 Task: Create a Scrum Project Project0000000051 in Jira. Create a Scrum Project Project0000000052 in Jira. Add Person0000000101 as Team Member of Scrum Project Project0000000051 in Jira. Add Person0000000102 as Team Member of Scrum Project Project0000000051 in Jira. Add Person0000000103 as Team Member of Scrum Project Project0000000052 in Jira
Action: Mouse moved to (358, 103)
Screenshot: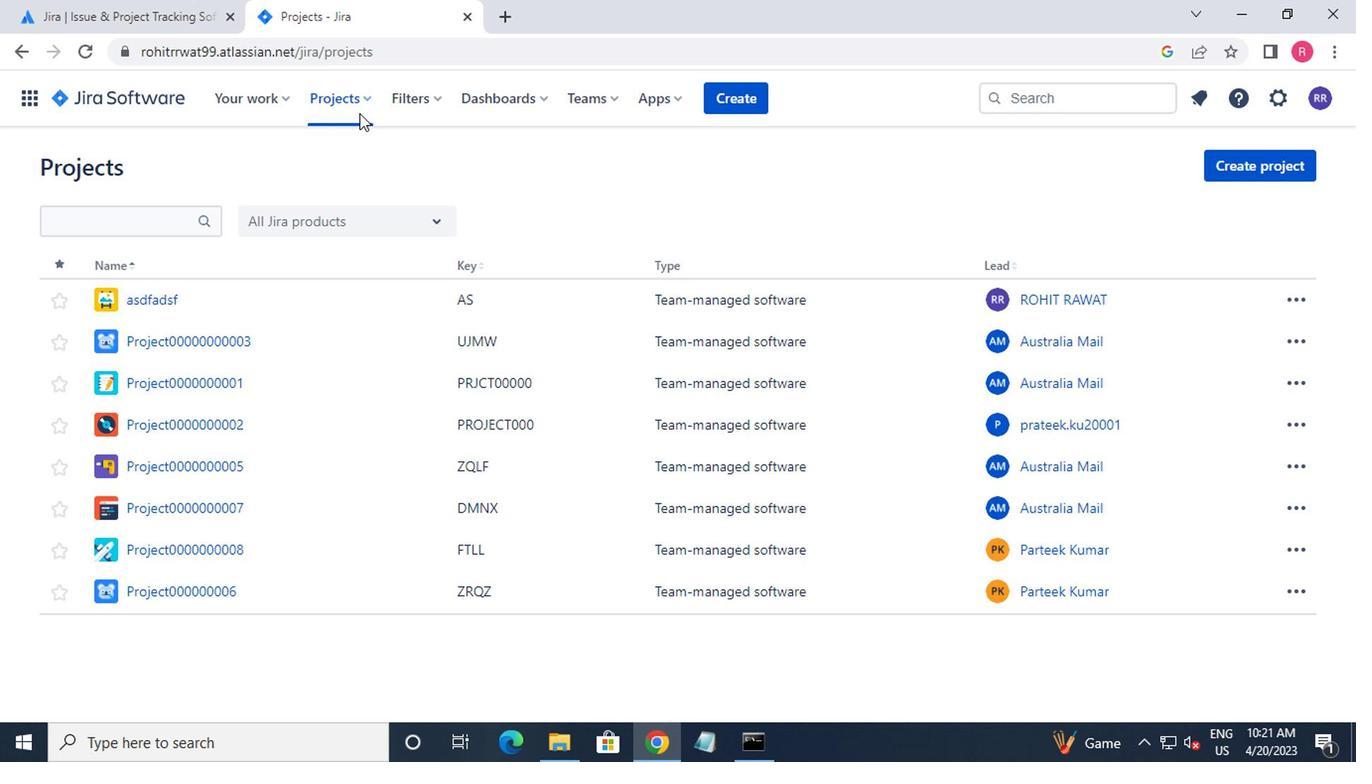 
Action: Mouse pressed left at (358, 103)
Screenshot: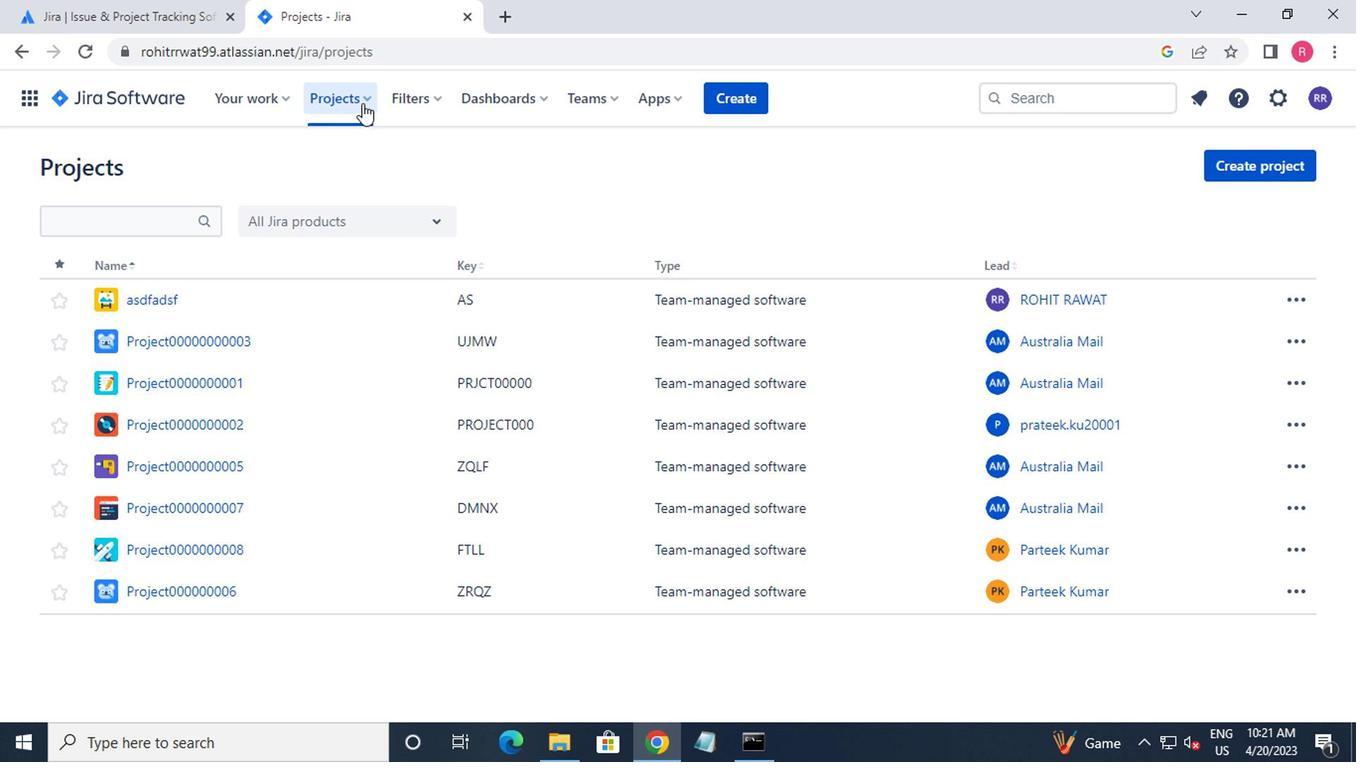 
Action: Mouse moved to (425, 490)
Screenshot: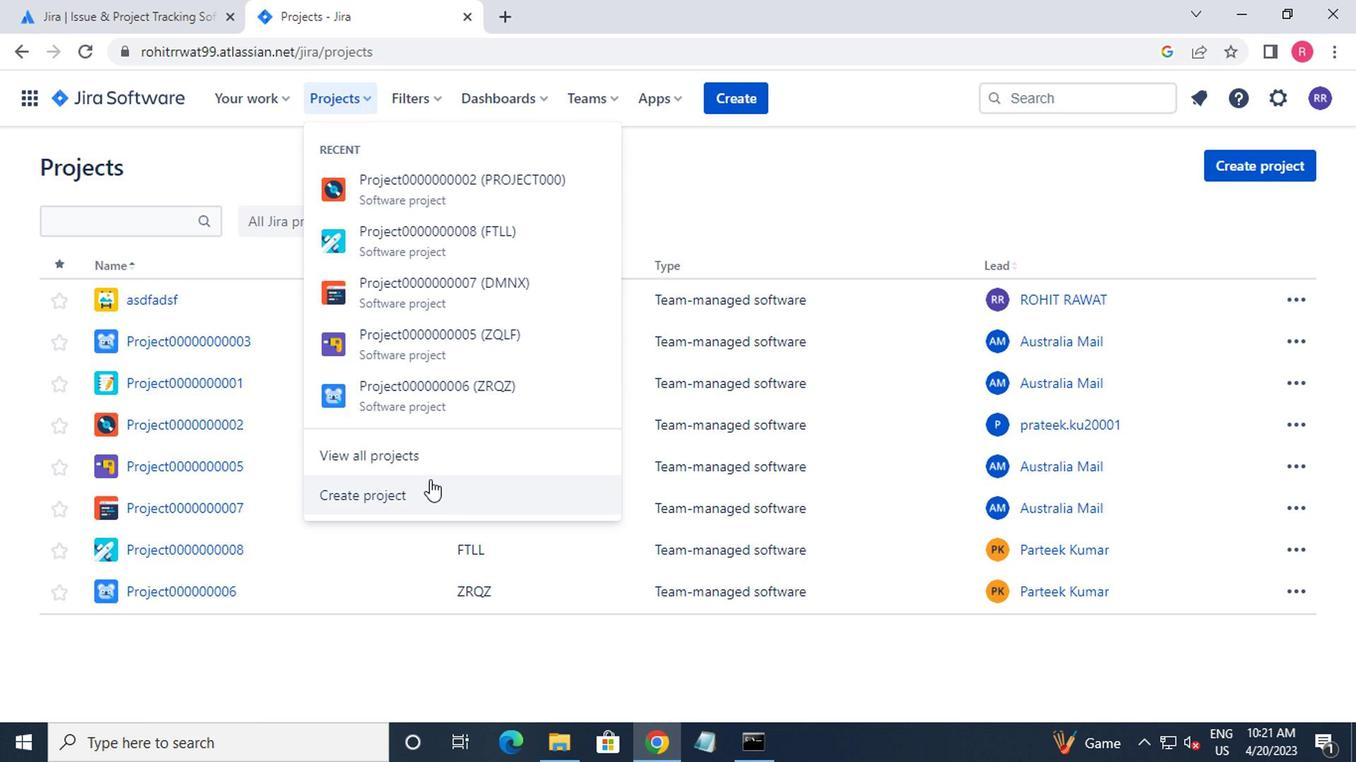 
Action: Mouse pressed left at (425, 490)
Screenshot: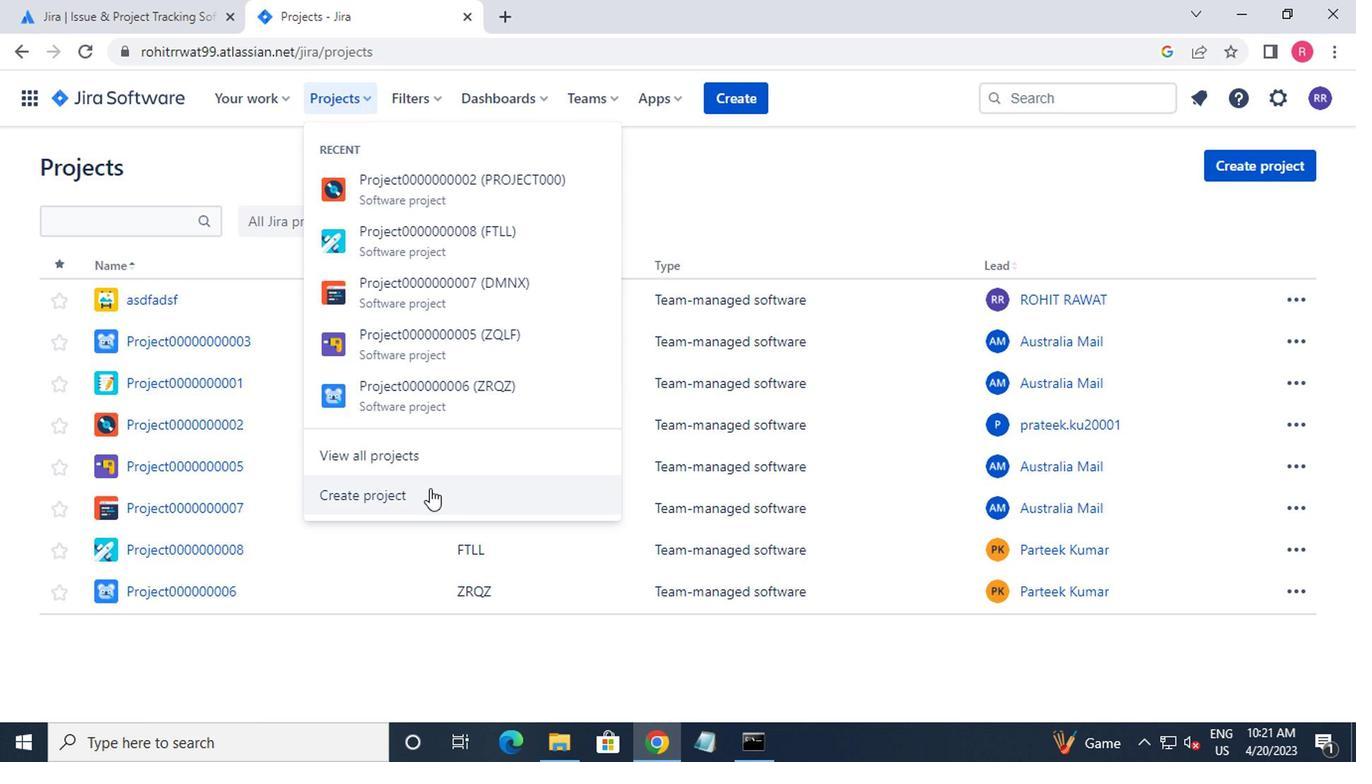 
Action: Mouse moved to (688, 467)
Screenshot: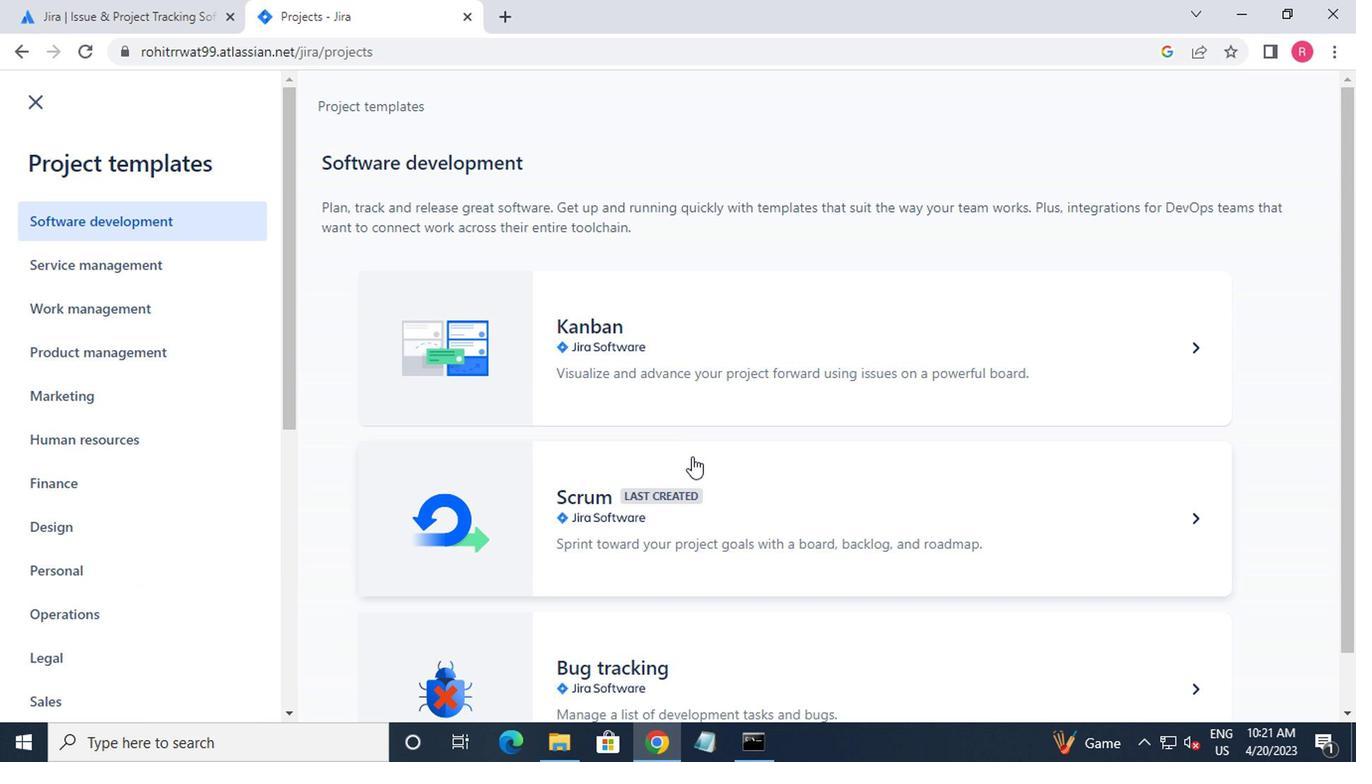 
Action: Mouse pressed left at (688, 467)
Screenshot: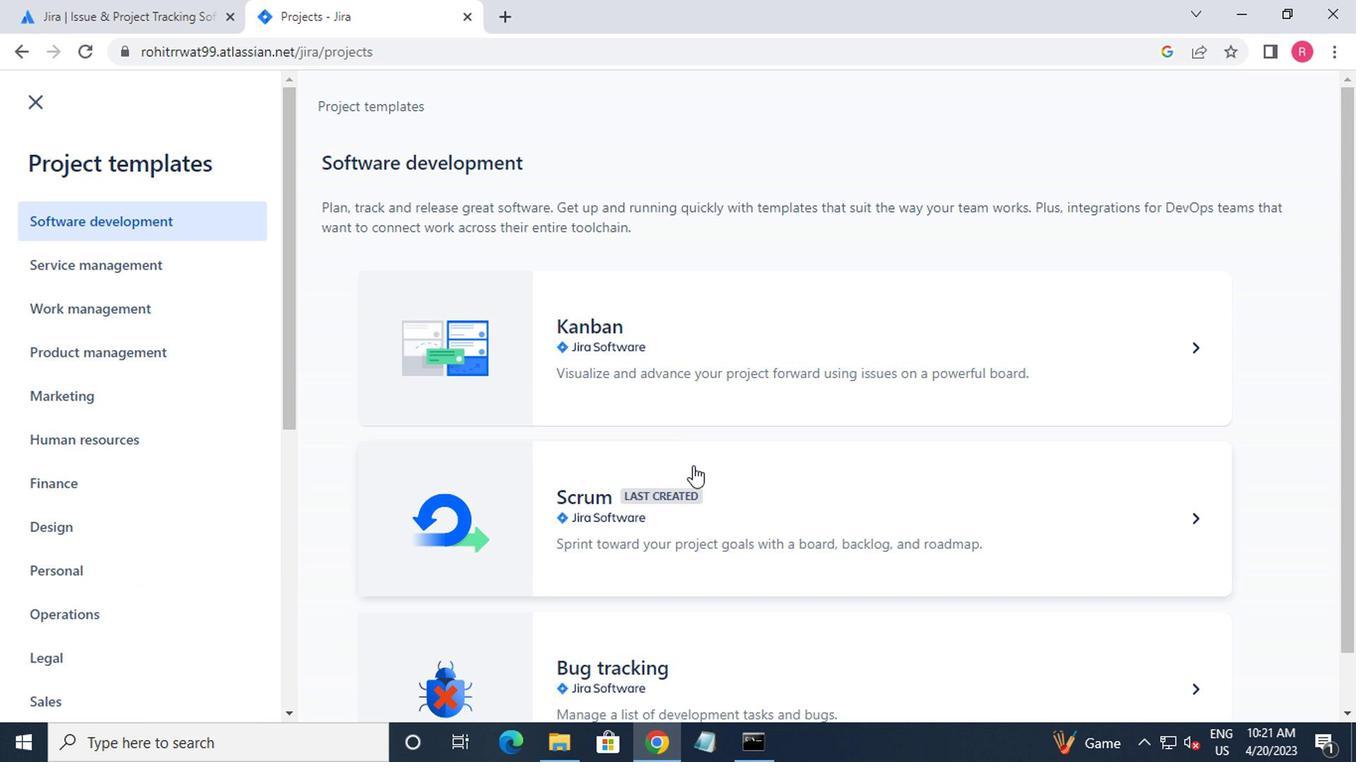 
Action: Mouse moved to (1224, 682)
Screenshot: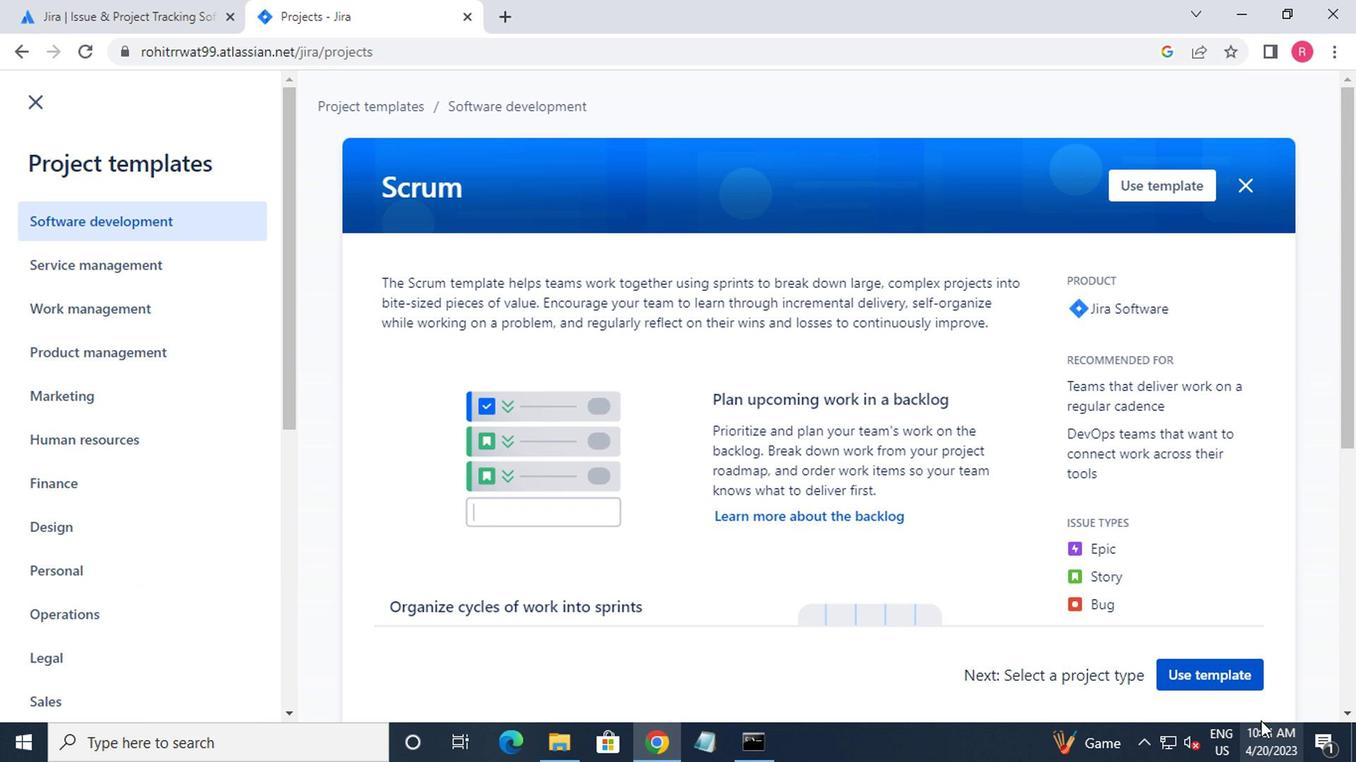 
Action: Mouse pressed left at (1224, 682)
Screenshot: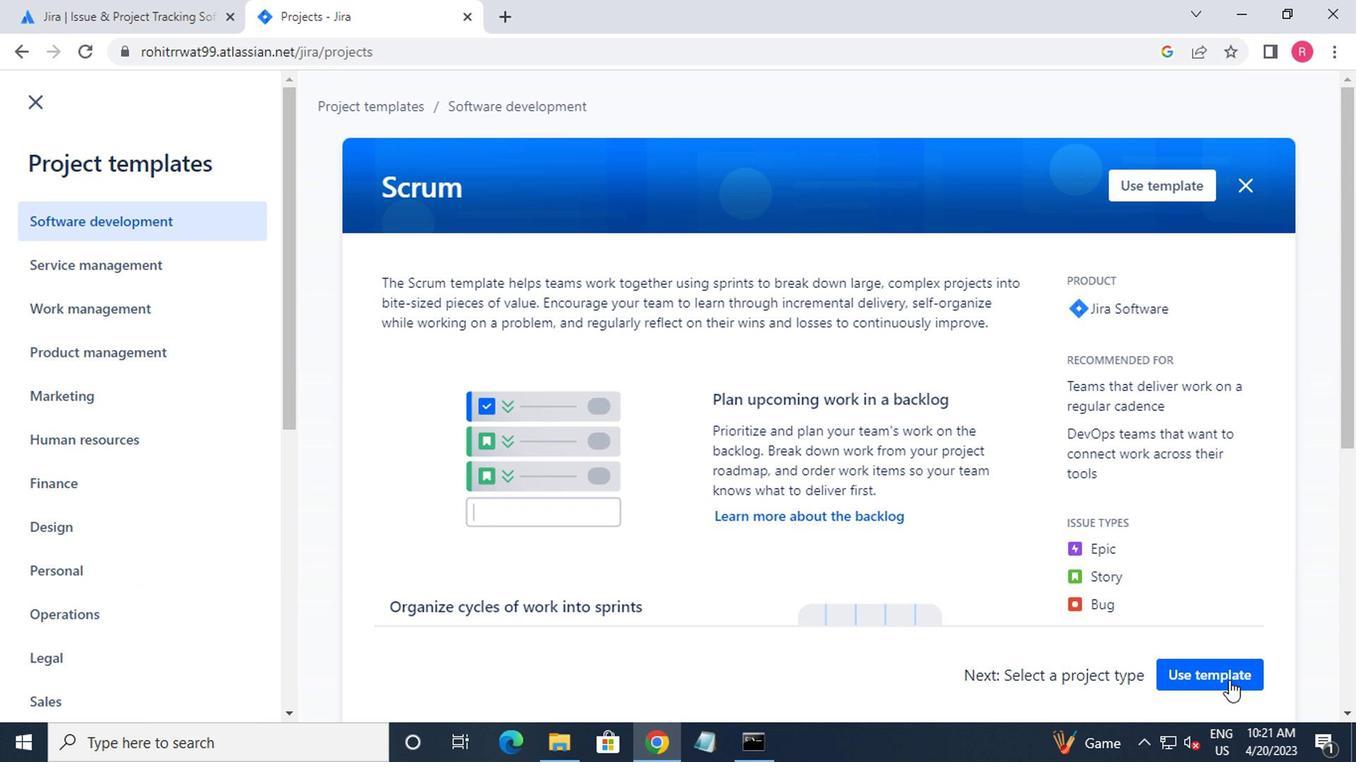 
Action: Mouse moved to (490, 649)
Screenshot: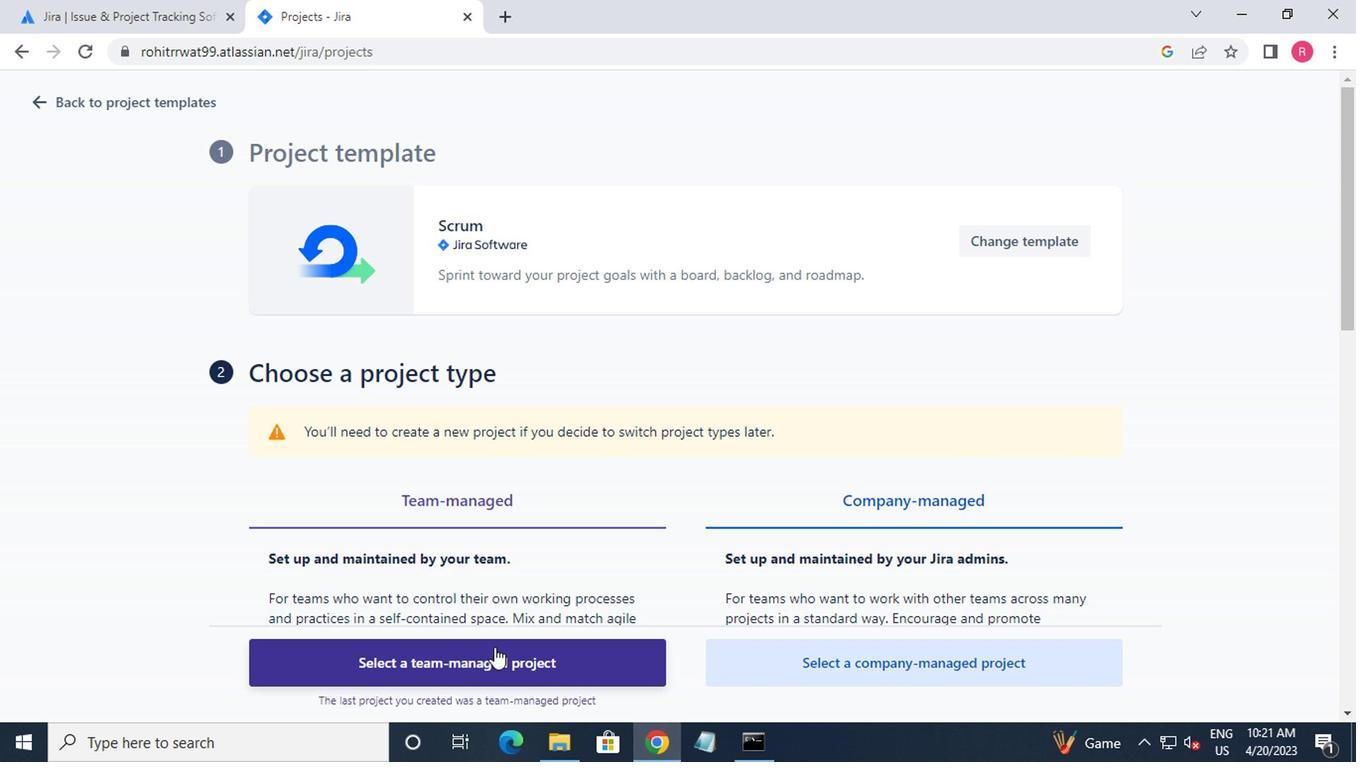 
Action: Mouse pressed left at (490, 649)
Screenshot: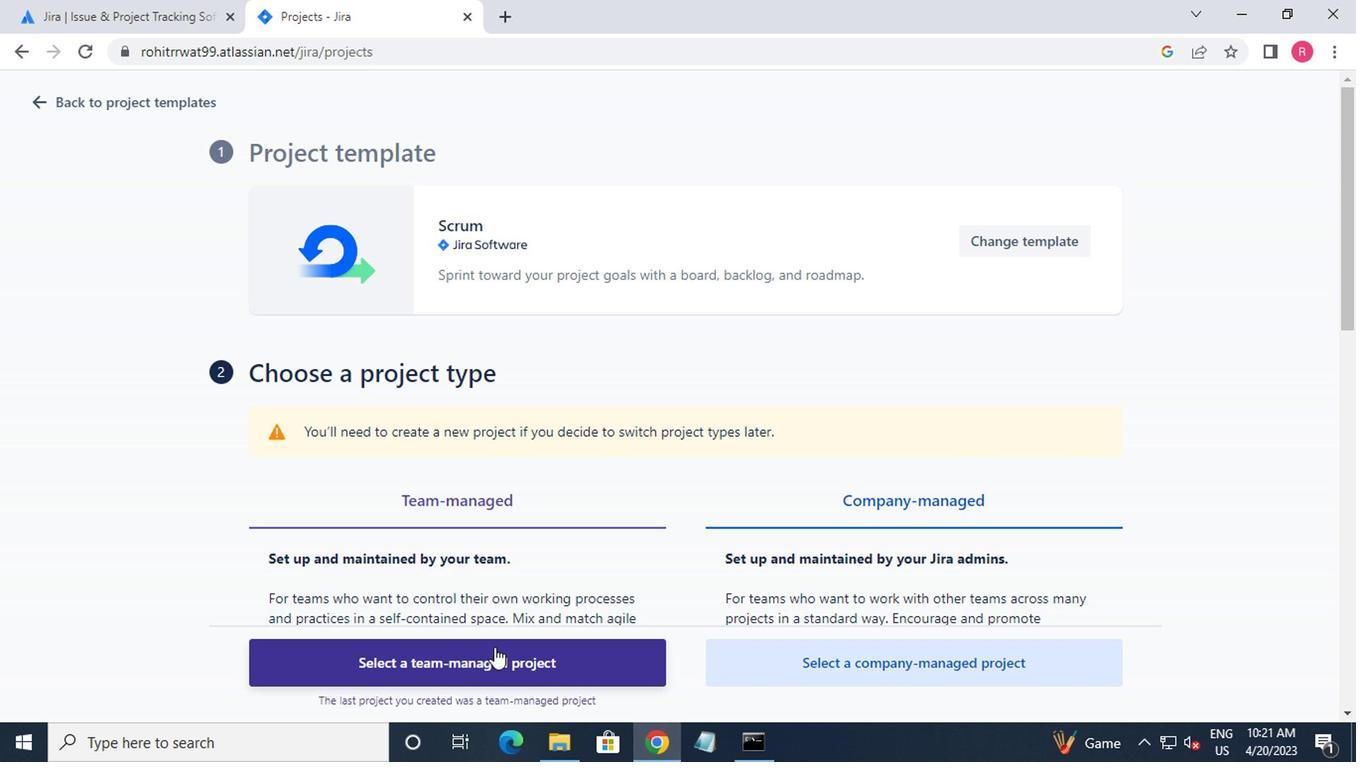 
Action: Mouse moved to (384, 419)
Screenshot: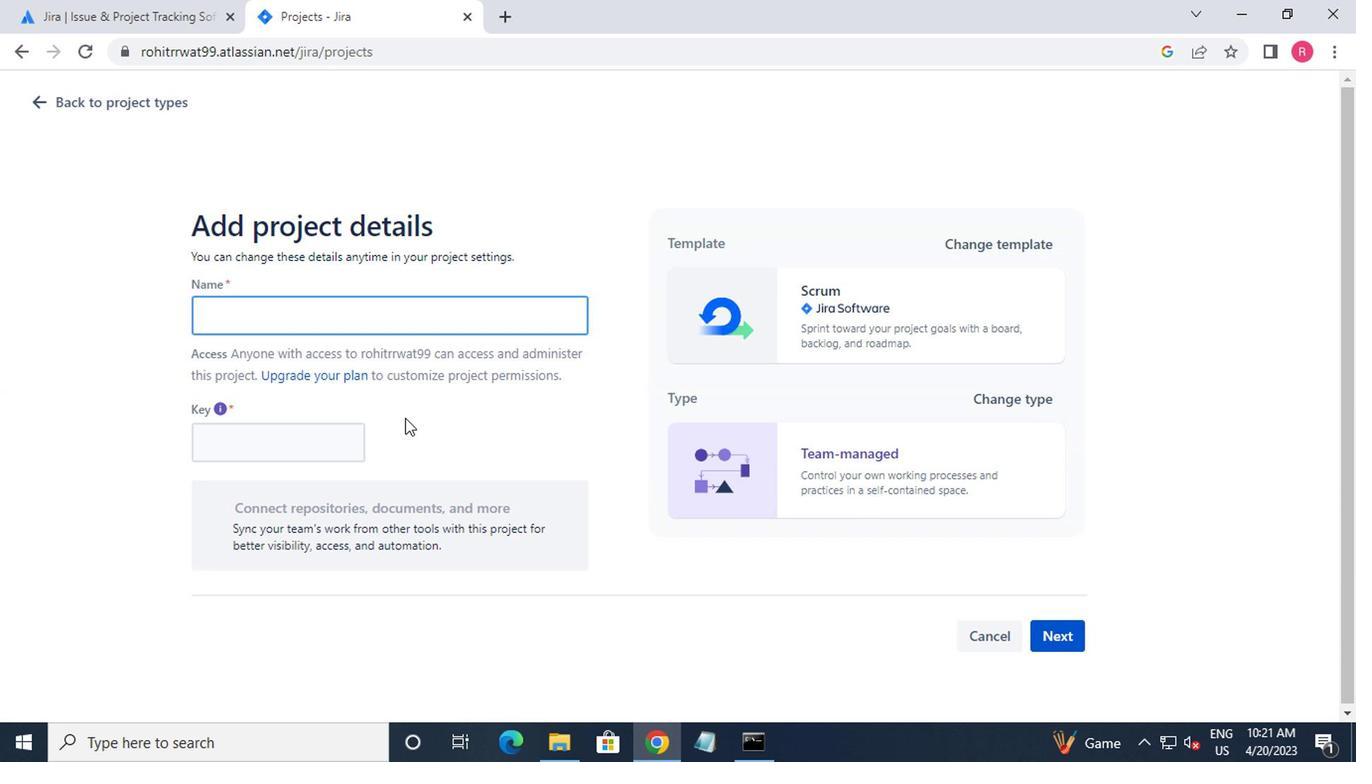 
Action: Key pressed <Key.shift>PROJECT0000000051
Screenshot: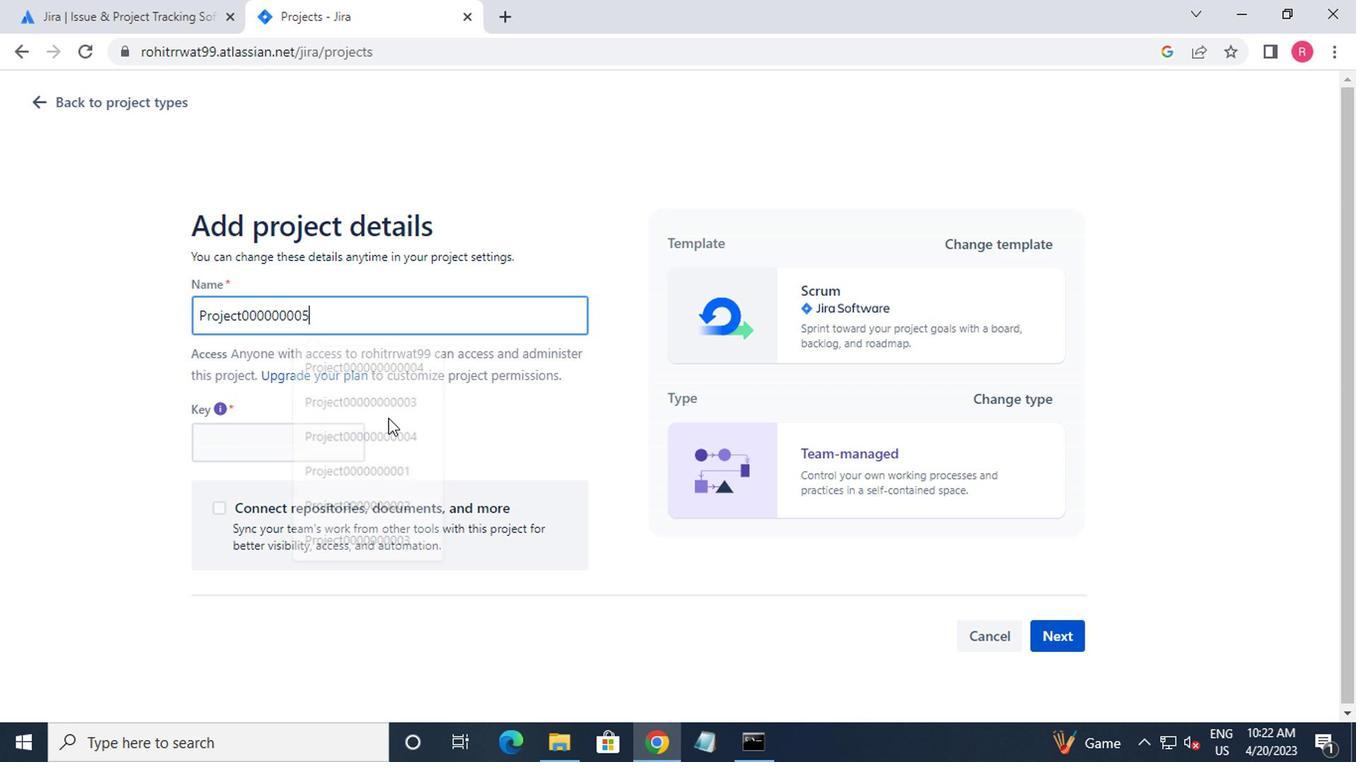 
Action: Mouse moved to (1040, 637)
Screenshot: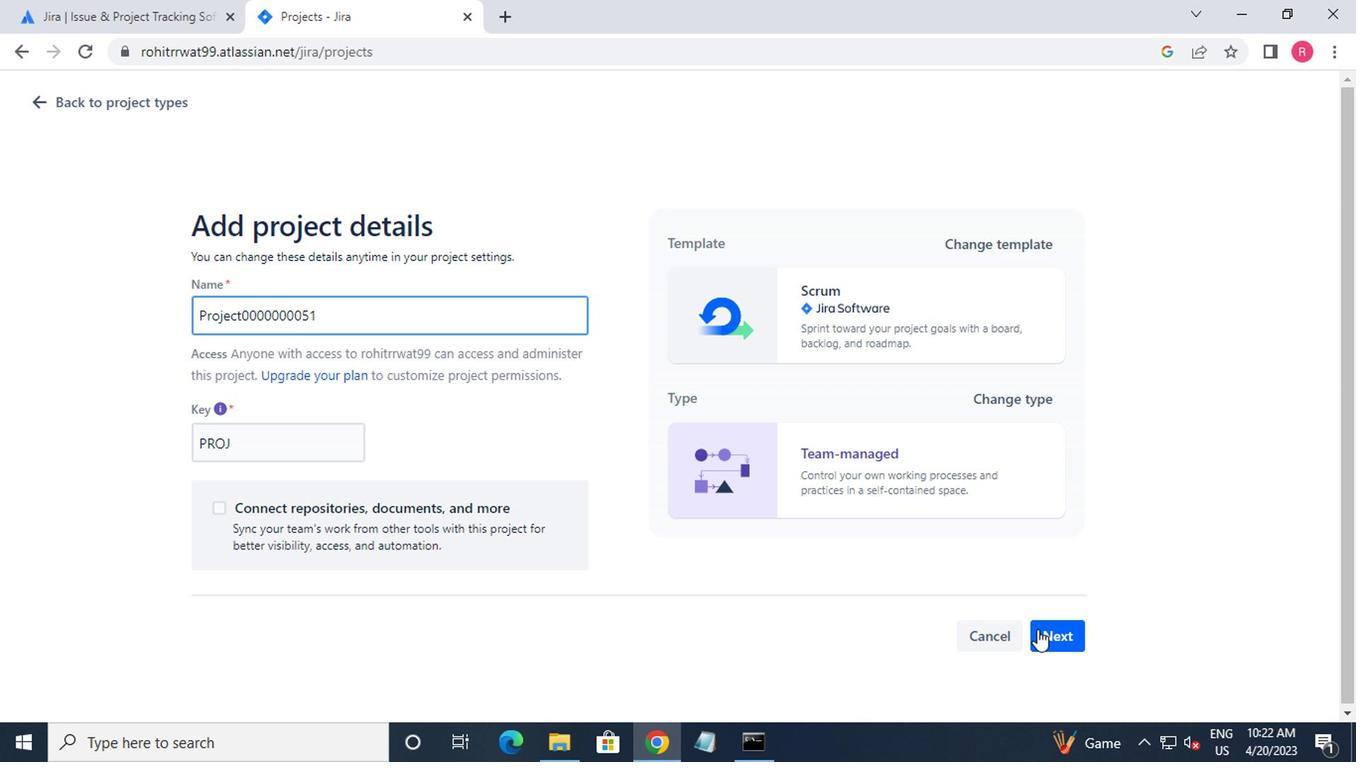 
Action: Mouse pressed left at (1040, 637)
Screenshot: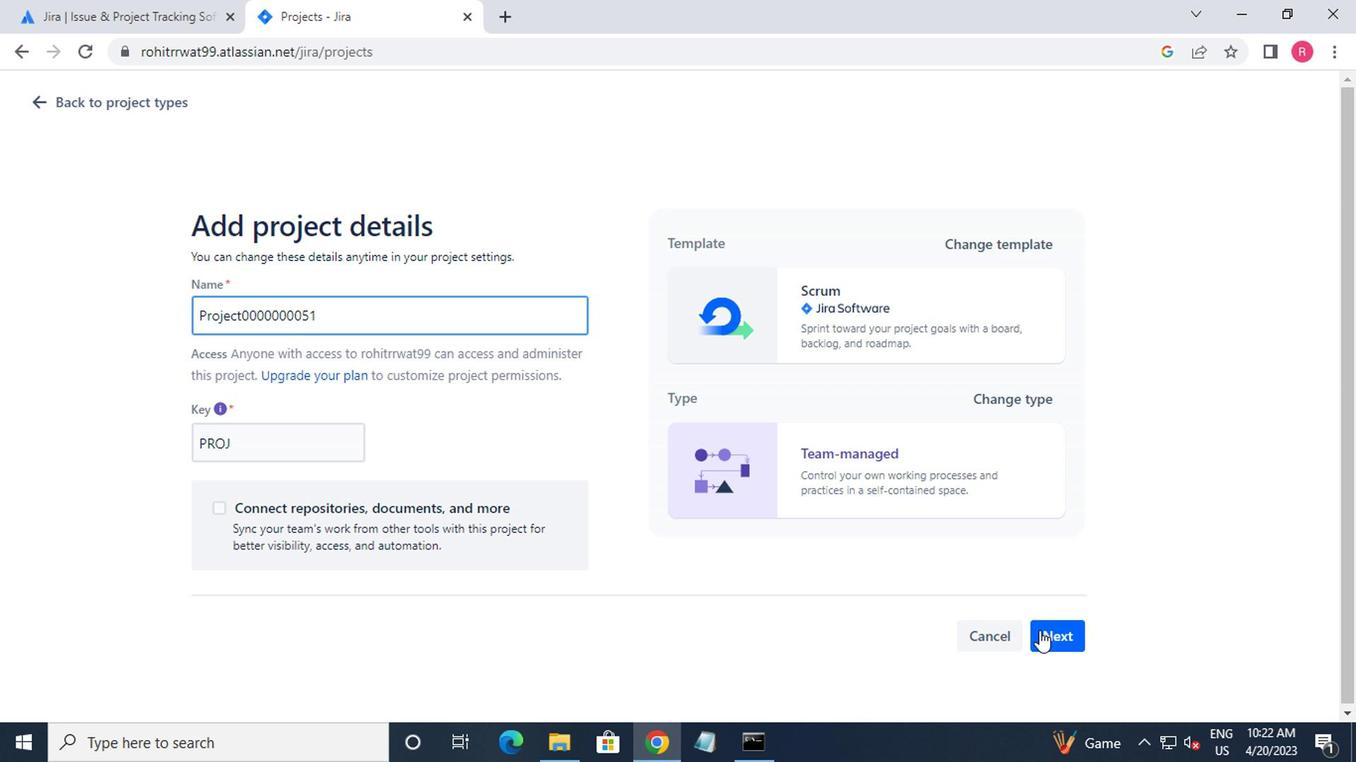 
Action: Mouse moved to (908, 526)
Screenshot: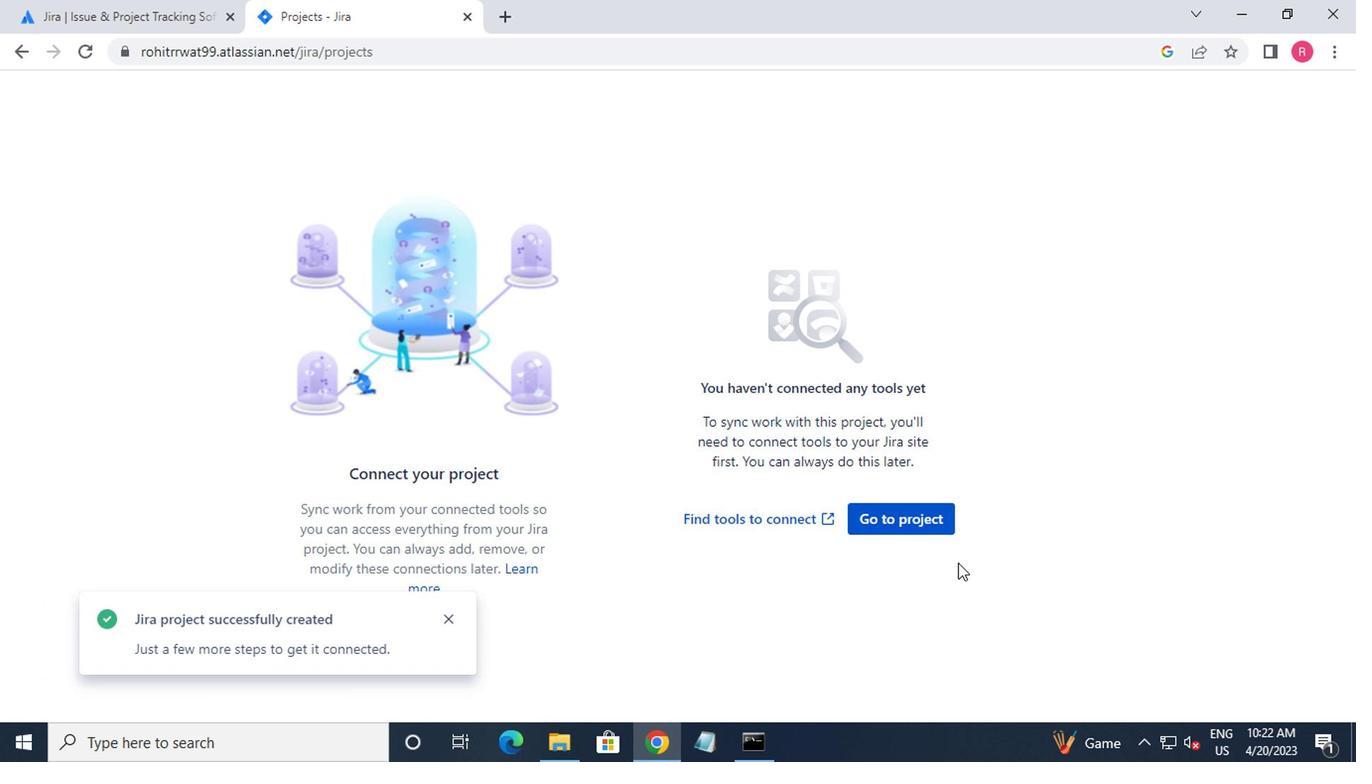 
Action: Mouse pressed left at (908, 526)
Screenshot: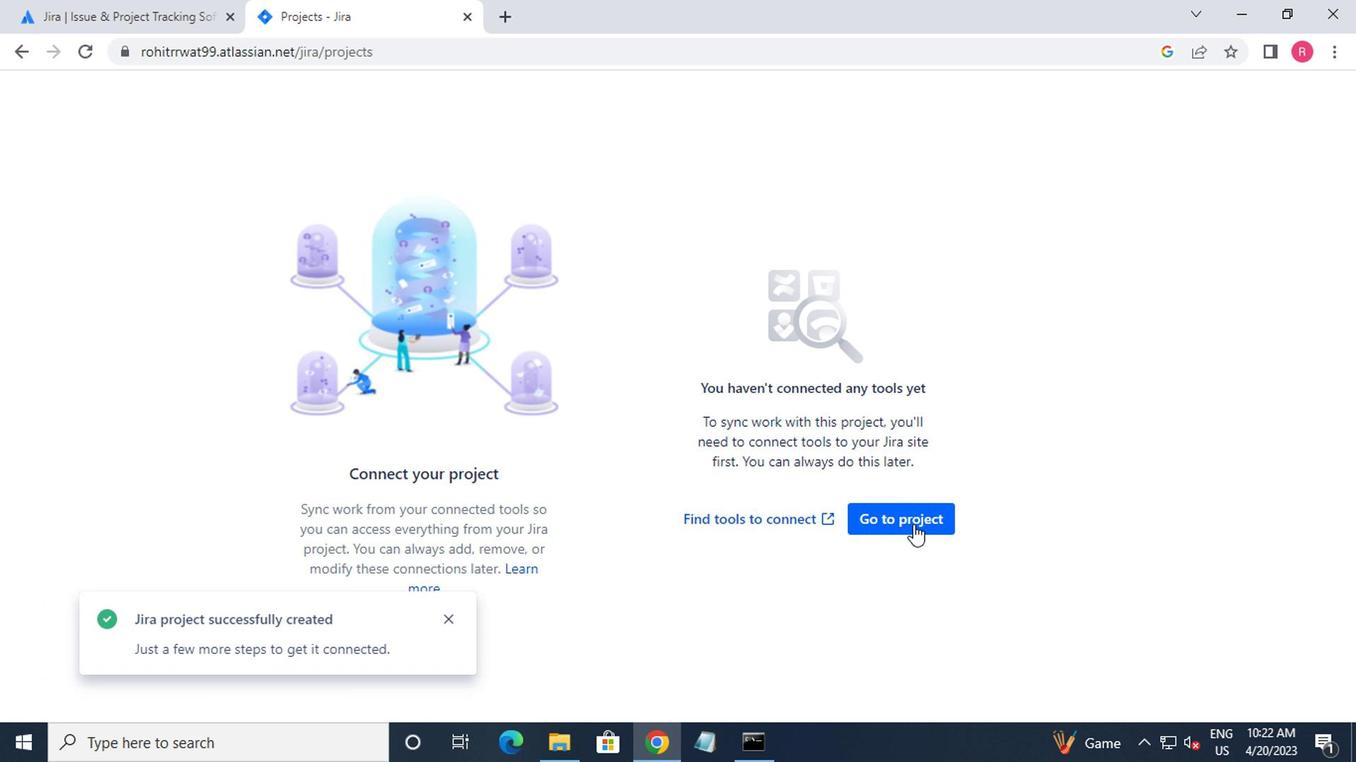 
Action: Mouse moved to (364, 100)
Screenshot: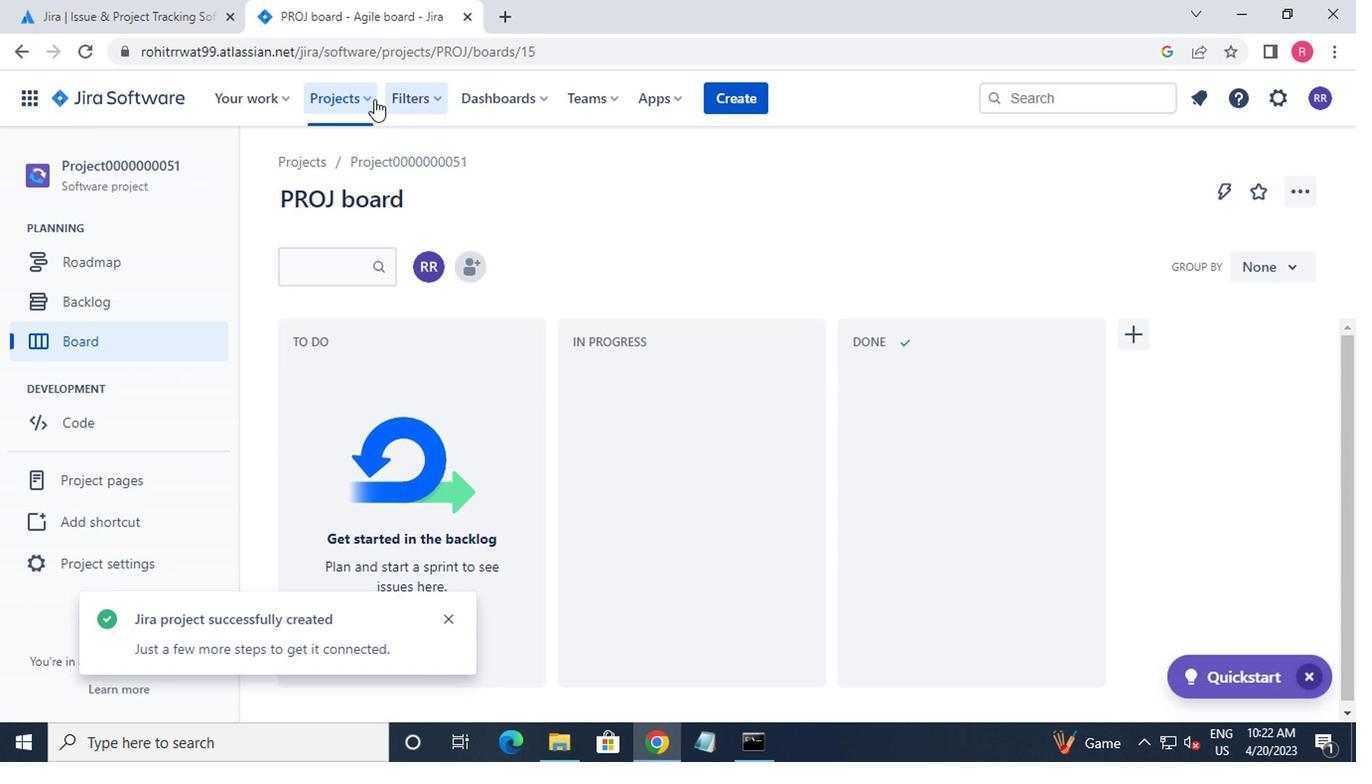
Action: Mouse pressed left at (364, 100)
Screenshot: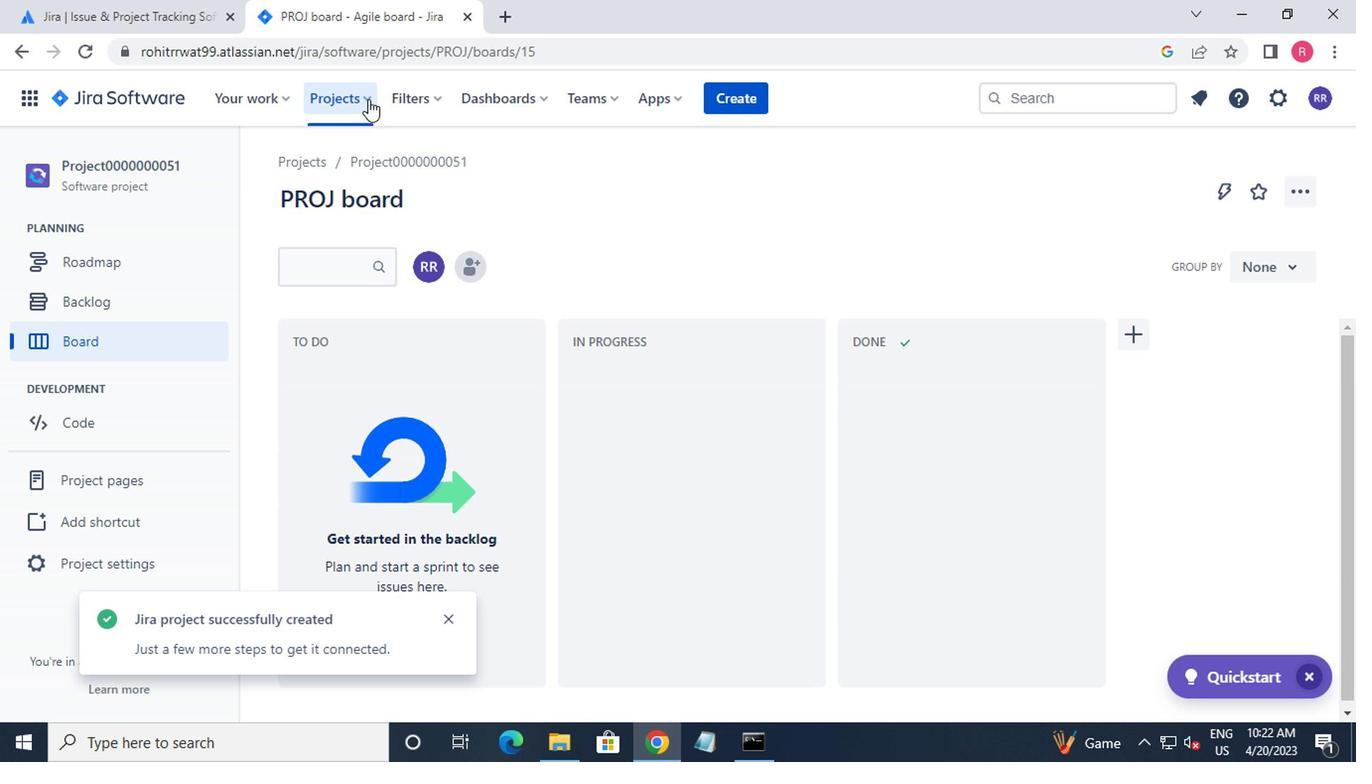 
Action: Mouse moved to (479, 480)
Screenshot: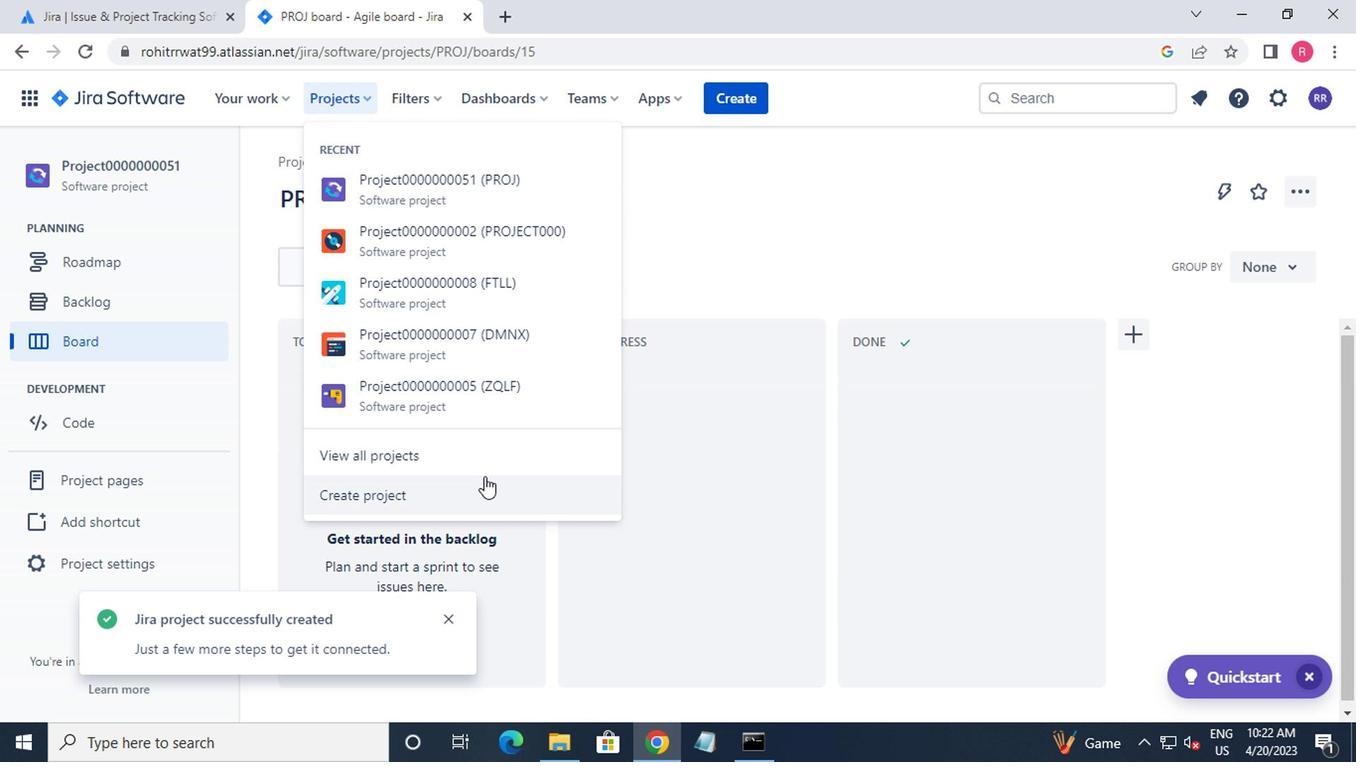 
Action: Mouse pressed left at (479, 480)
Screenshot: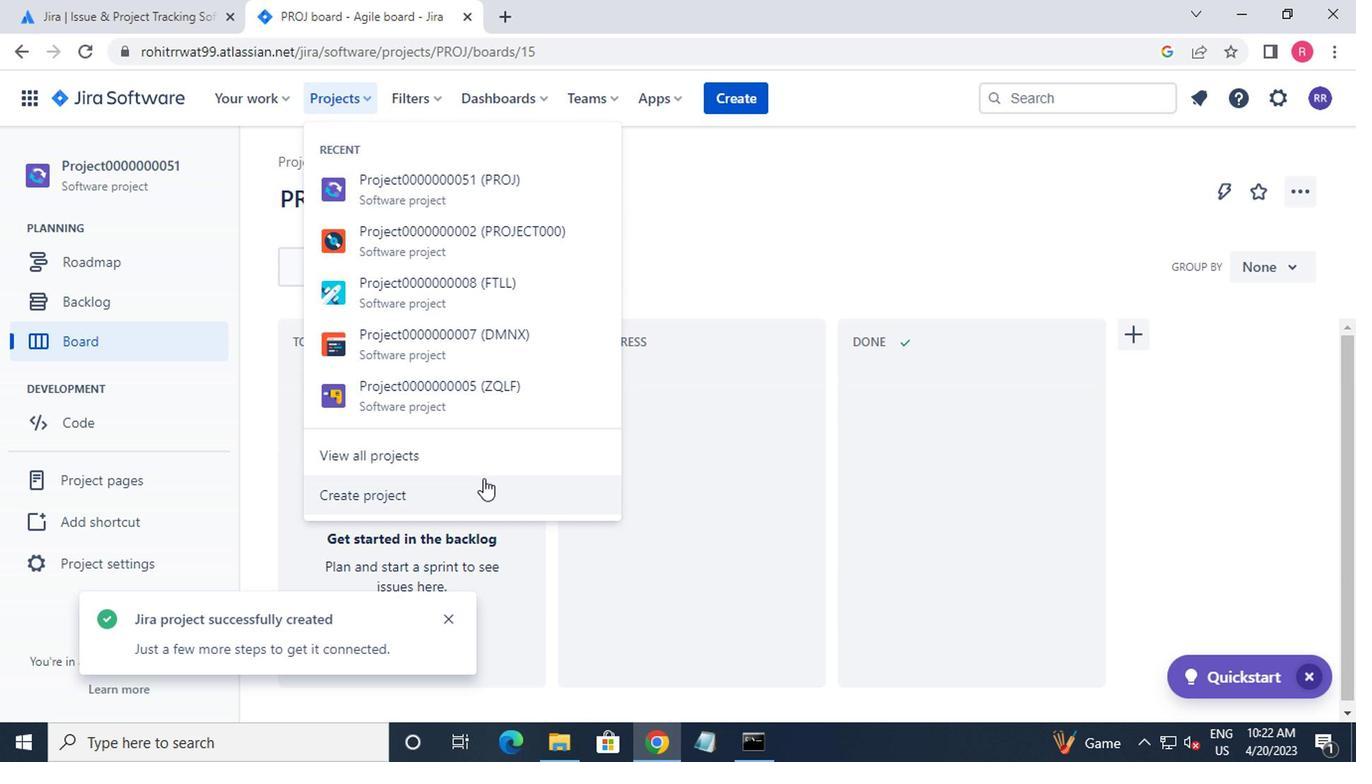 
Action: Mouse moved to (683, 480)
Screenshot: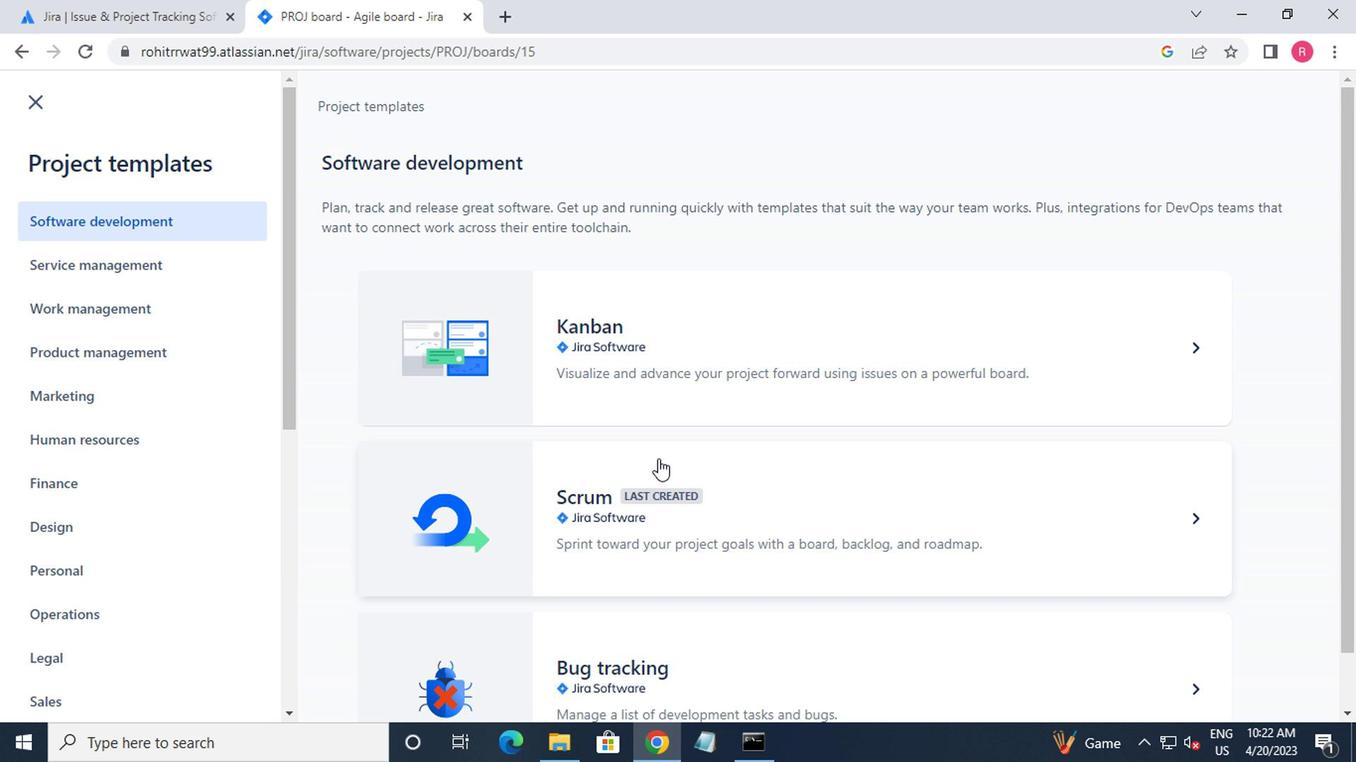 
Action: Mouse pressed left at (683, 480)
Screenshot: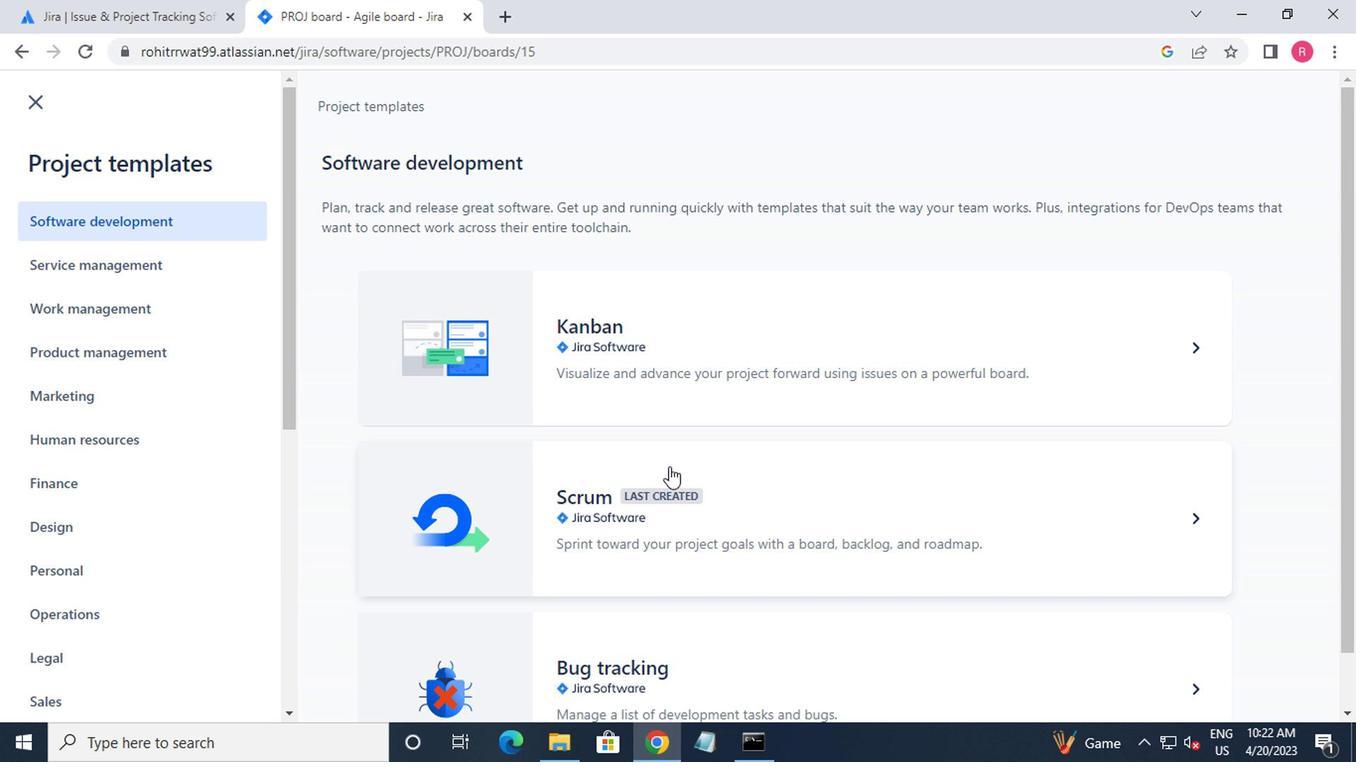 
Action: Mouse moved to (1211, 669)
Screenshot: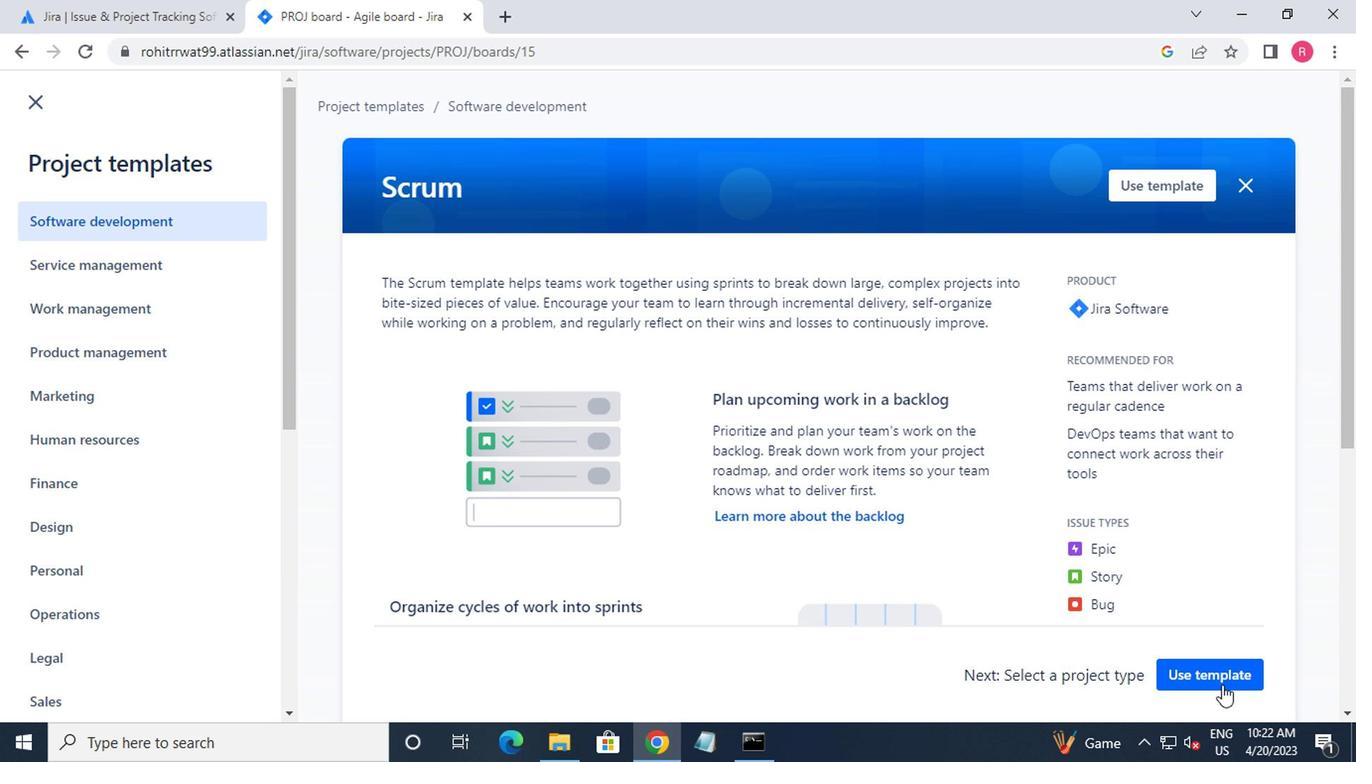 
Action: Mouse pressed left at (1211, 669)
Screenshot: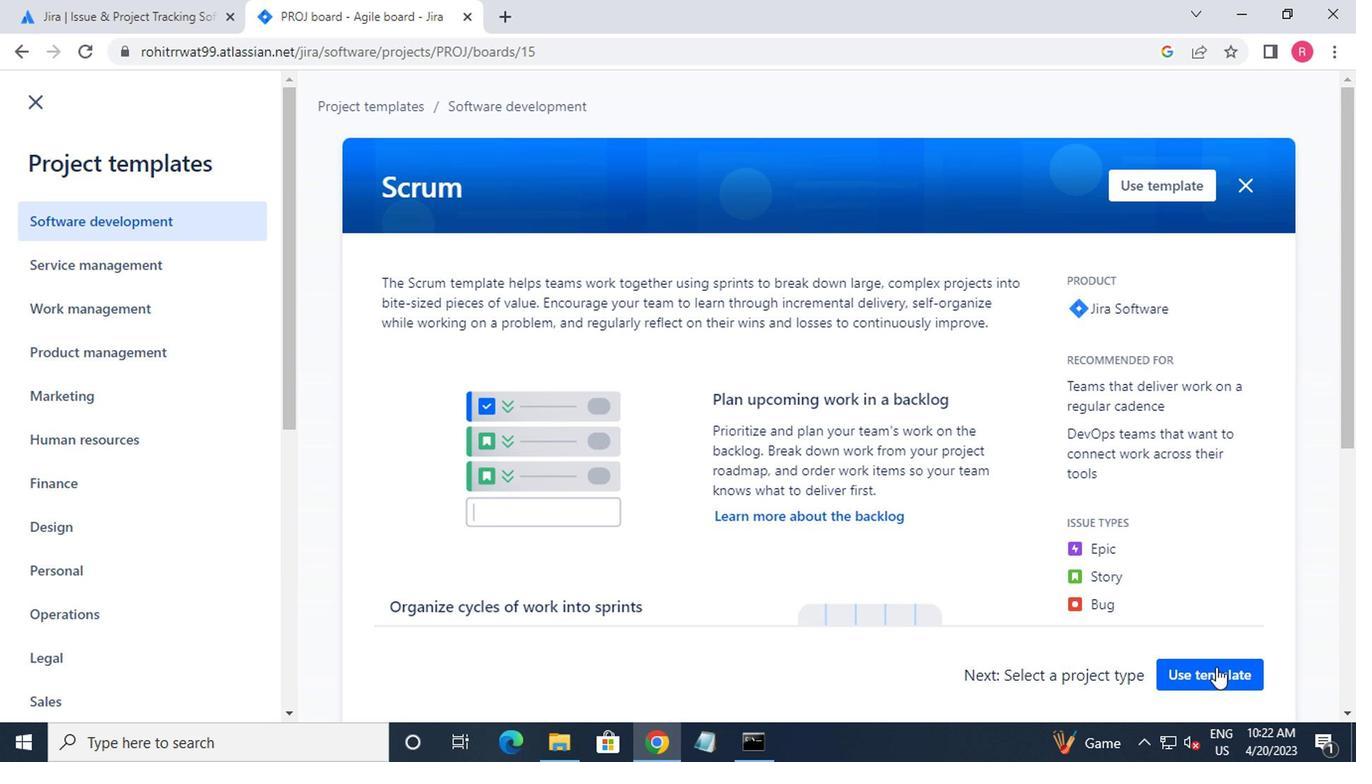 
Action: Mouse moved to (565, 678)
Screenshot: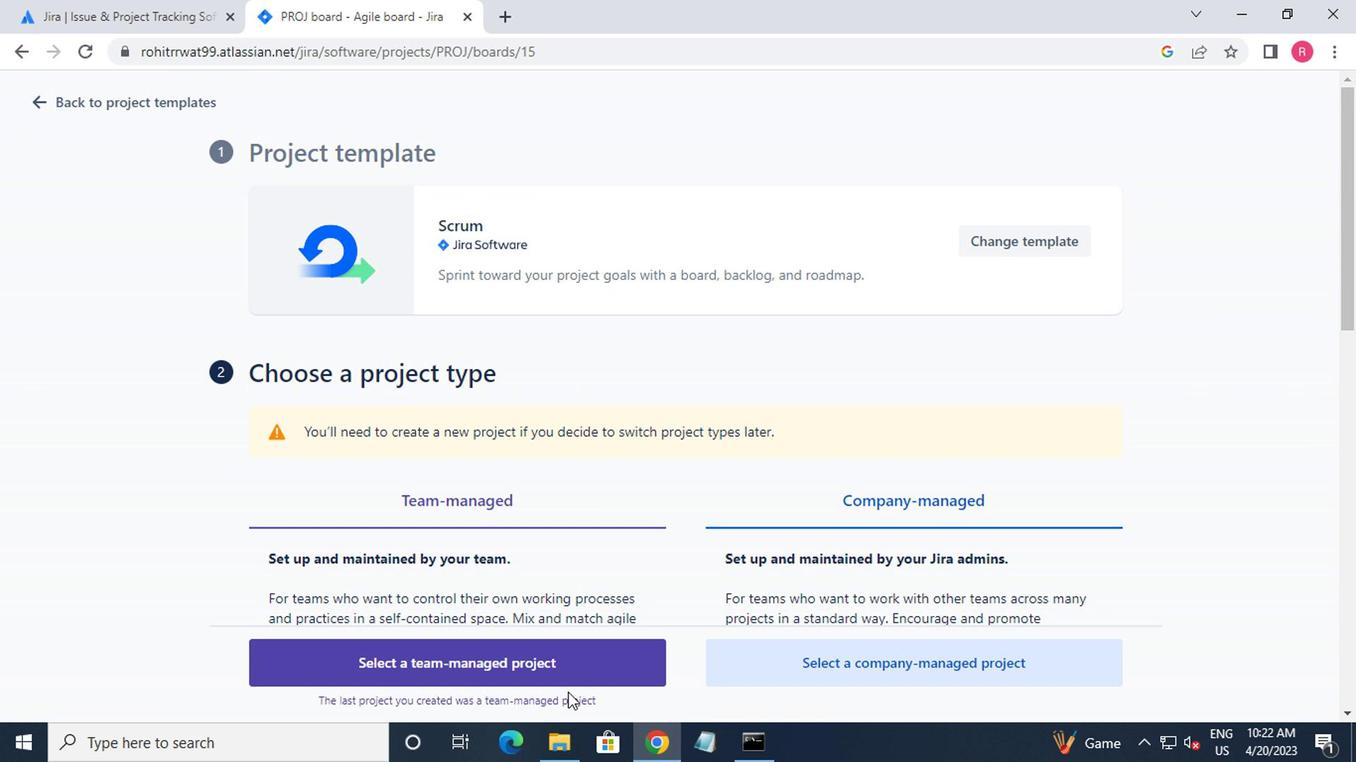 
Action: Mouse pressed left at (565, 678)
Screenshot: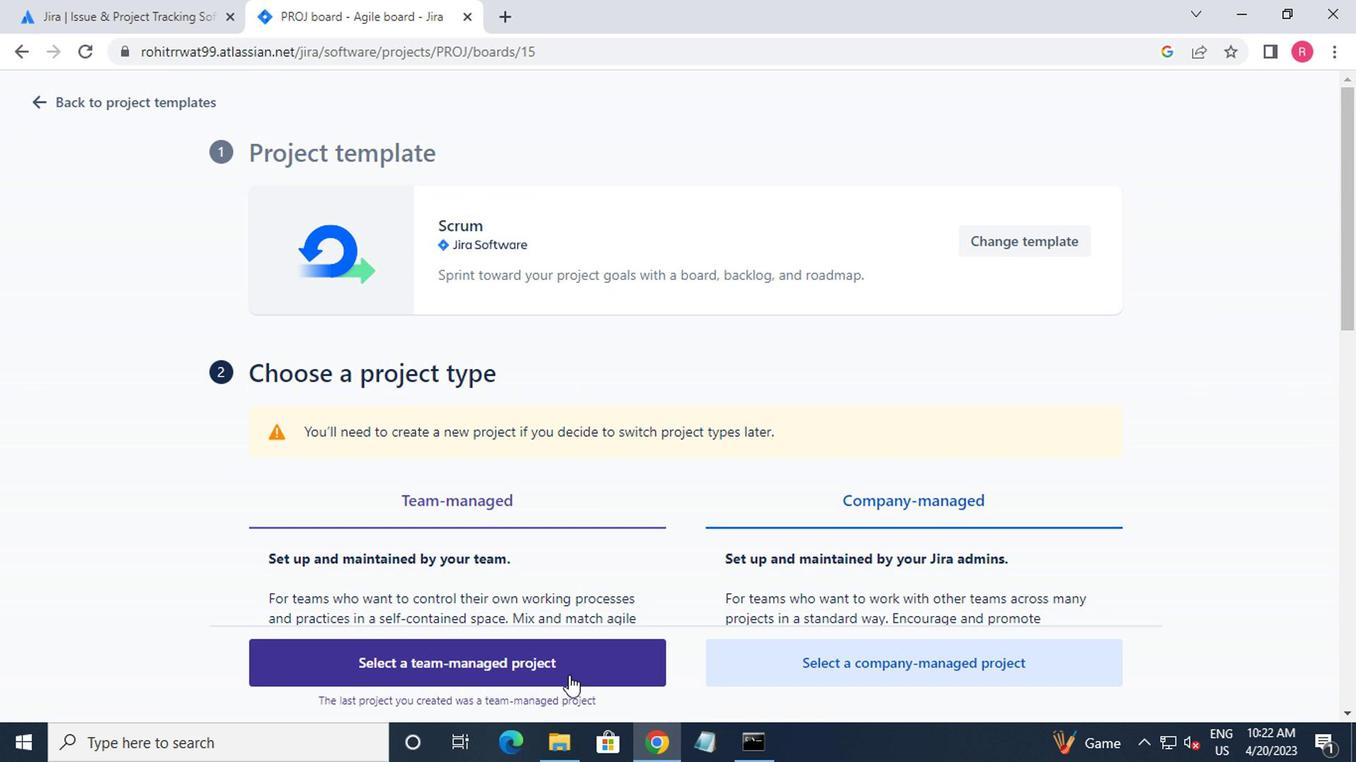 
Action: Mouse moved to (601, 588)
Screenshot: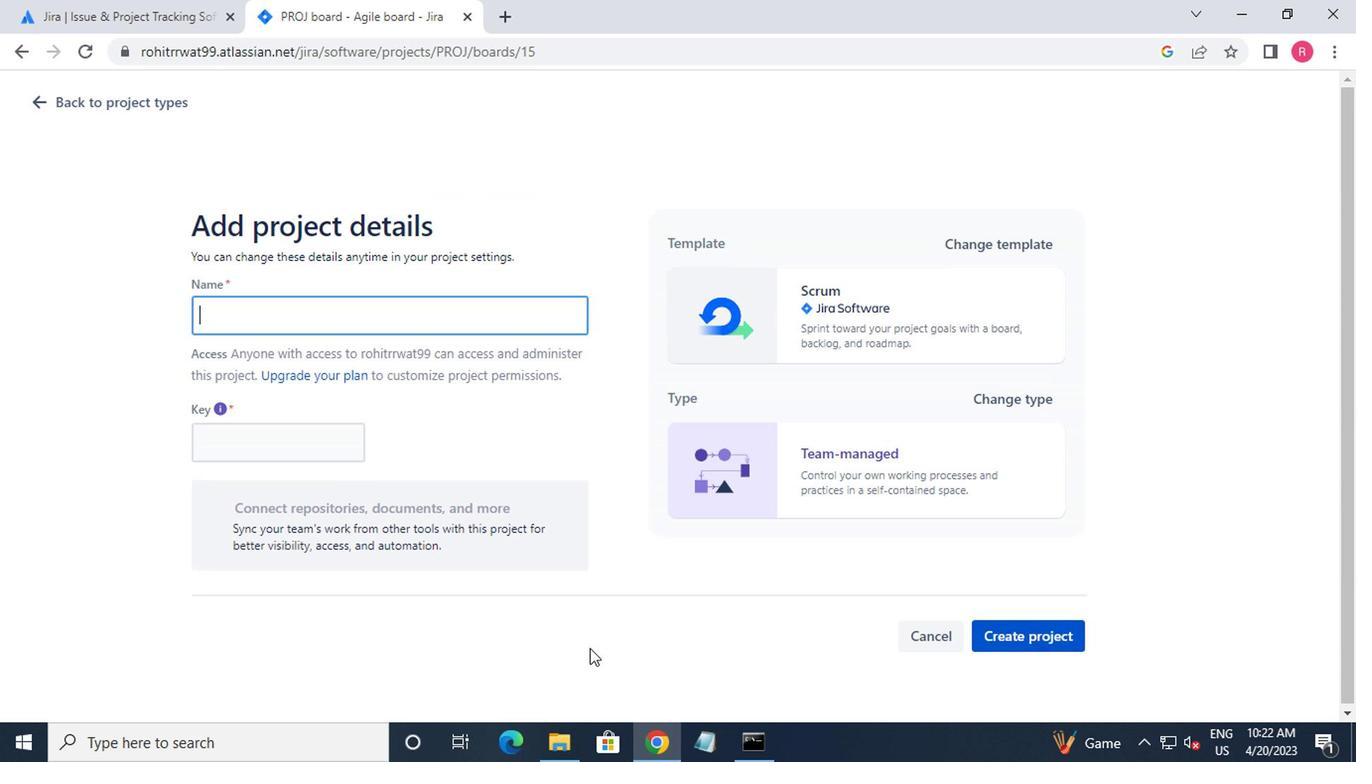 
Action: Key pressed <Key.shift>PROJECT0000000052
Screenshot: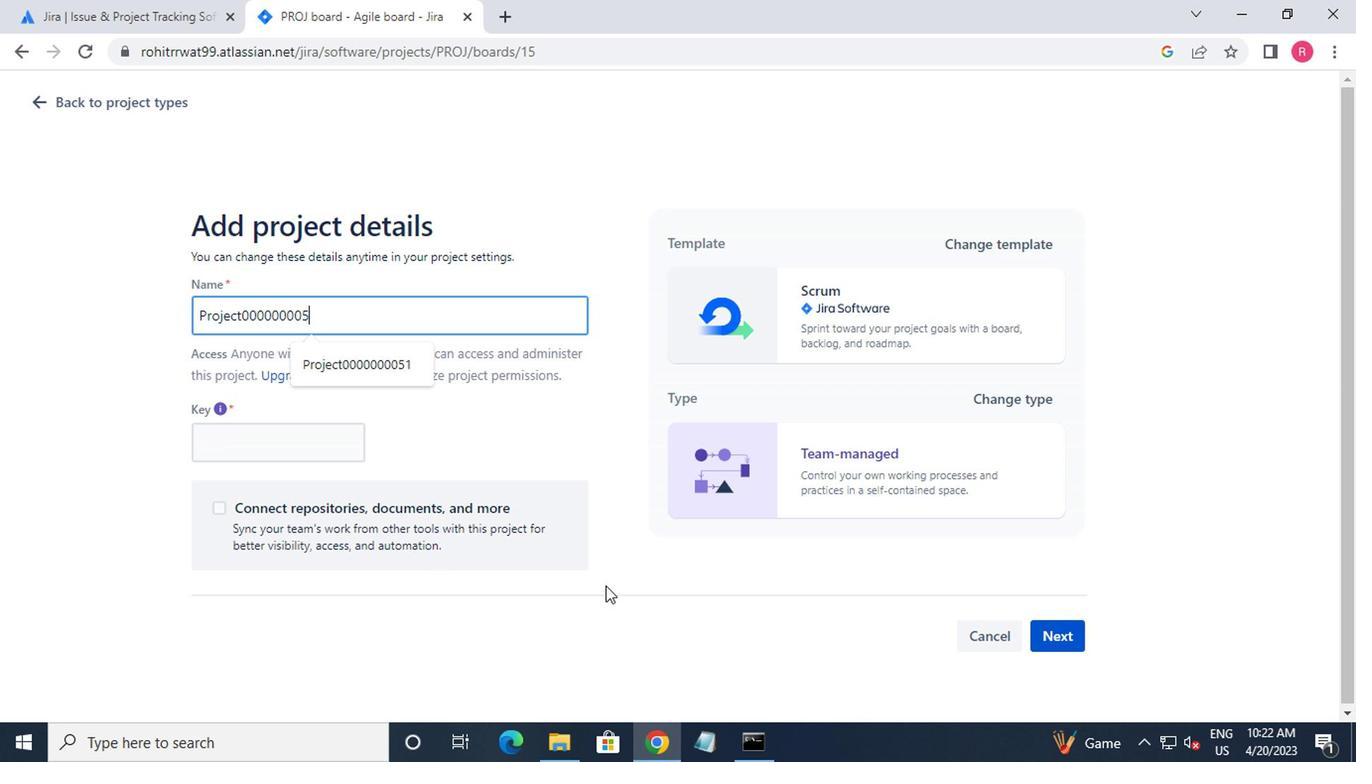 
Action: Mouse moved to (1053, 651)
Screenshot: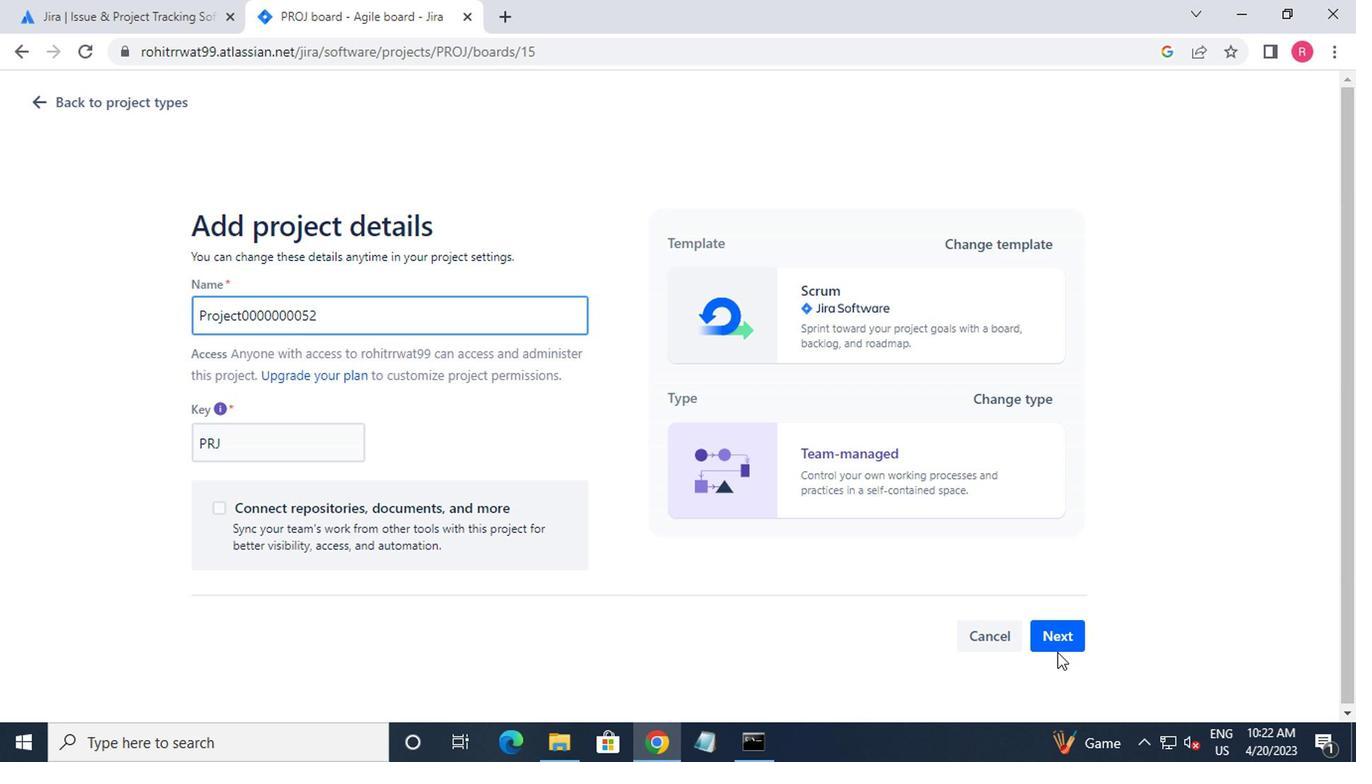 
Action: Mouse pressed left at (1053, 651)
Screenshot: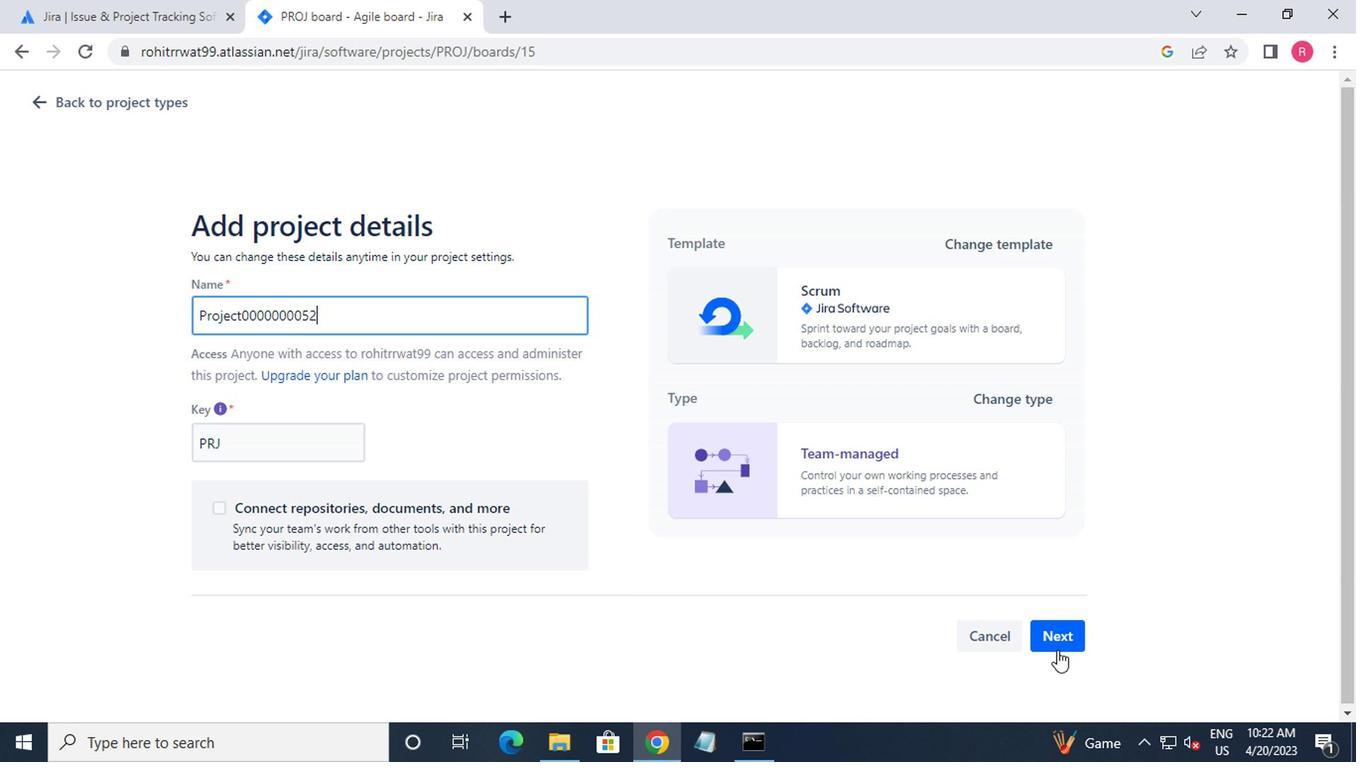 
Action: Mouse moved to (935, 524)
Screenshot: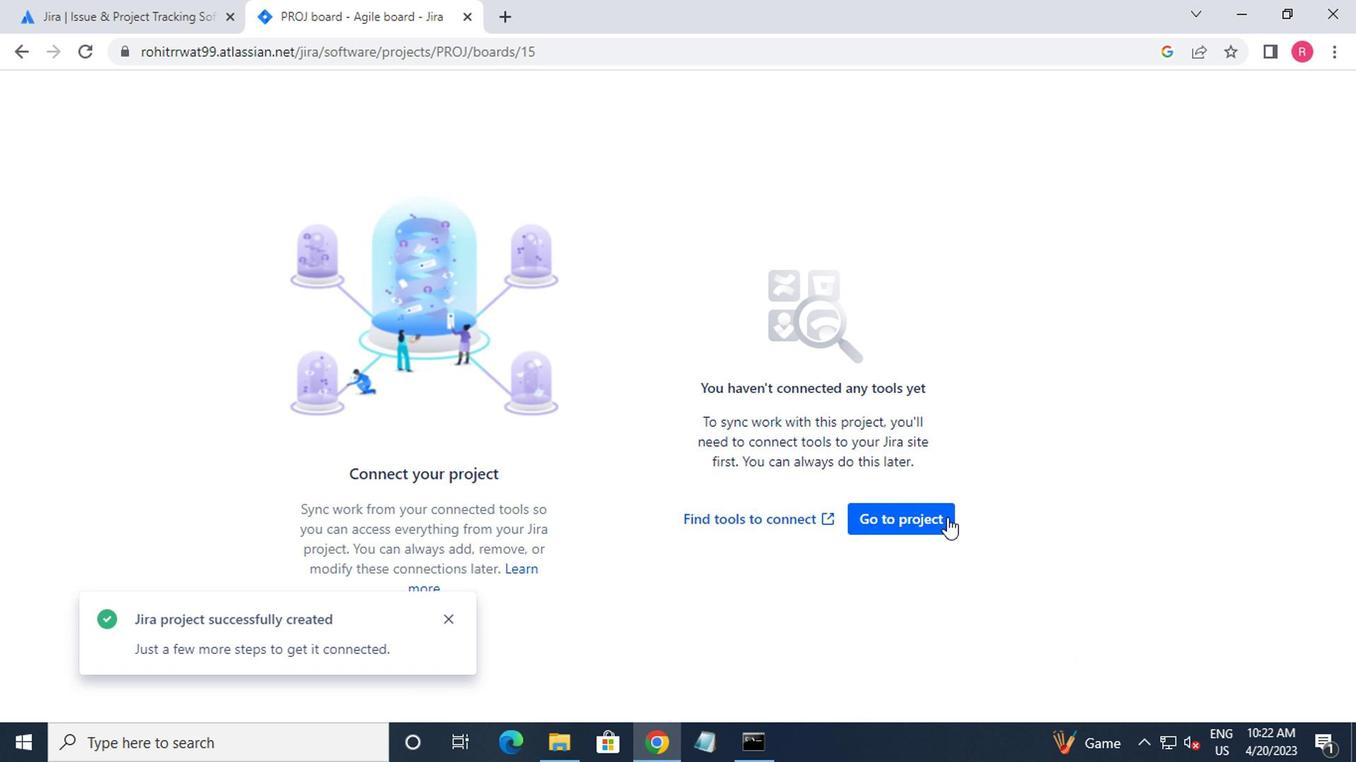 
Action: Mouse pressed left at (935, 524)
Screenshot: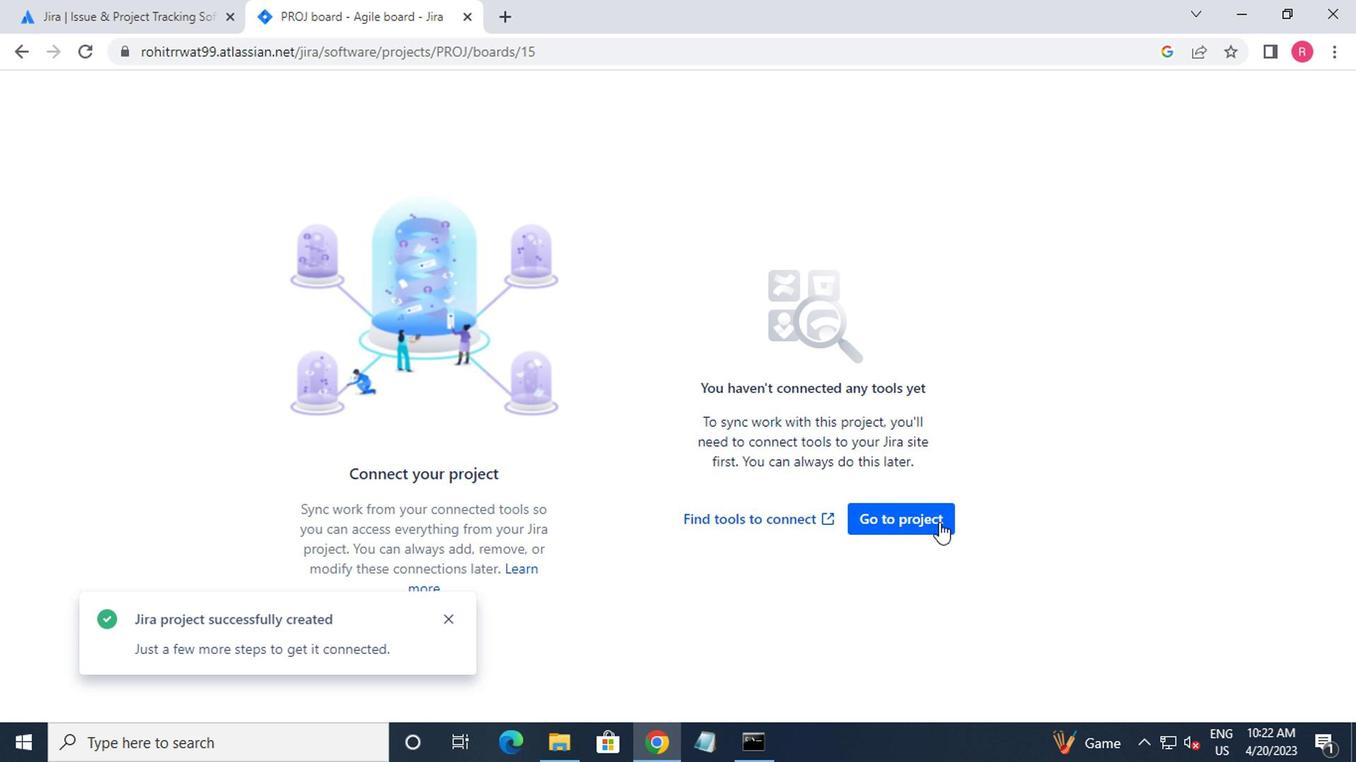 
Action: Mouse moved to (336, 107)
Screenshot: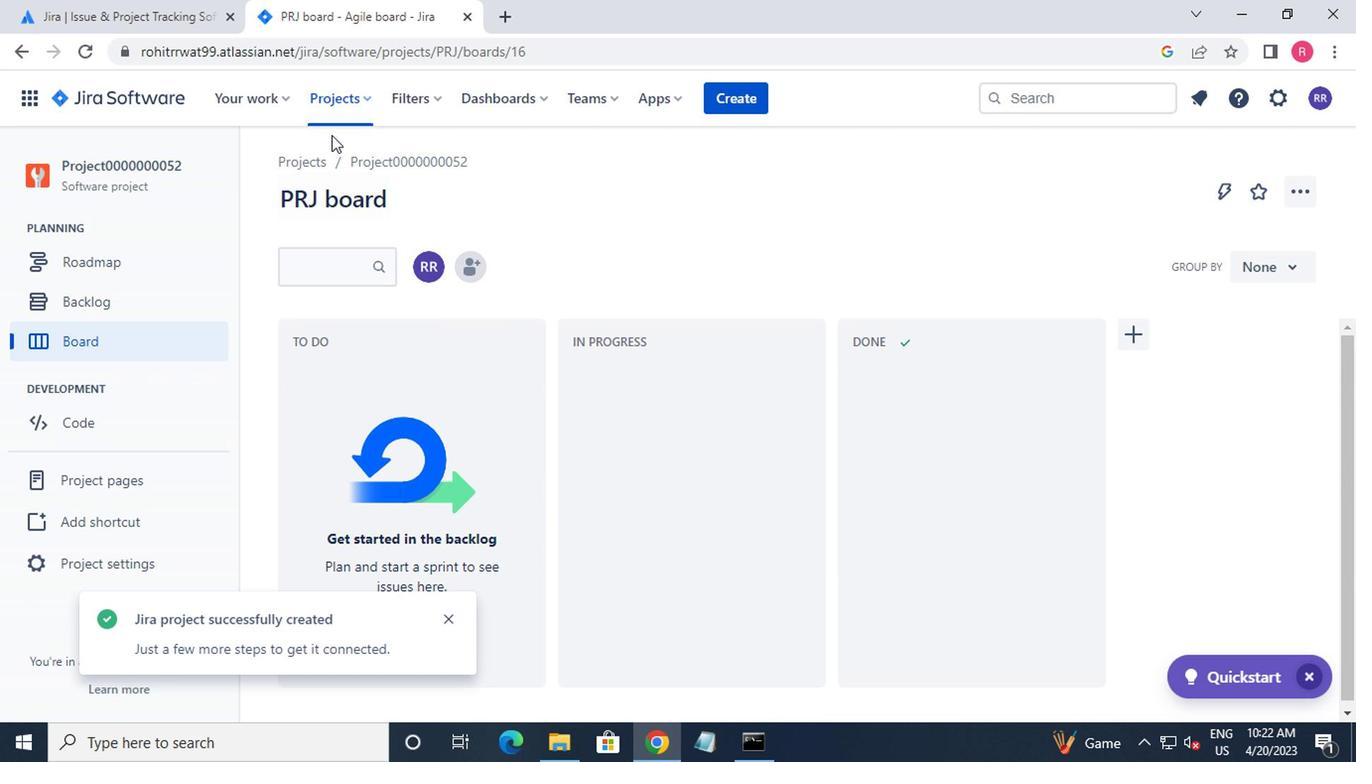 
Action: Mouse pressed left at (336, 107)
Screenshot: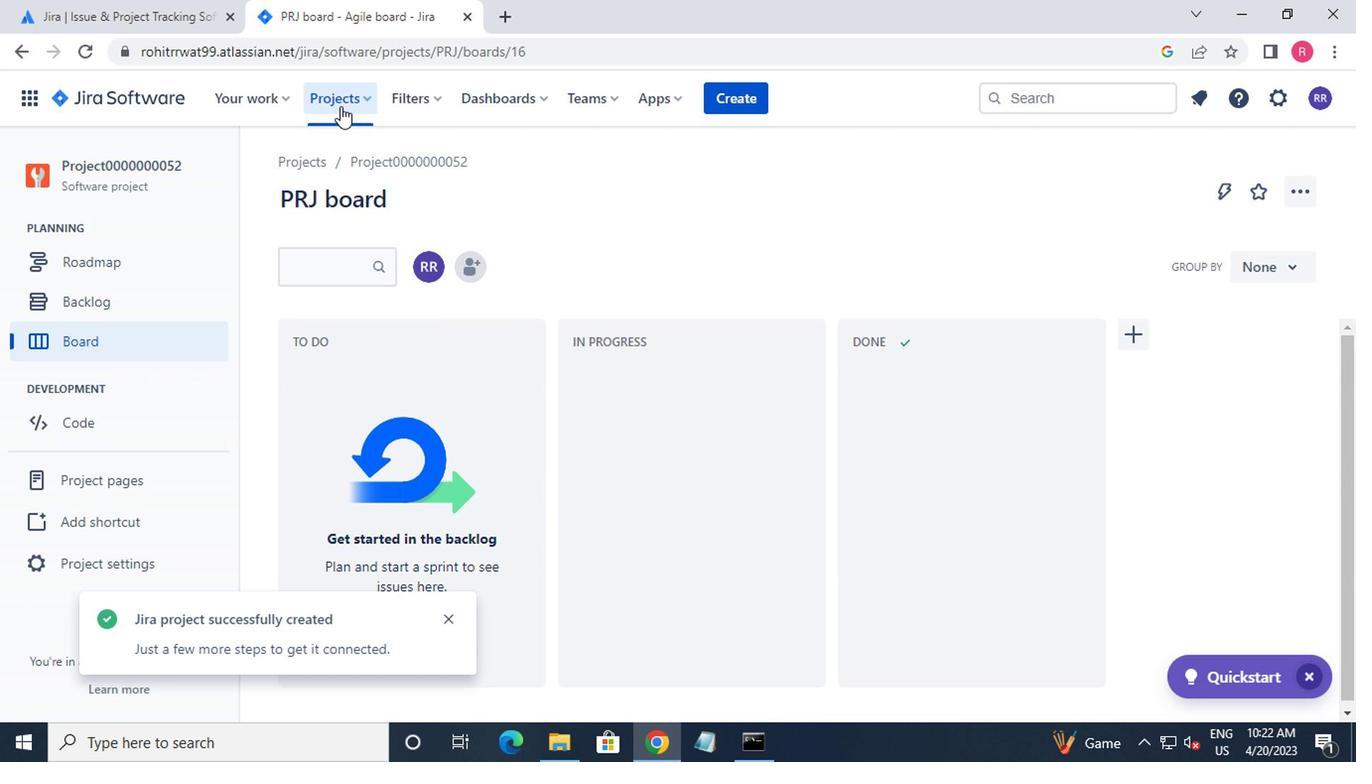 
Action: Mouse moved to (463, 379)
Screenshot: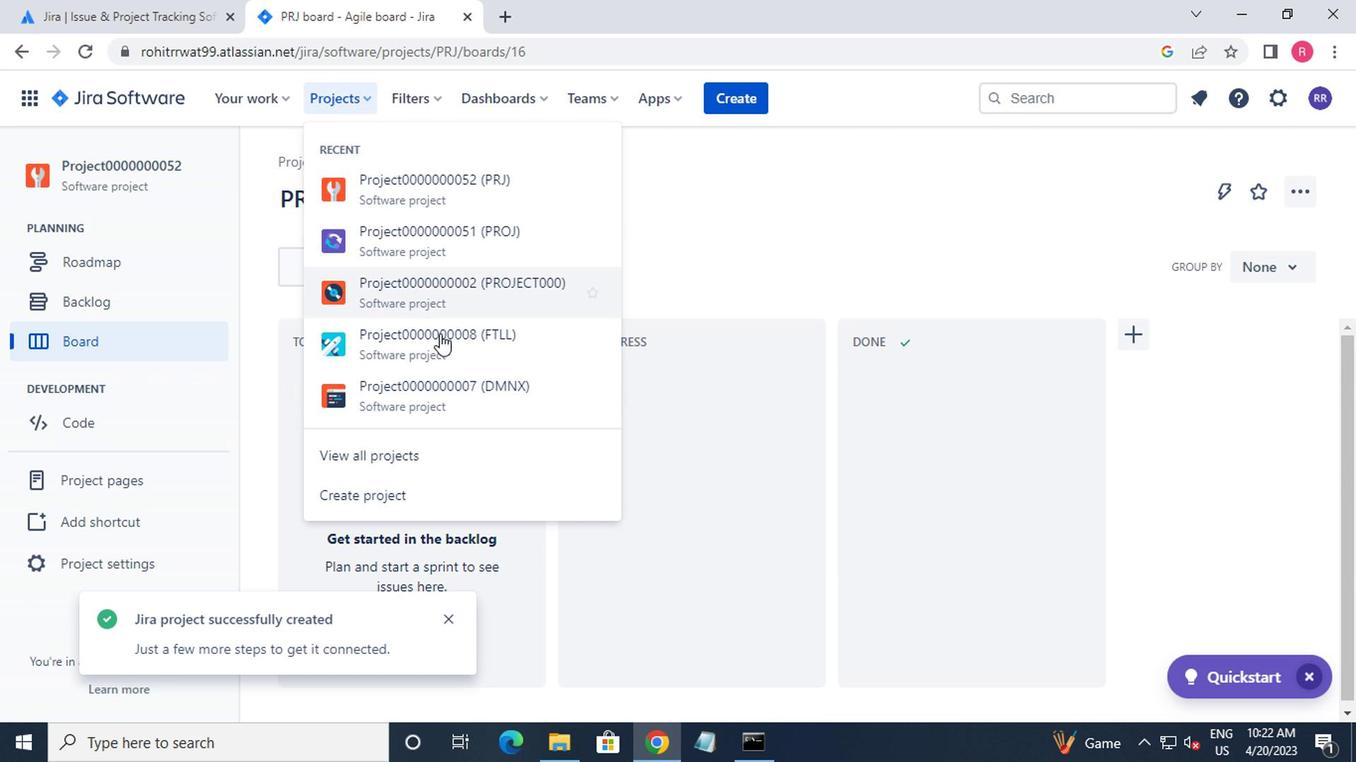 
Action: Mouse scrolled (463, 379) with delta (0, 0)
Screenshot: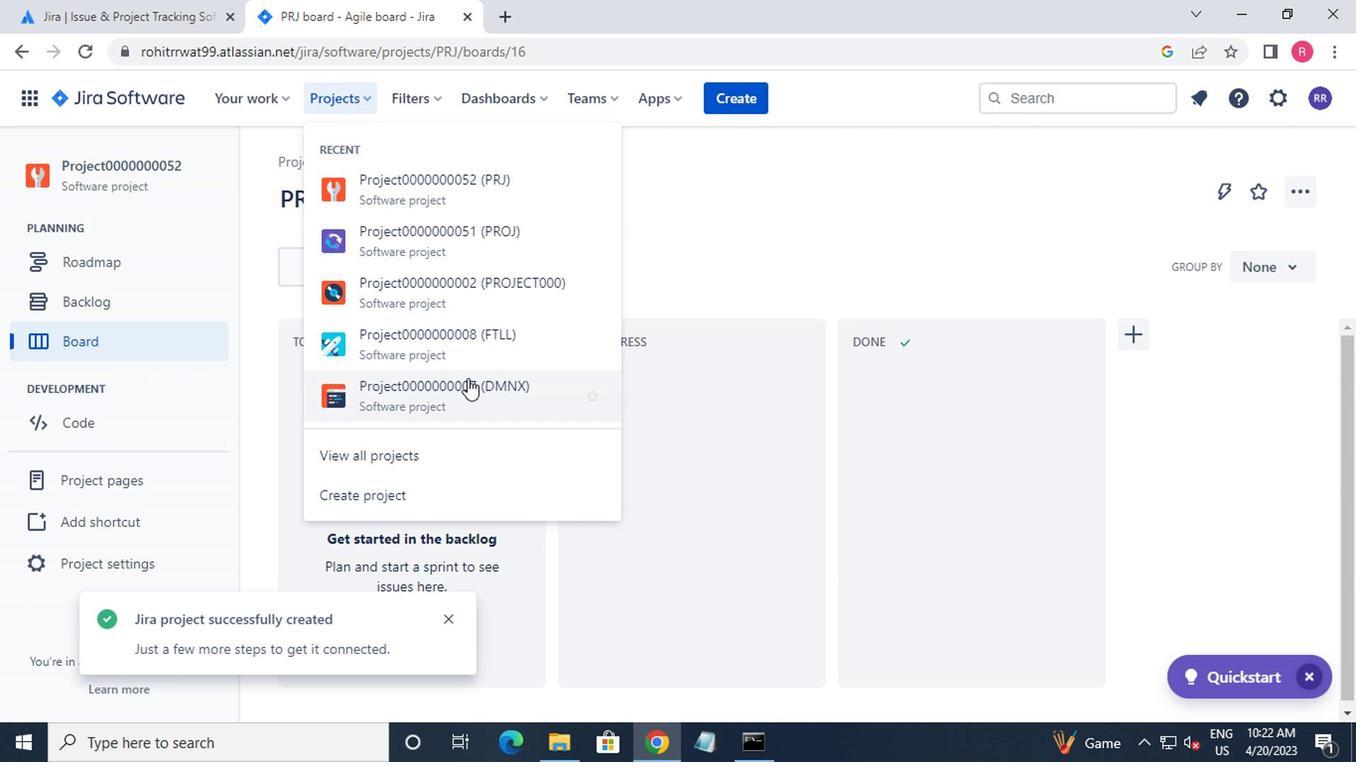 
Action: Mouse scrolled (463, 379) with delta (0, 0)
Screenshot: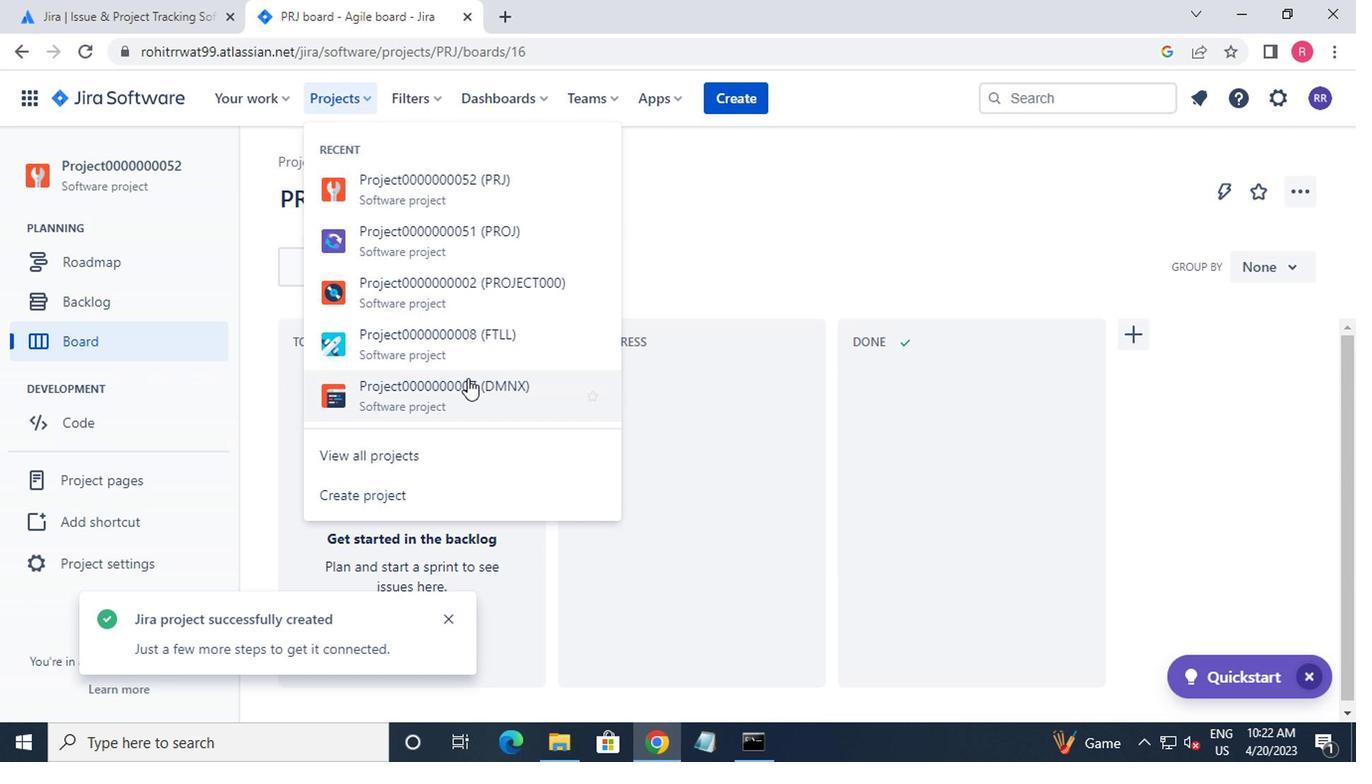 
Action: Mouse scrolled (463, 379) with delta (0, 0)
Screenshot: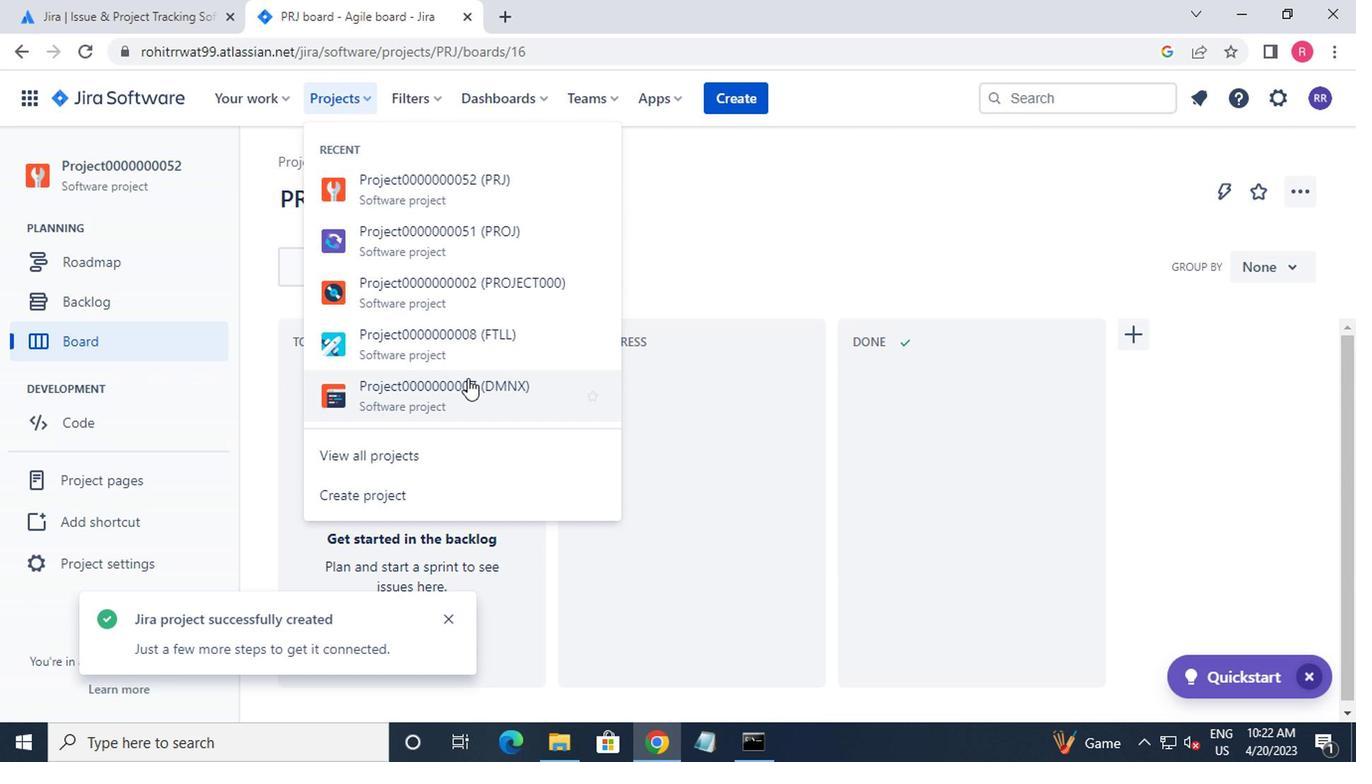 
Action: Mouse moved to (494, 234)
Screenshot: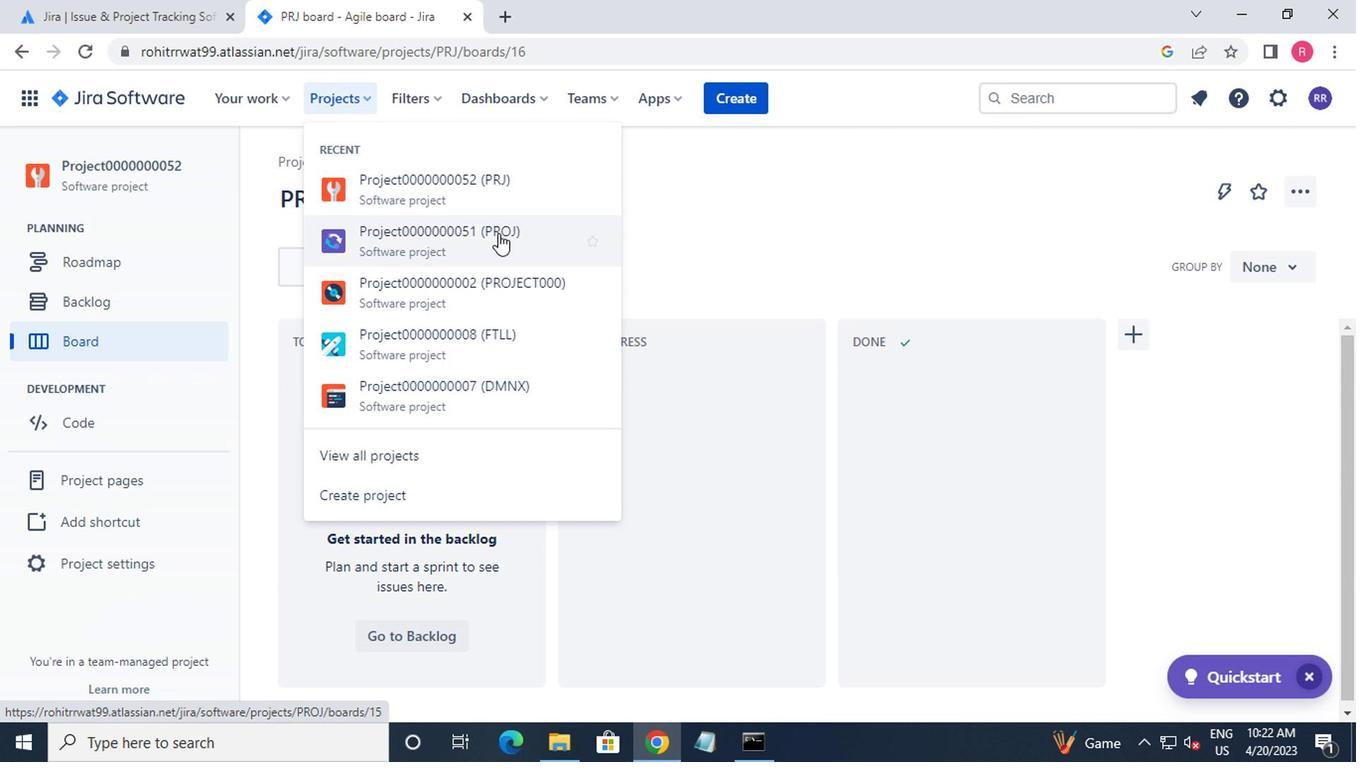 
Action: Mouse pressed left at (494, 234)
Screenshot: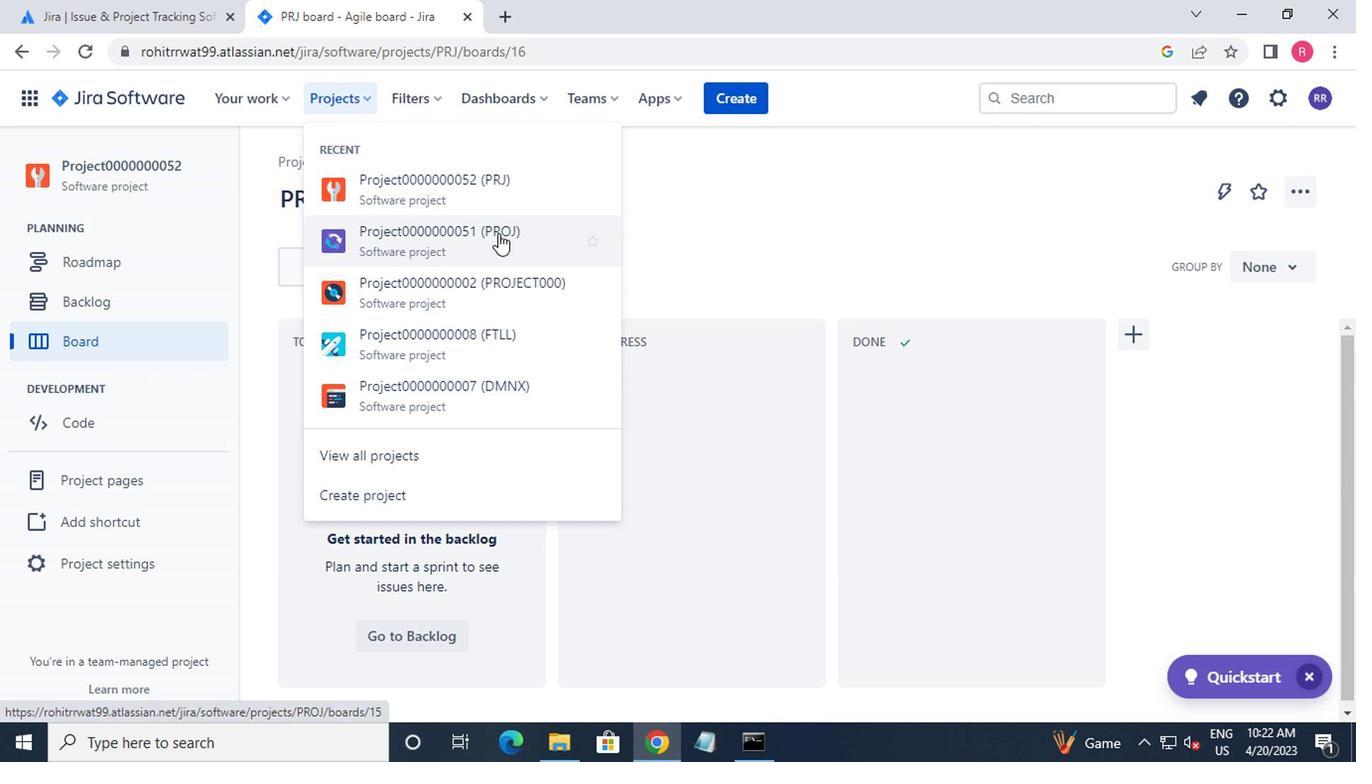
Action: Mouse moved to (459, 267)
Screenshot: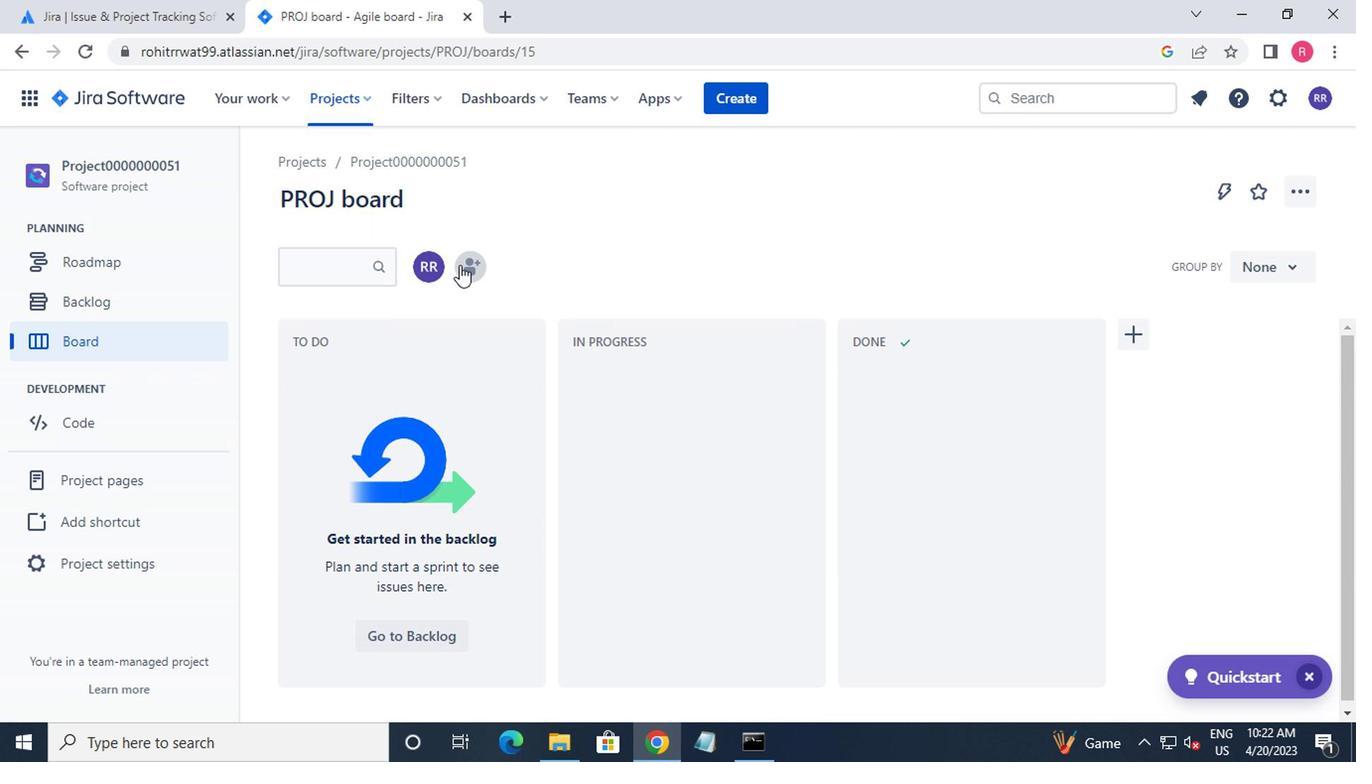 
Action: Mouse pressed left at (459, 267)
Screenshot: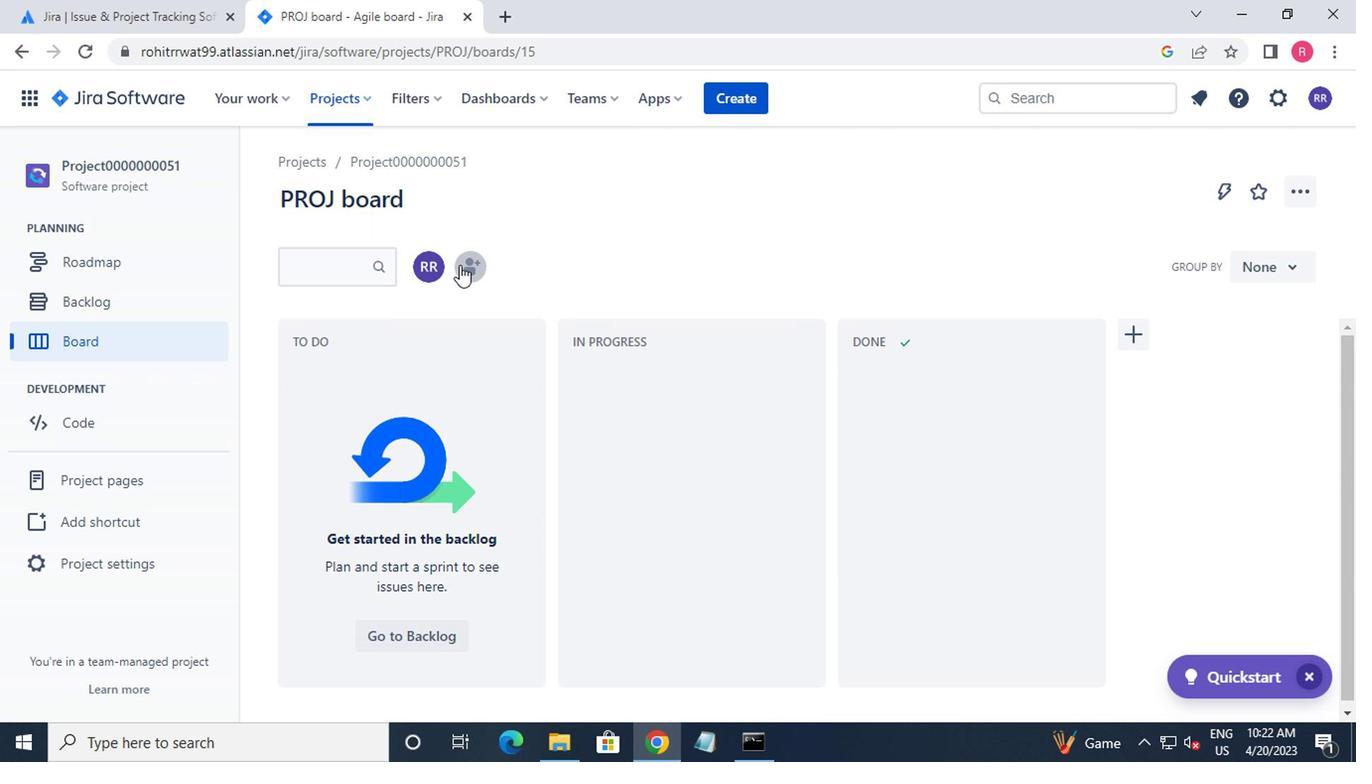
Action: Mouse moved to (608, 279)
Screenshot: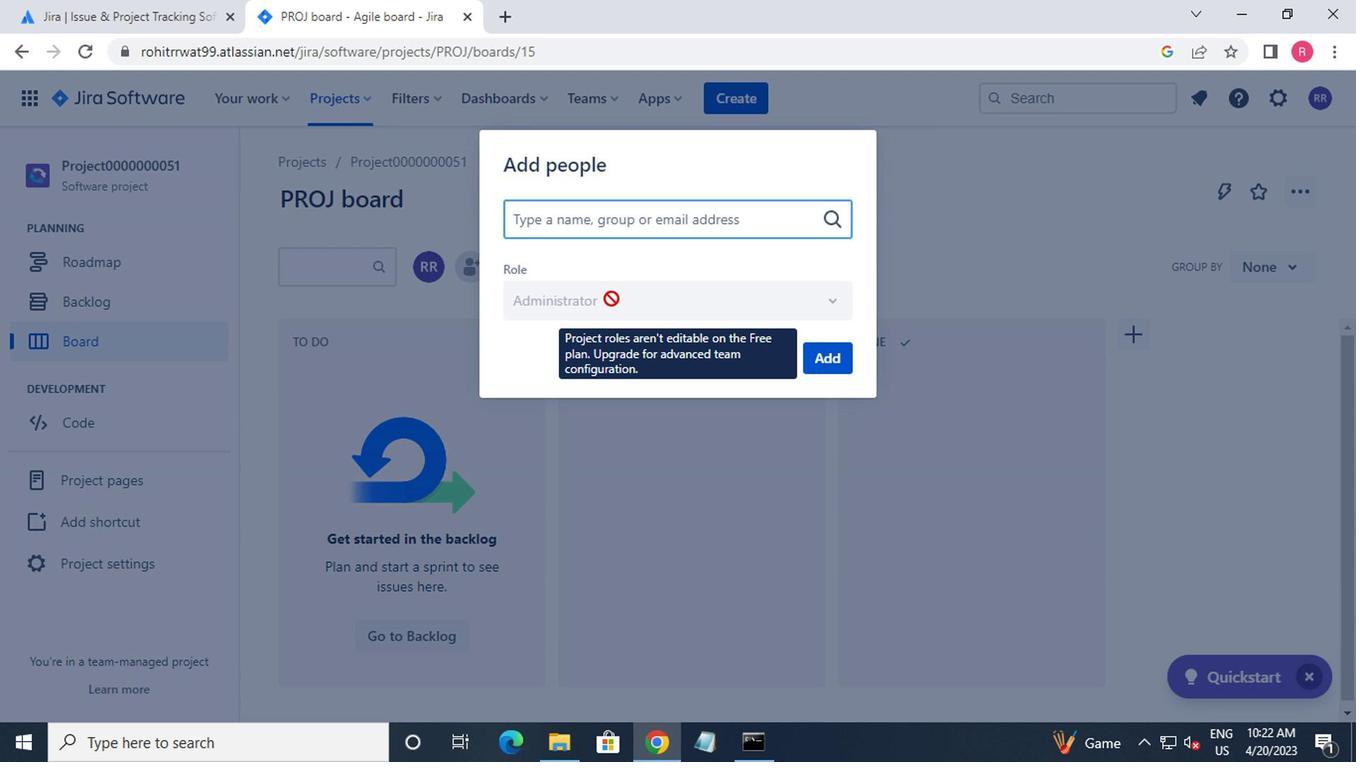 
Action: Key pressed MAIL
Screenshot: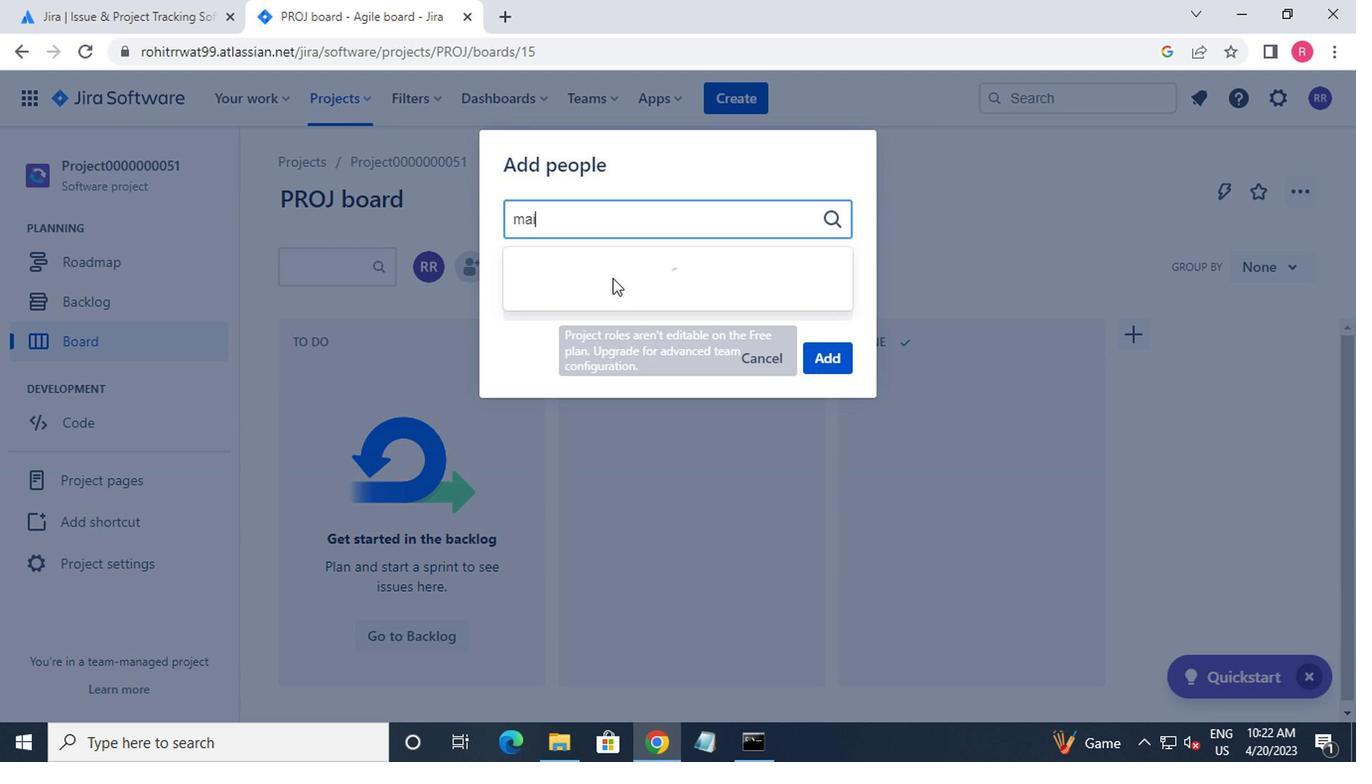 
Action: Mouse moved to (611, 312)
Screenshot: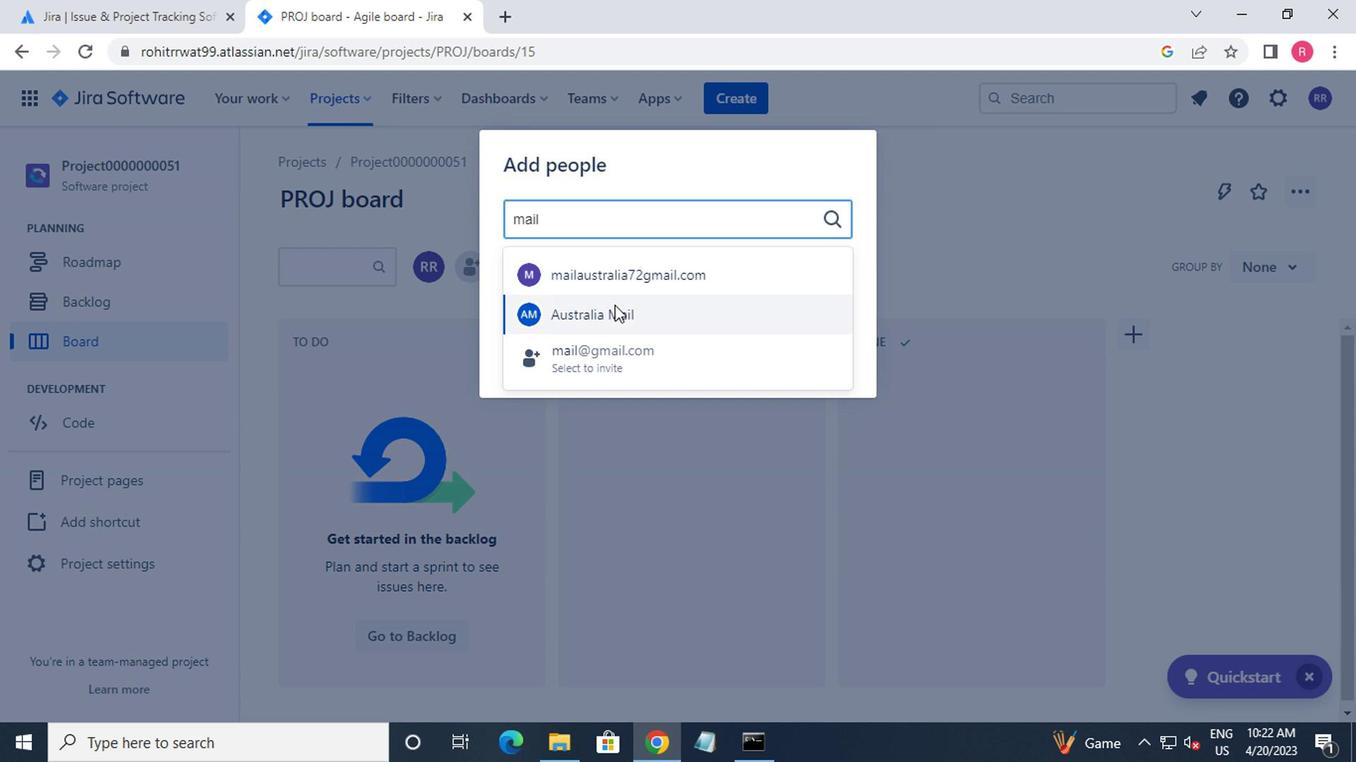 
Action: Mouse pressed left at (611, 312)
Screenshot: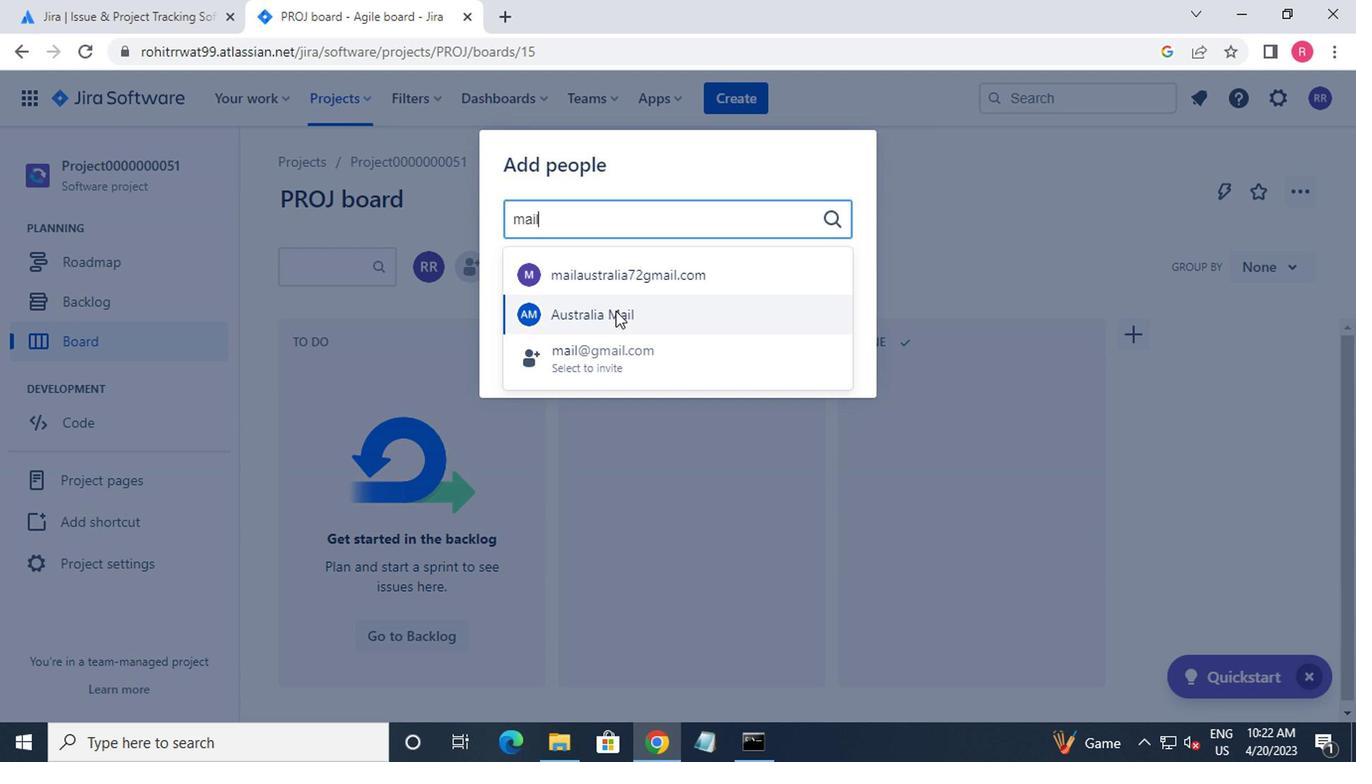 
Action: Mouse moved to (822, 357)
Screenshot: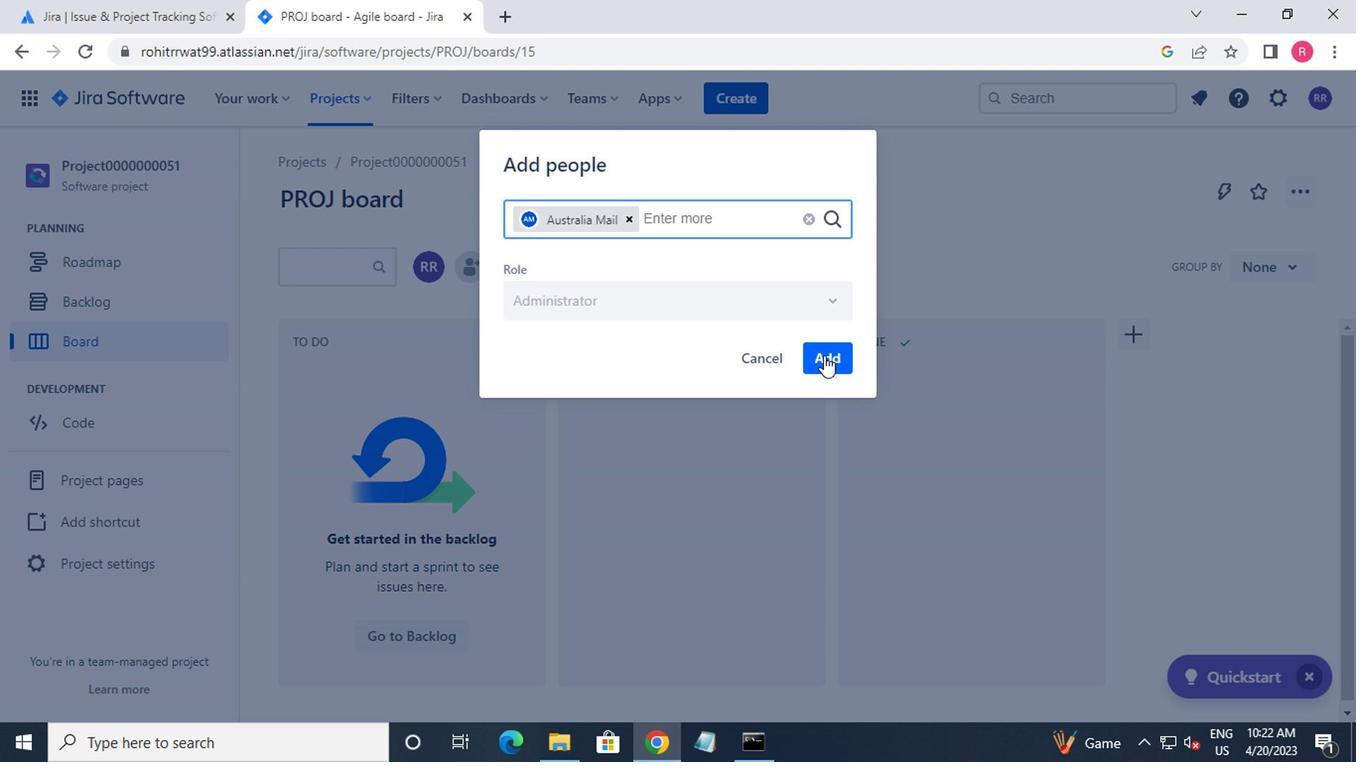 
Action: Mouse pressed left at (822, 357)
Screenshot: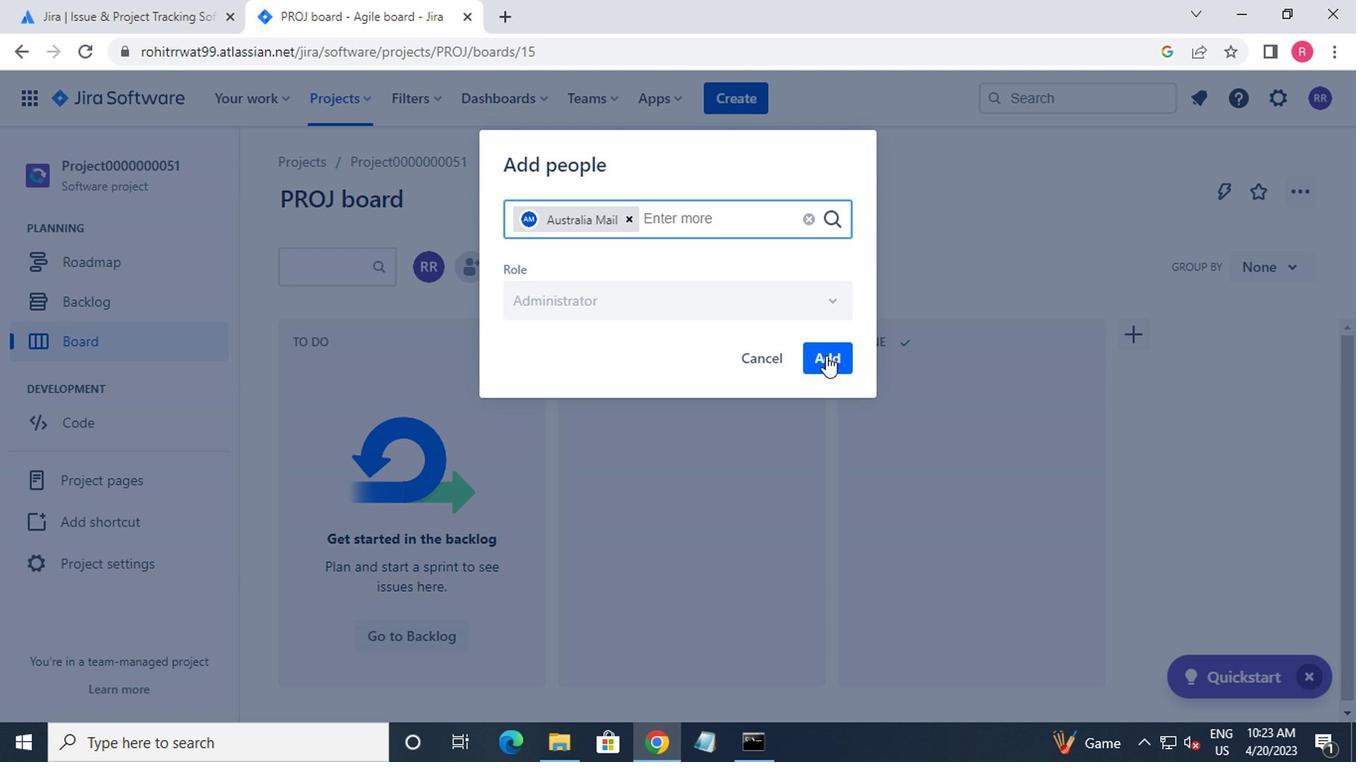 
Action: Mouse moved to (472, 275)
Screenshot: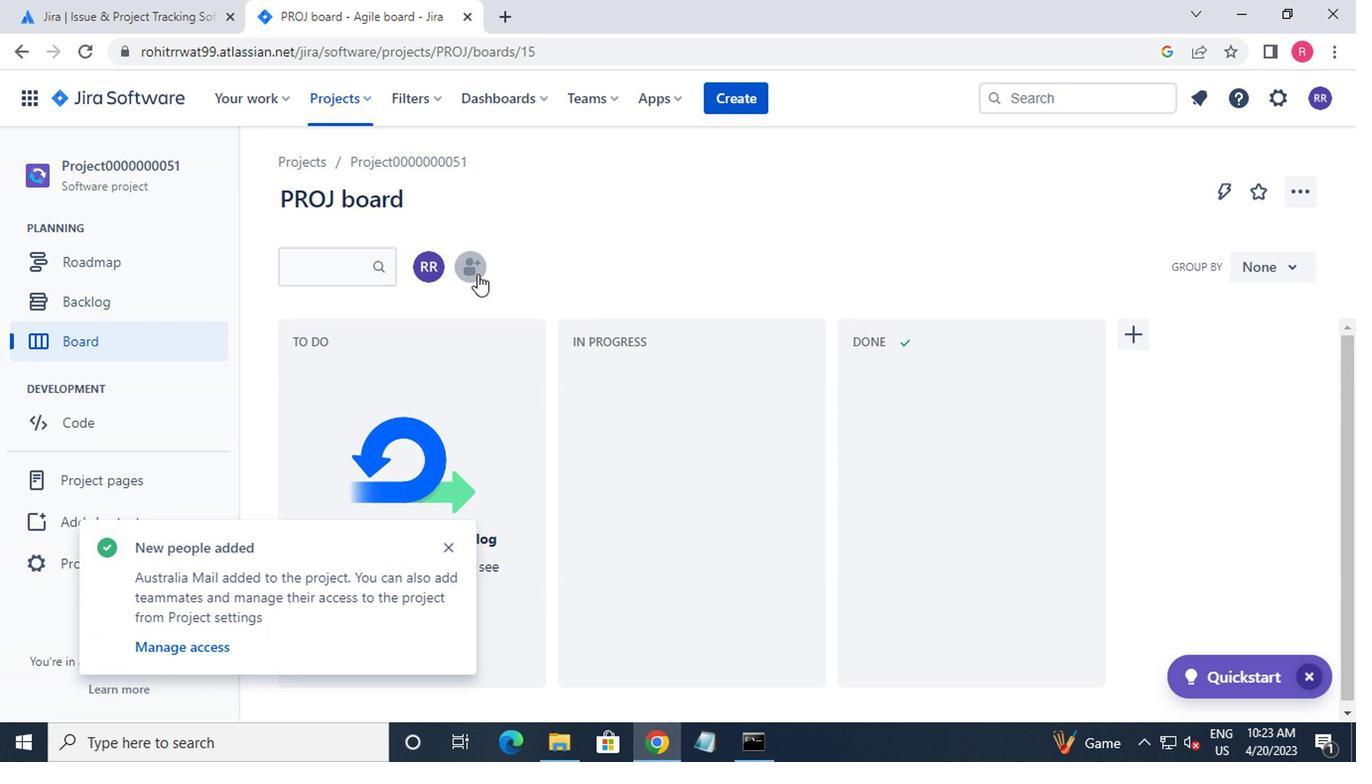 
Action: Mouse pressed left at (472, 275)
Screenshot: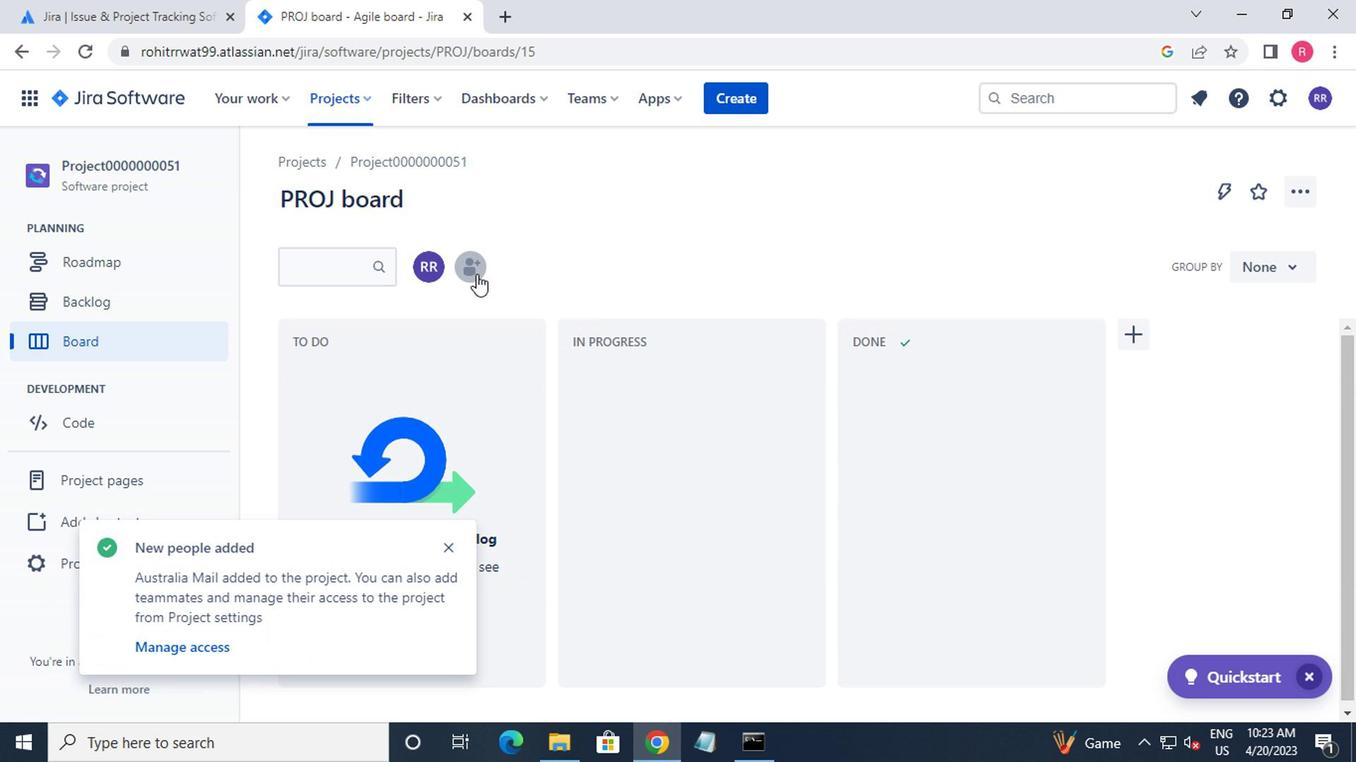 
Action: Mouse moved to (661, 290)
Screenshot: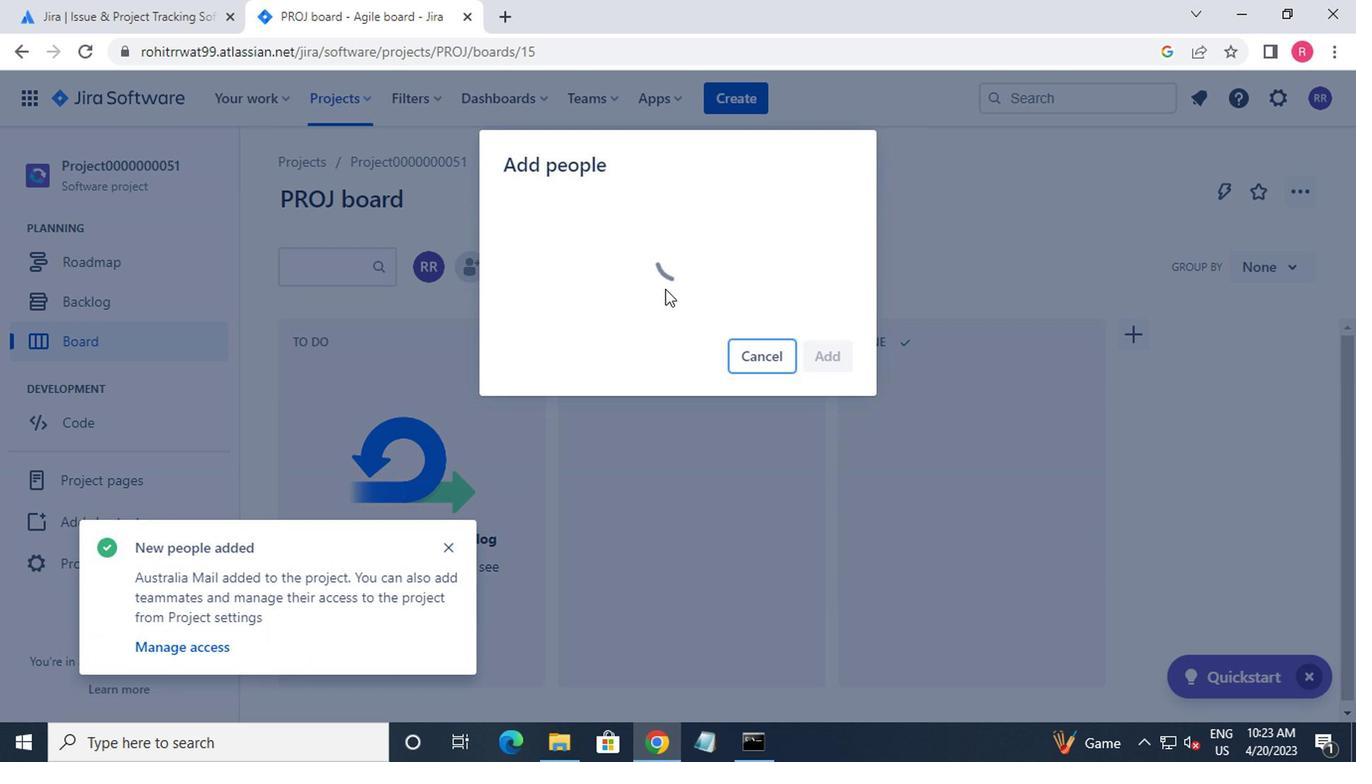 
Action: Key pressed CARXX
Screenshot: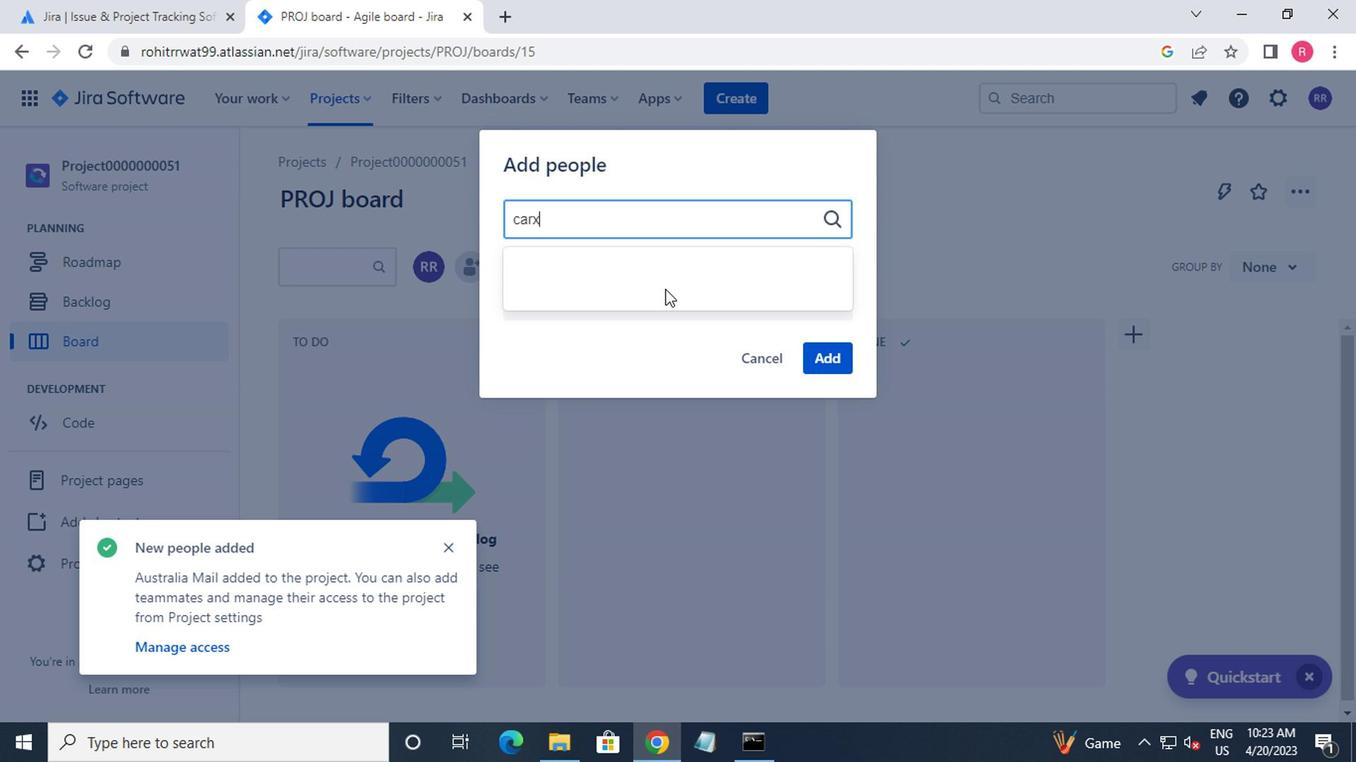 
Action: Mouse moved to (660, 305)
Screenshot: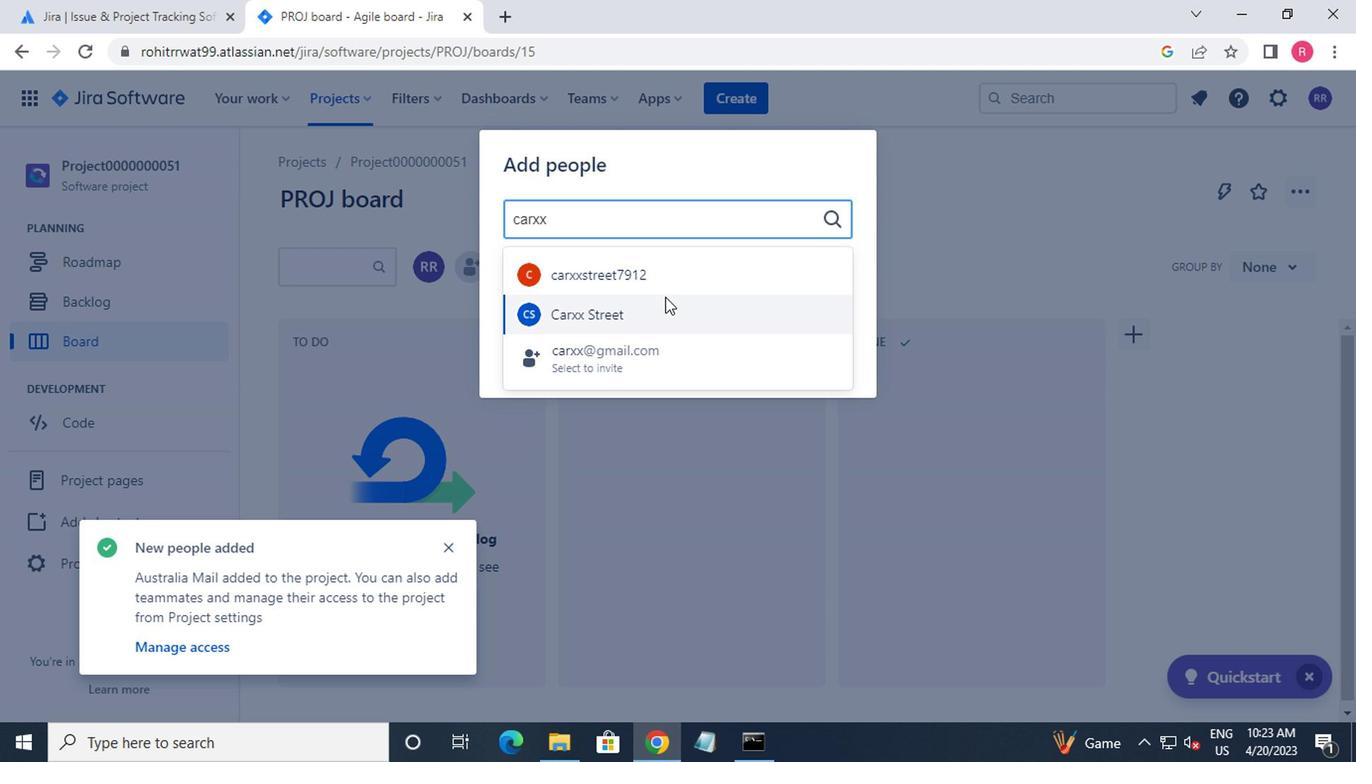 
Action: Mouse pressed left at (660, 305)
Screenshot: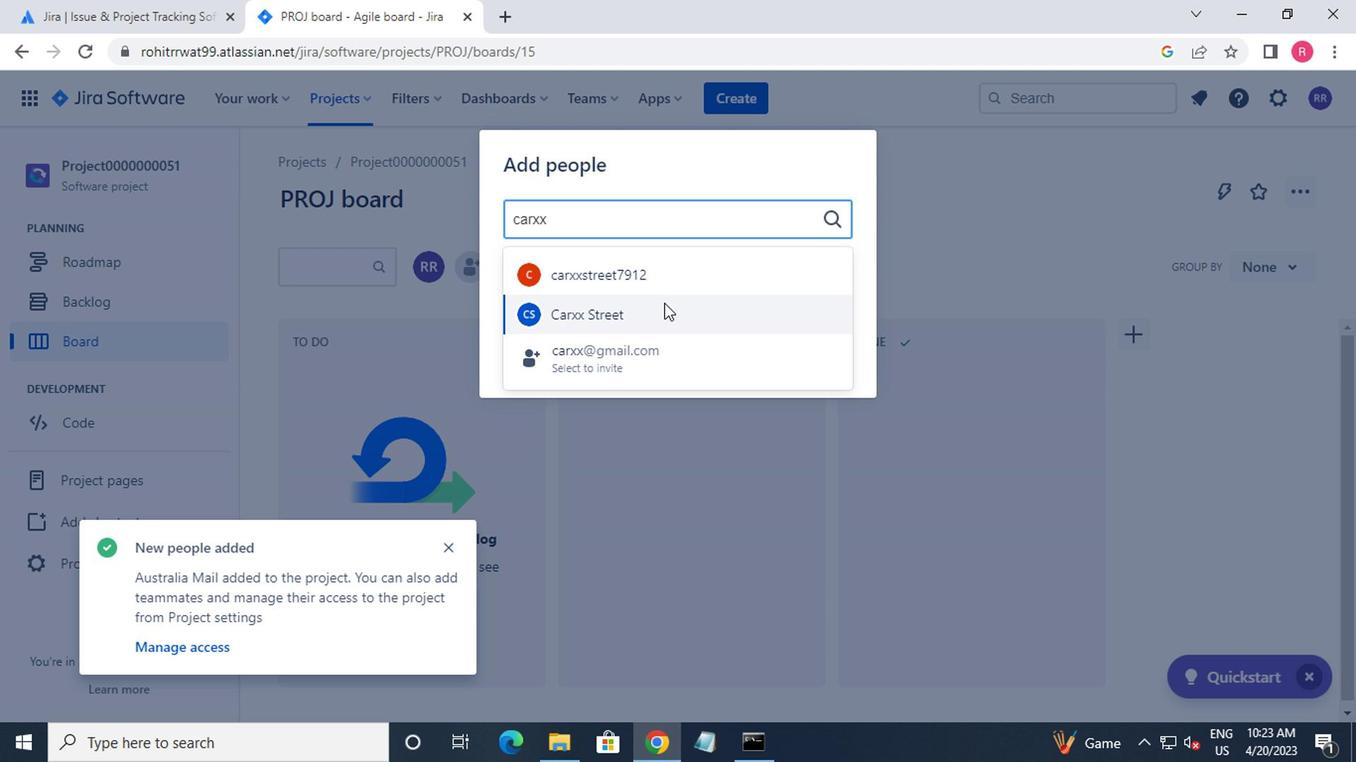
Action: Mouse moved to (827, 363)
Screenshot: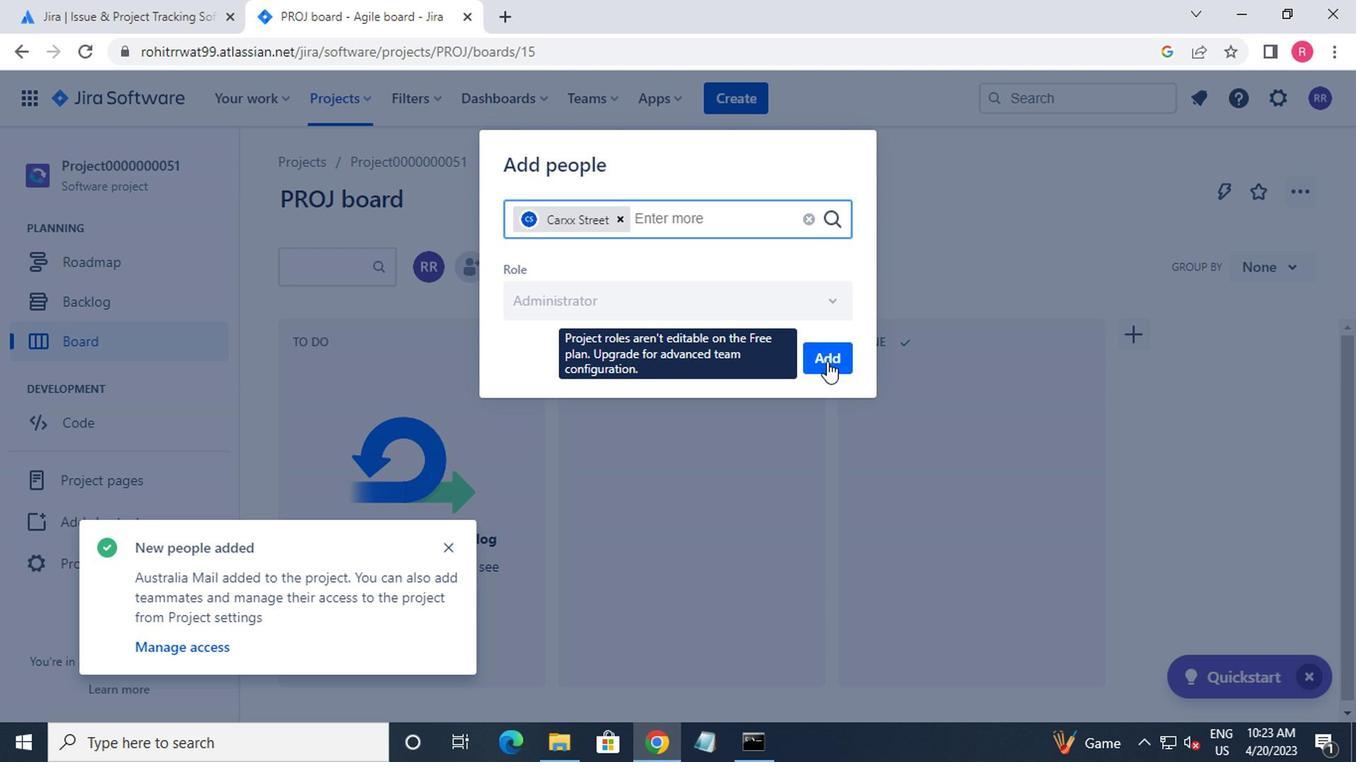 
Action: Mouse pressed left at (827, 363)
Screenshot: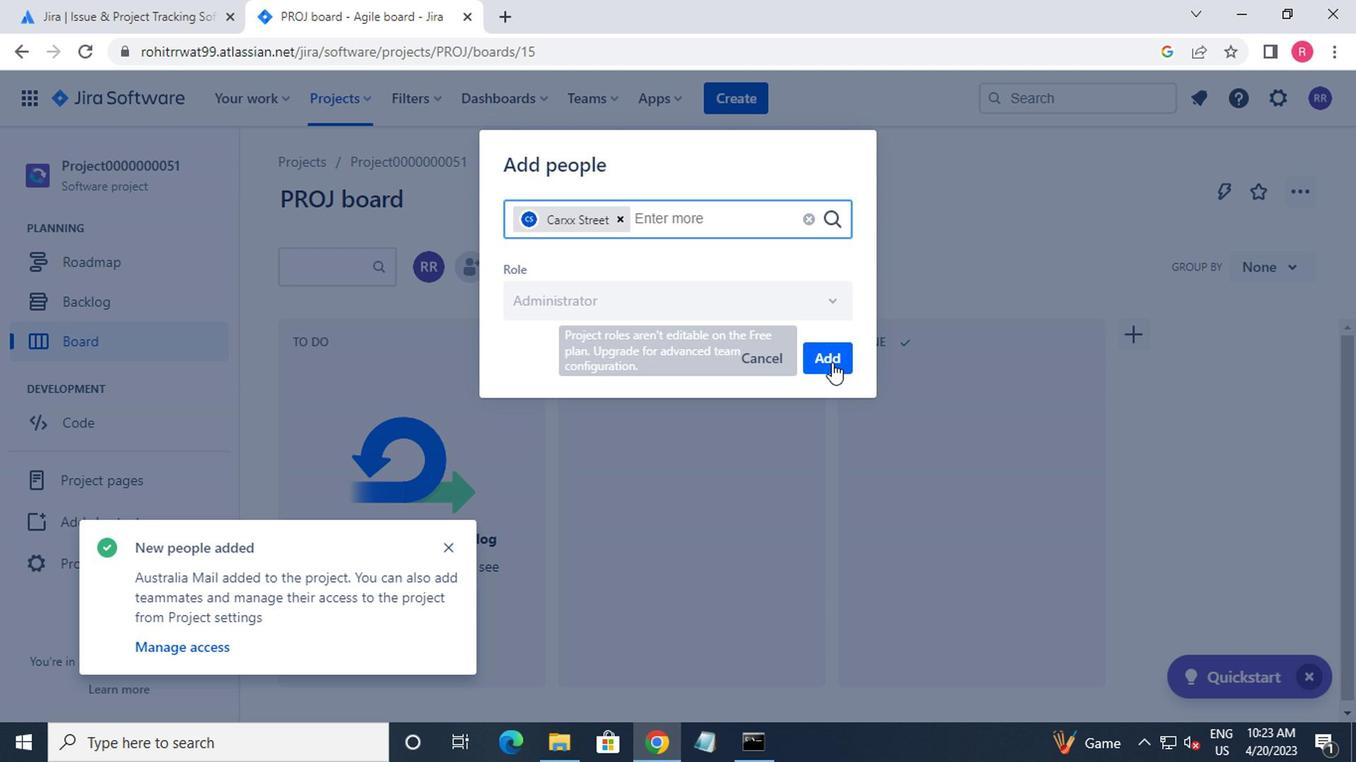 
Action: Mouse moved to (343, 98)
Screenshot: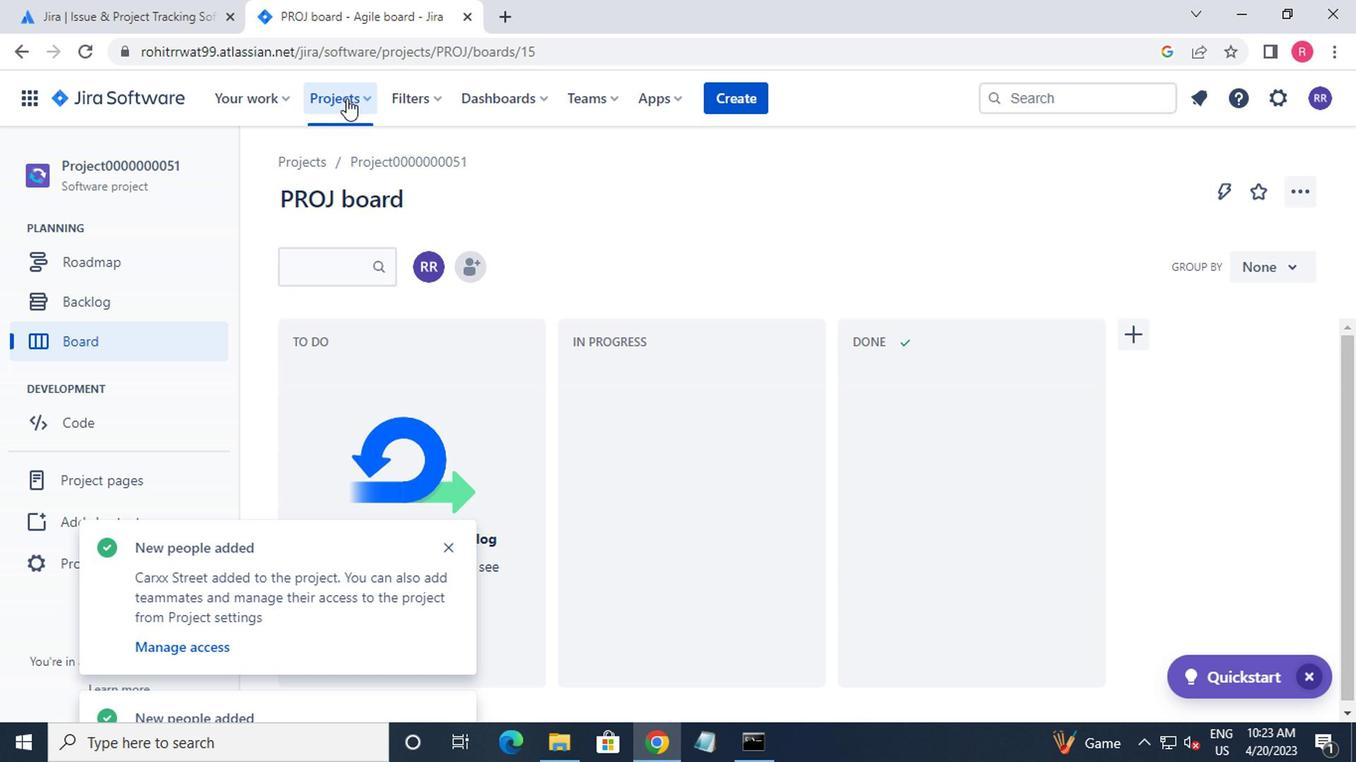 
Action: Mouse pressed left at (343, 98)
Screenshot: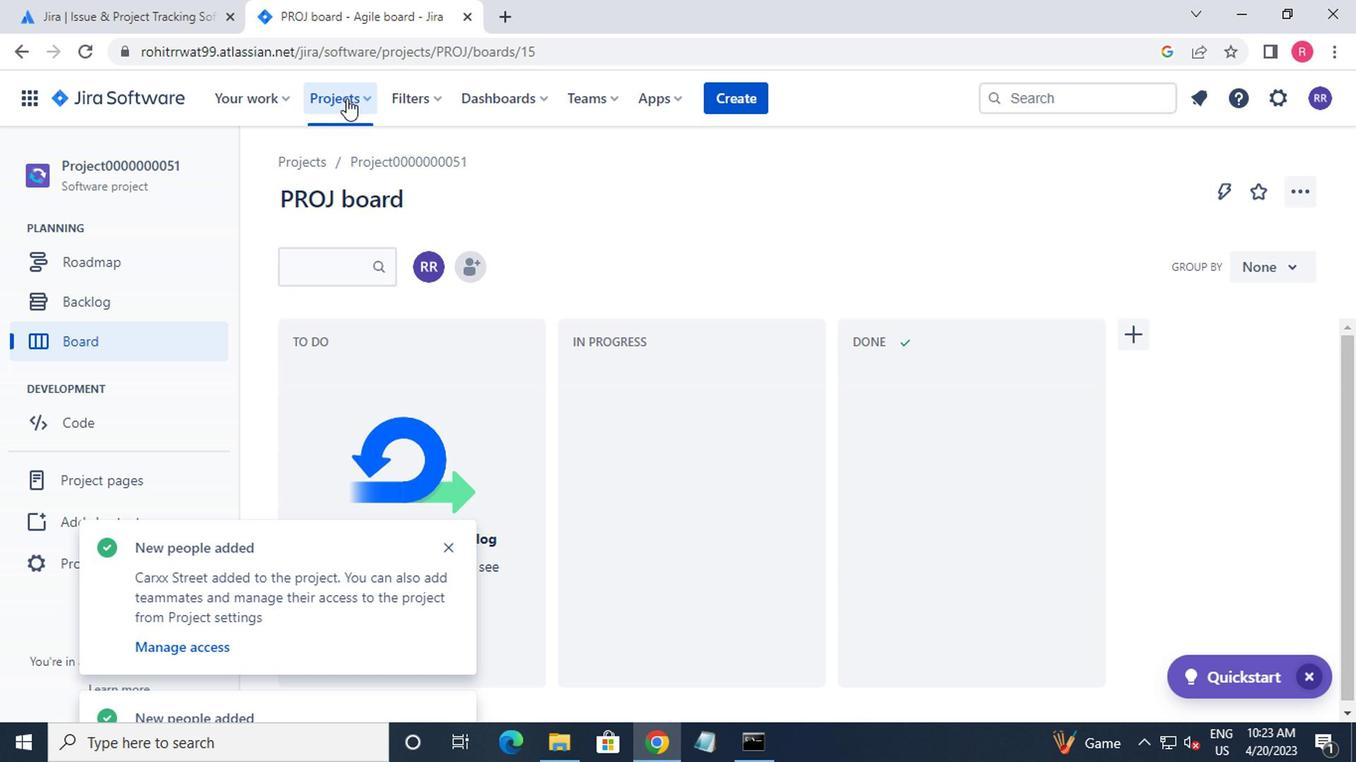 
Action: Mouse moved to (433, 232)
Screenshot: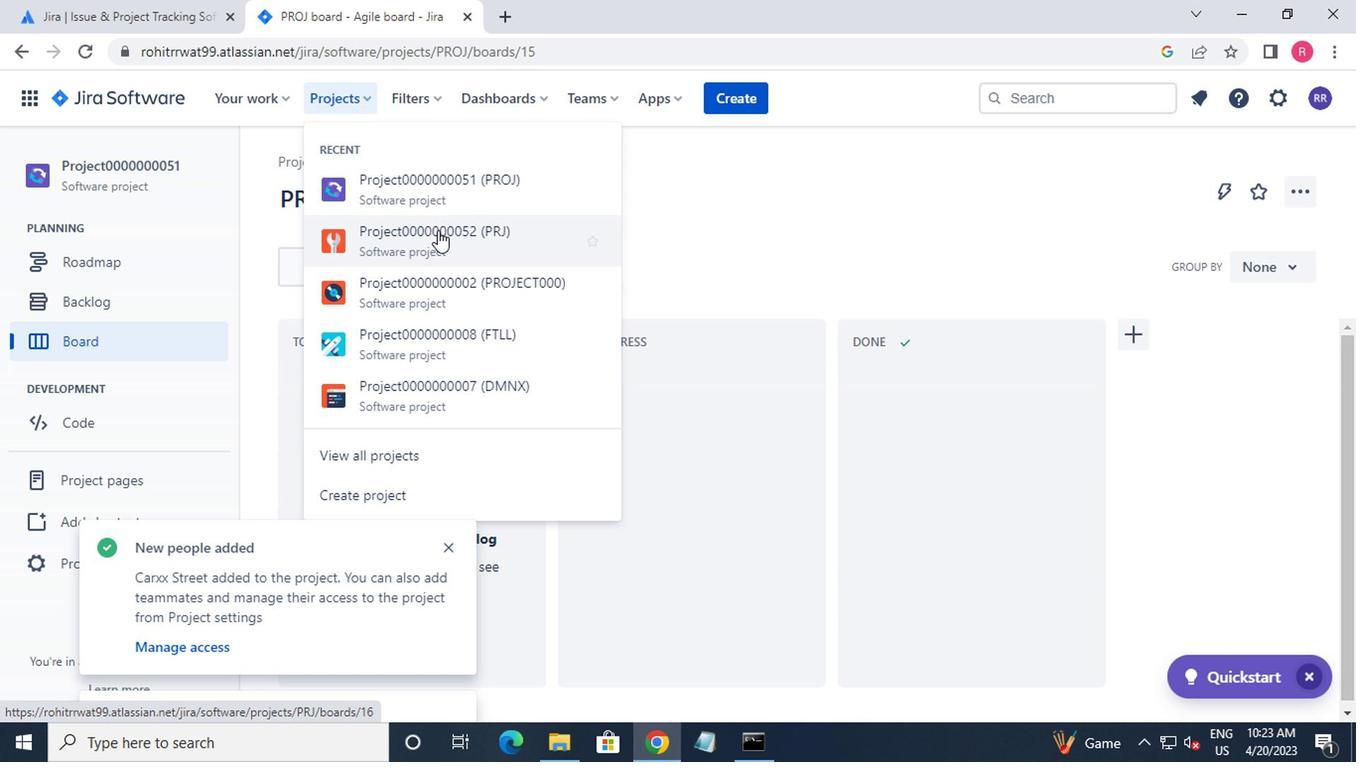 
Action: Mouse pressed left at (433, 232)
Screenshot: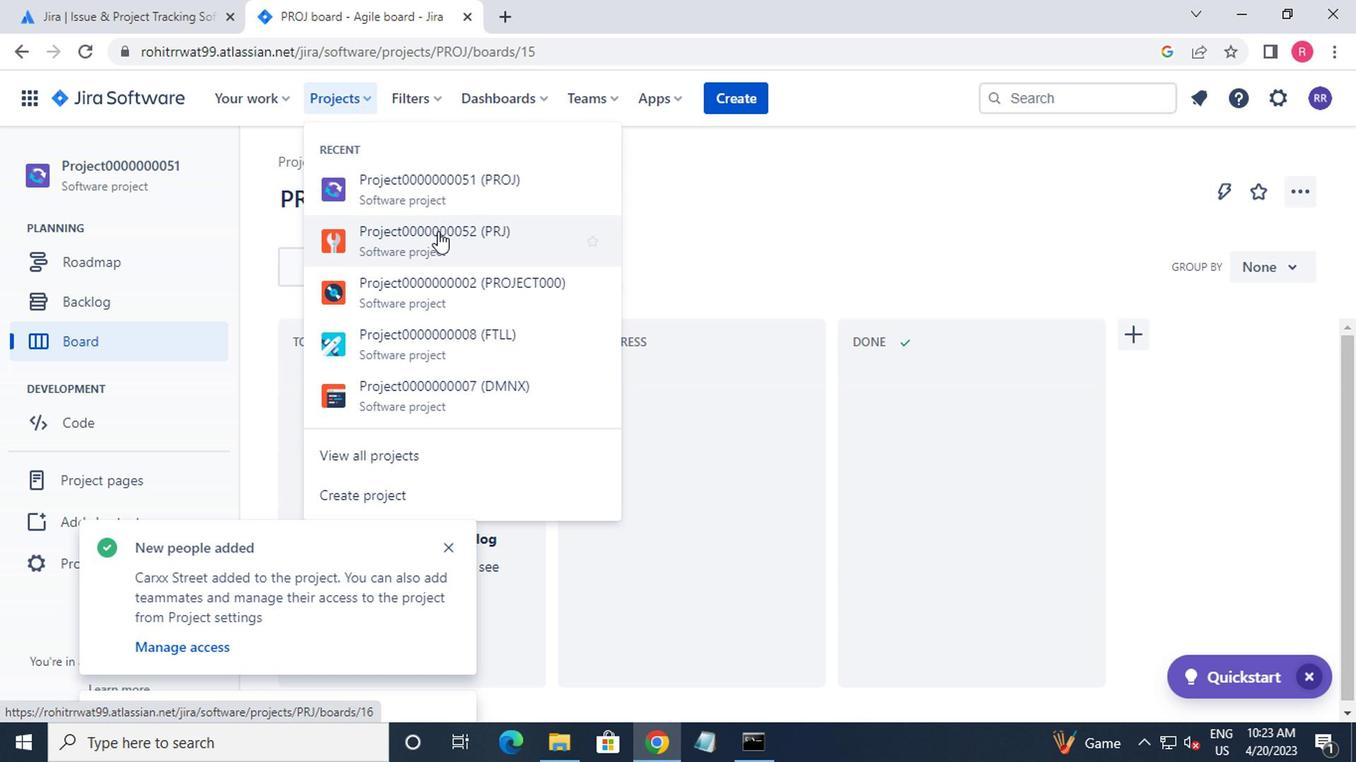 
Action: Mouse moved to (467, 274)
Screenshot: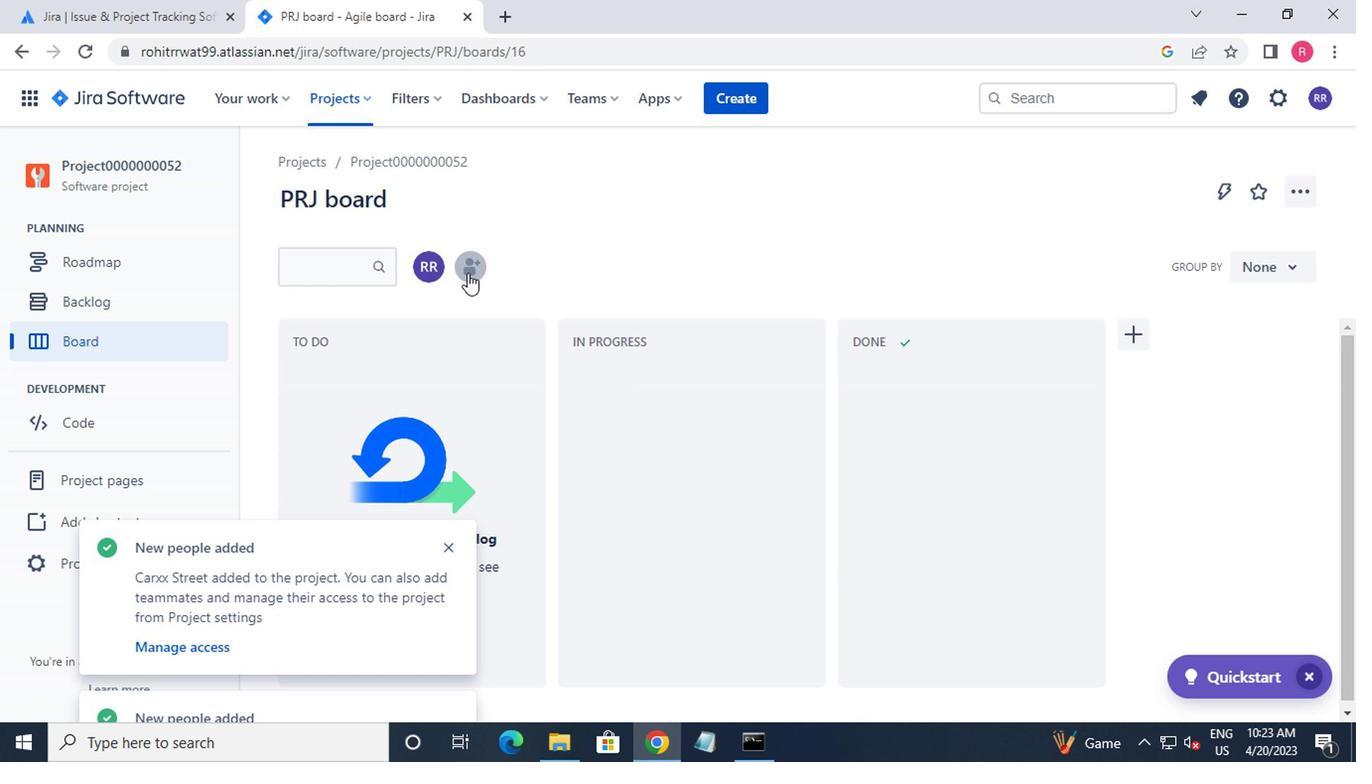 
Action: Mouse pressed left at (467, 274)
Screenshot: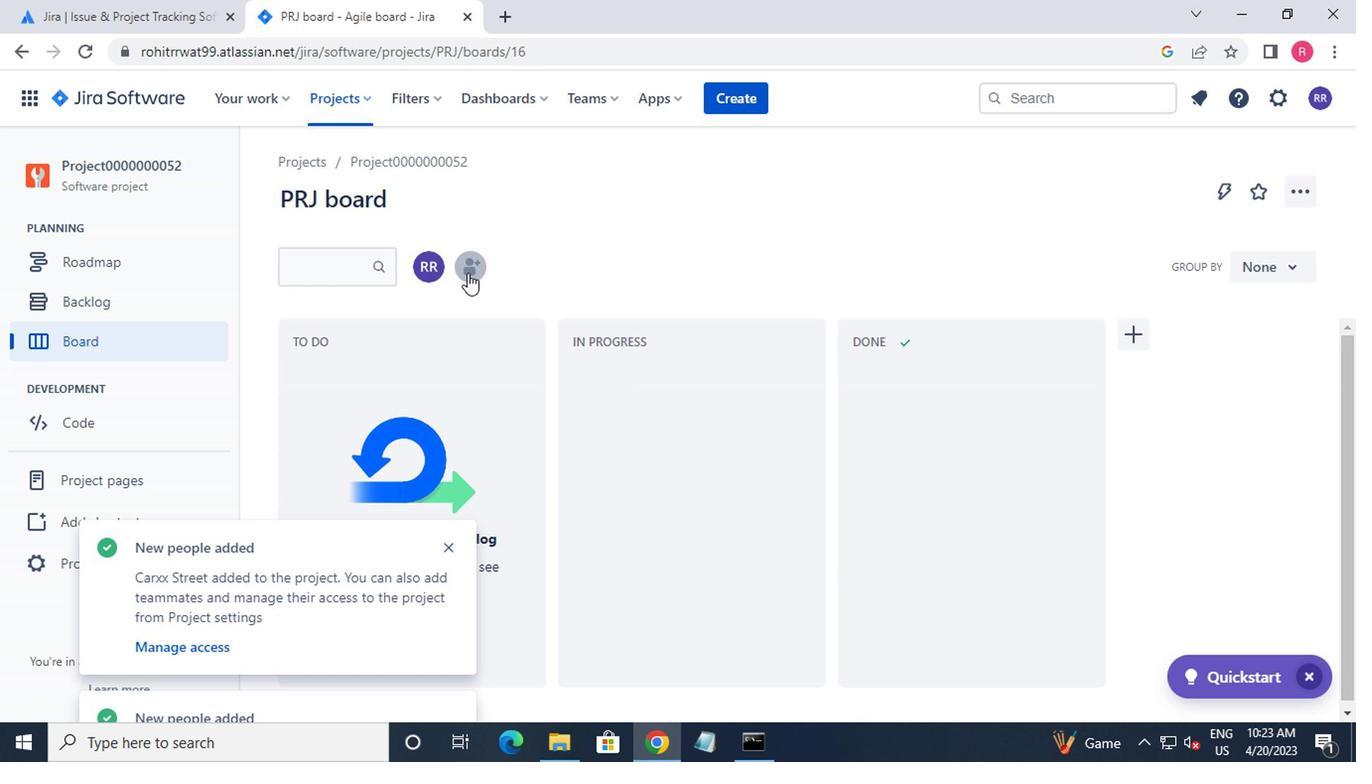 
Action: Key pressed PRATEEK.KU2001<Key.shift>@
Screenshot: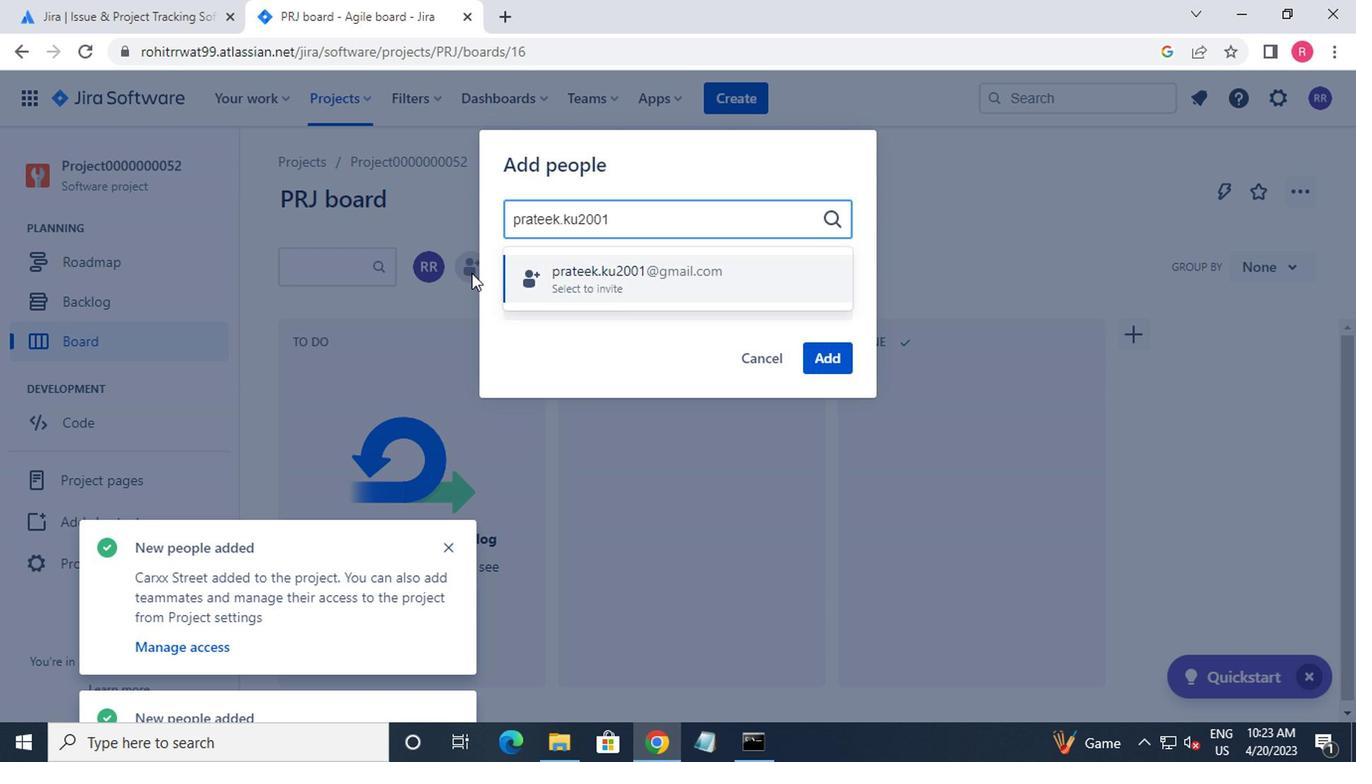 
Action: Mouse moved to (567, 279)
Screenshot: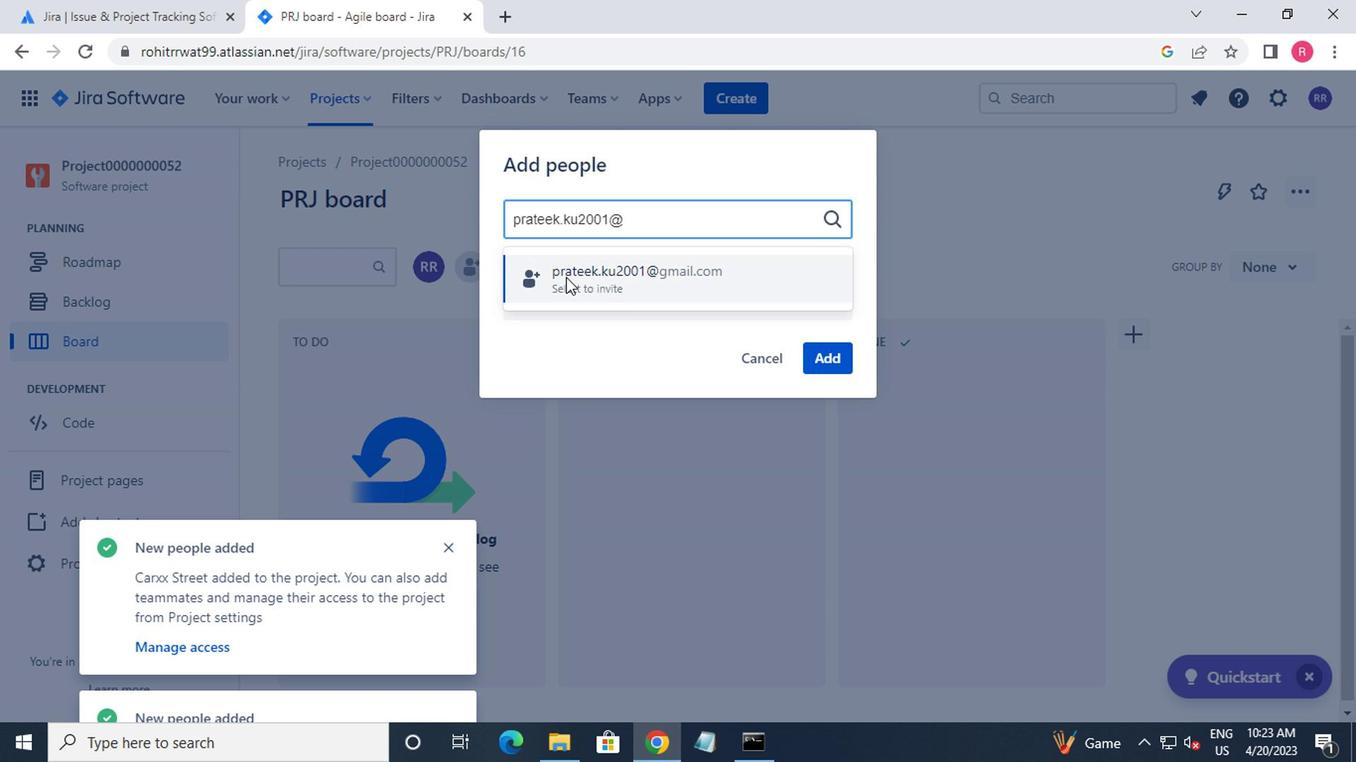 
Action: Mouse pressed left at (567, 279)
Screenshot: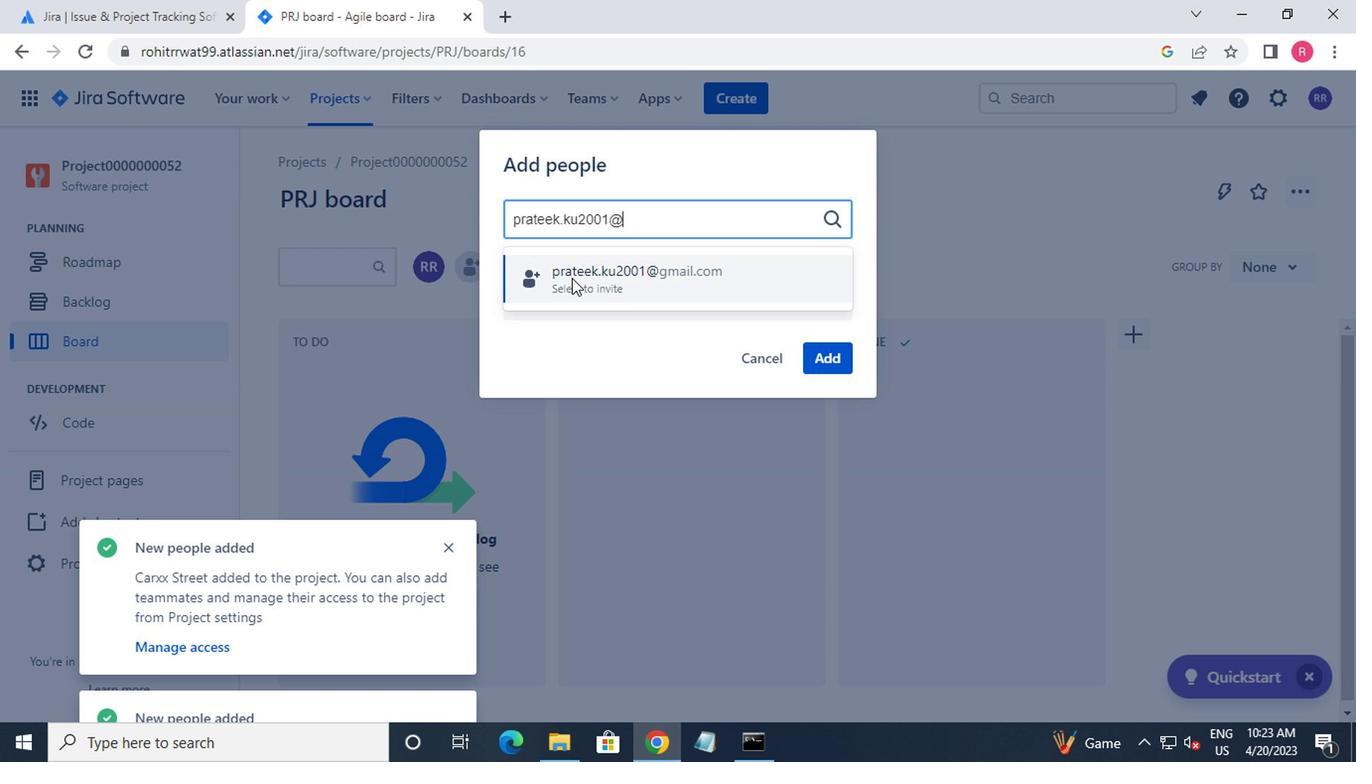 
Action: Mouse moved to (830, 351)
Screenshot: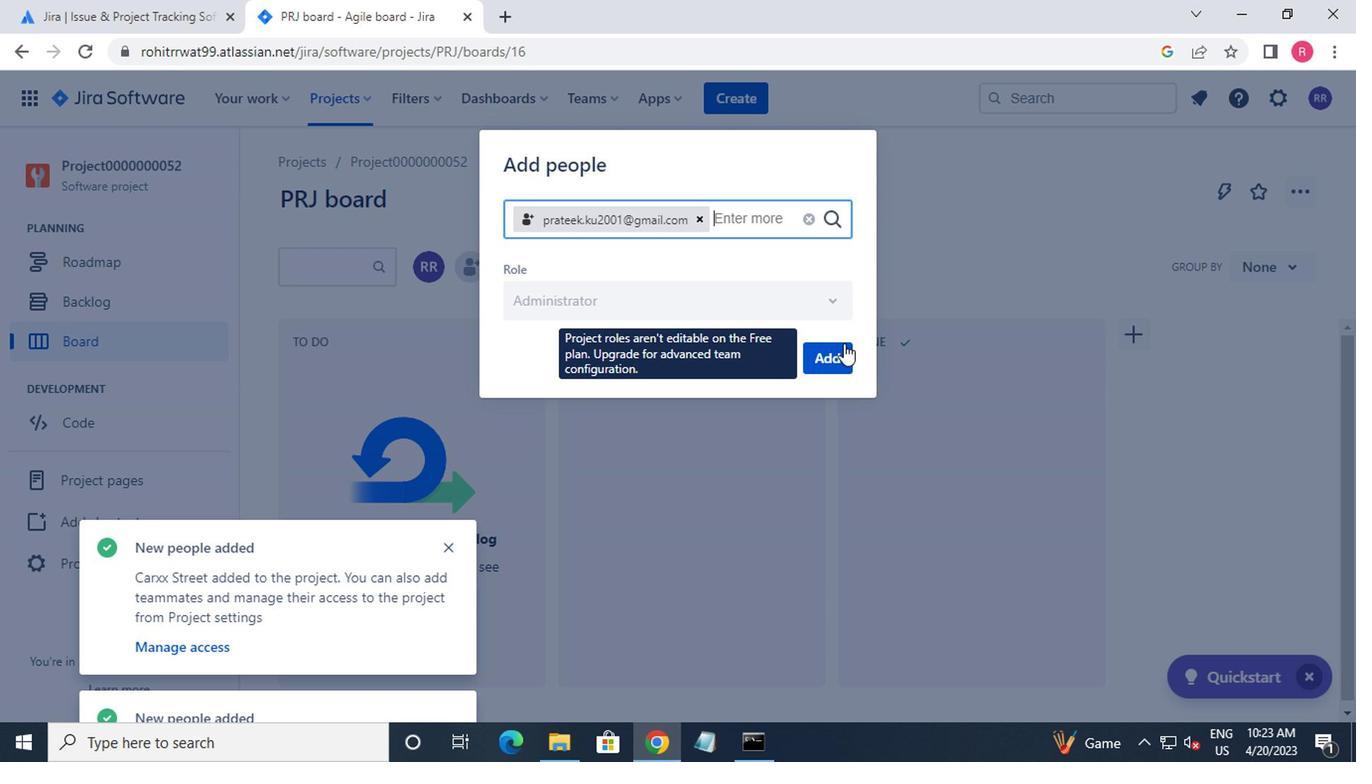 
Action: Mouse pressed left at (830, 351)
Screenshot: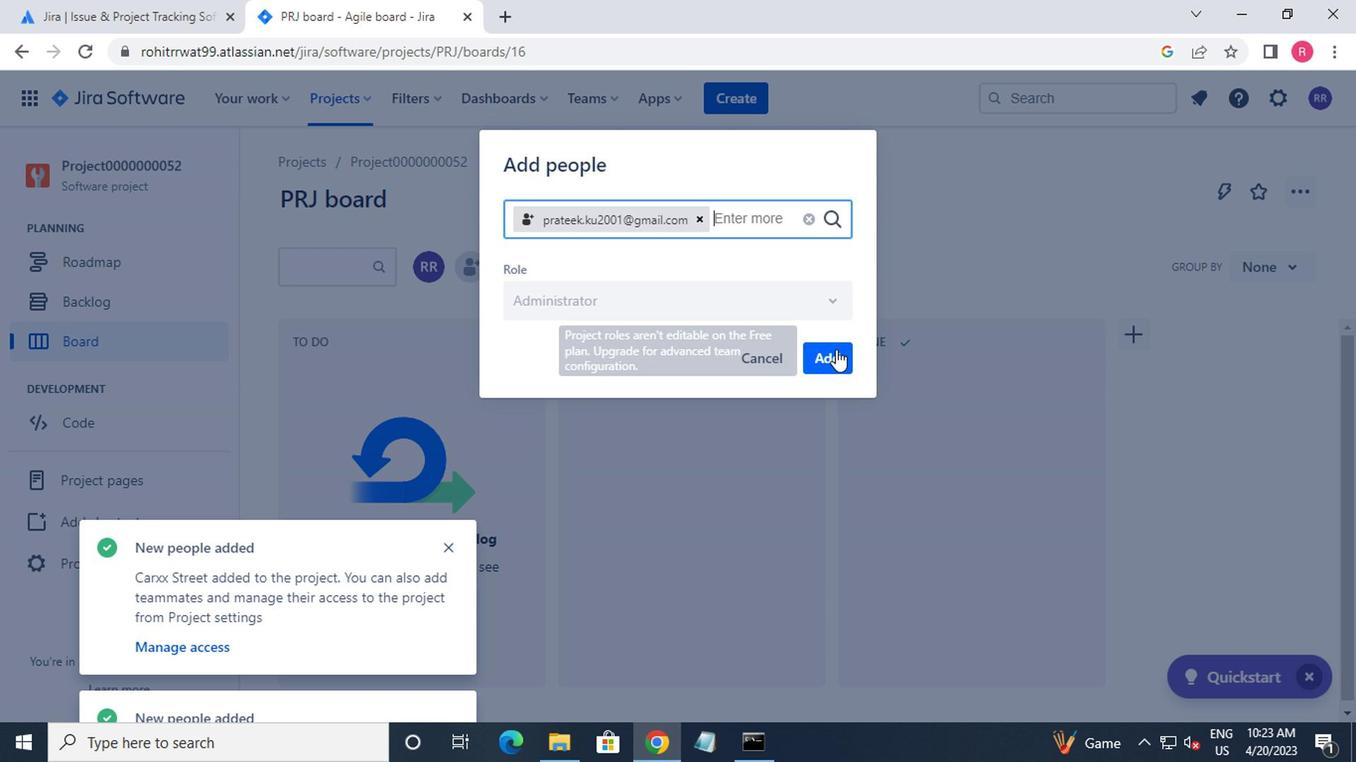 
Action: Mouse moved to (849, 336)
Screenshot: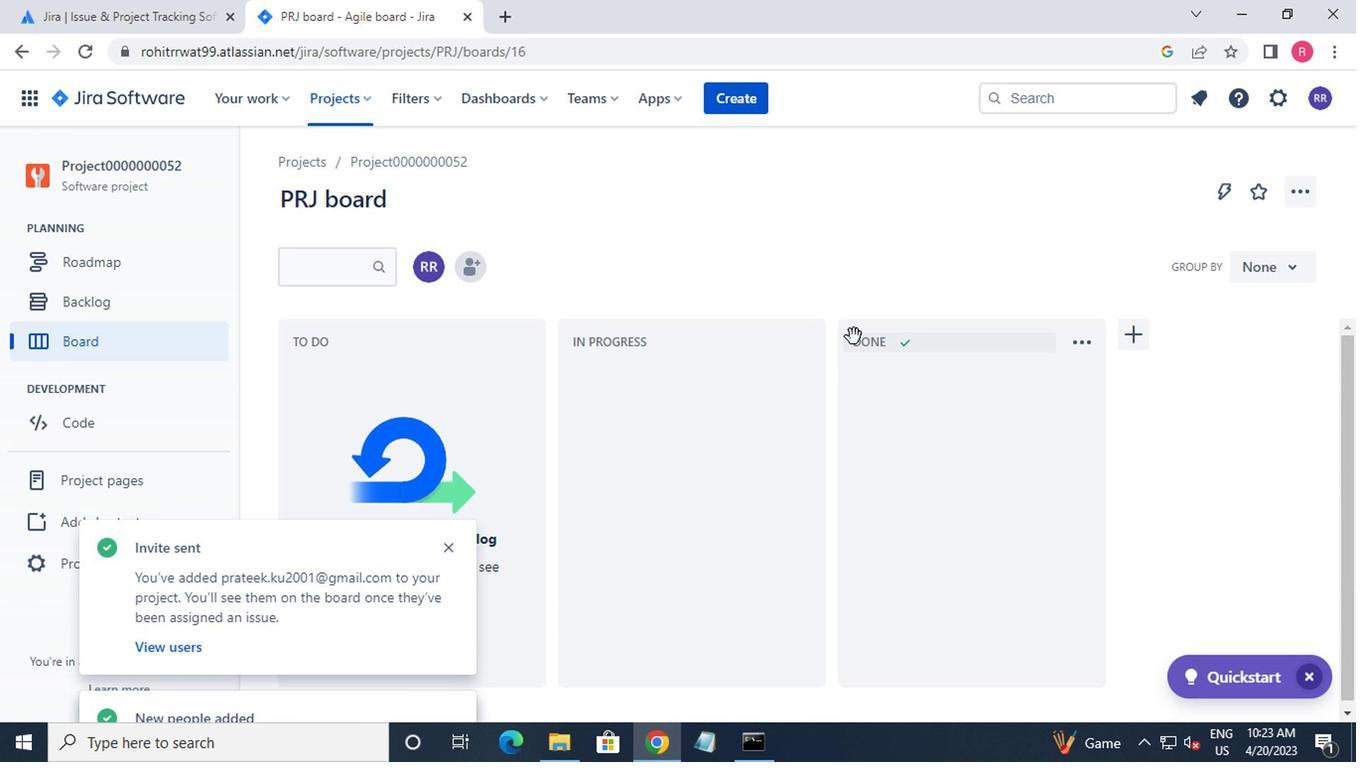 
